 Task: Find connections with filter location Bangārapet with filter topic #blockchainwith filter profile language French with filter current company Gallup with filter school Ramachandra College of Engineering RCEE with filter industry Communications Equipment Manufacturing with filter service category Demand Generation with filter keywords title Carpenter
Action: Mouse moved to (598, 82)
Screenshot: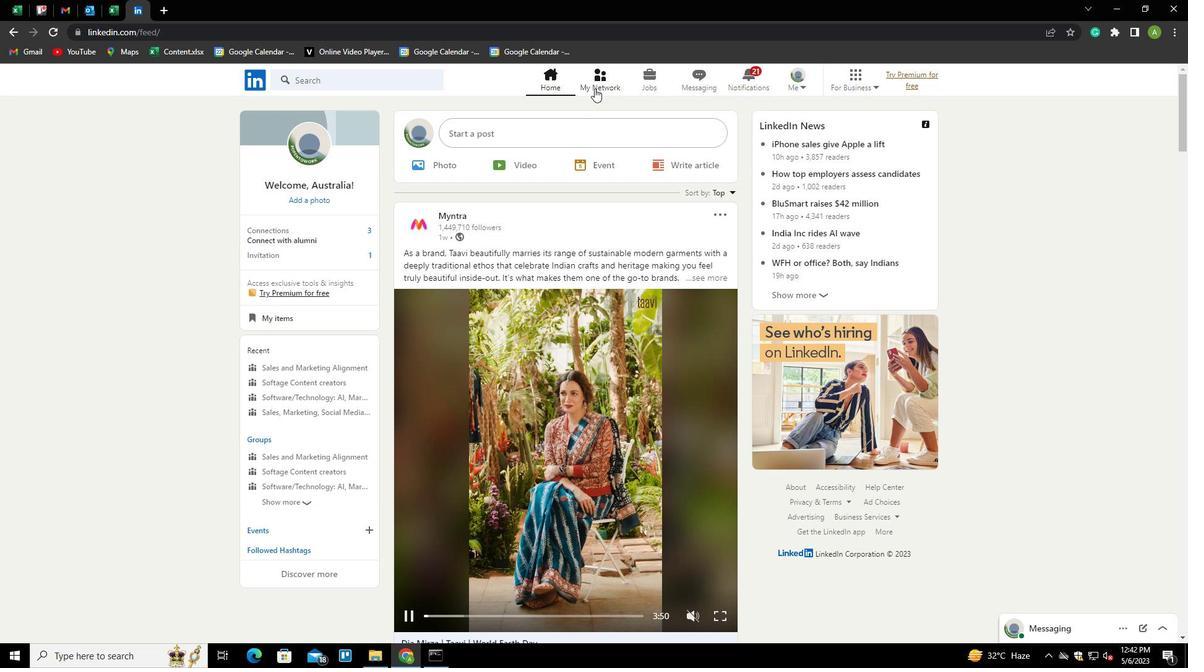 
Action: Mouse pressed left at (598, 82)
Screenshot: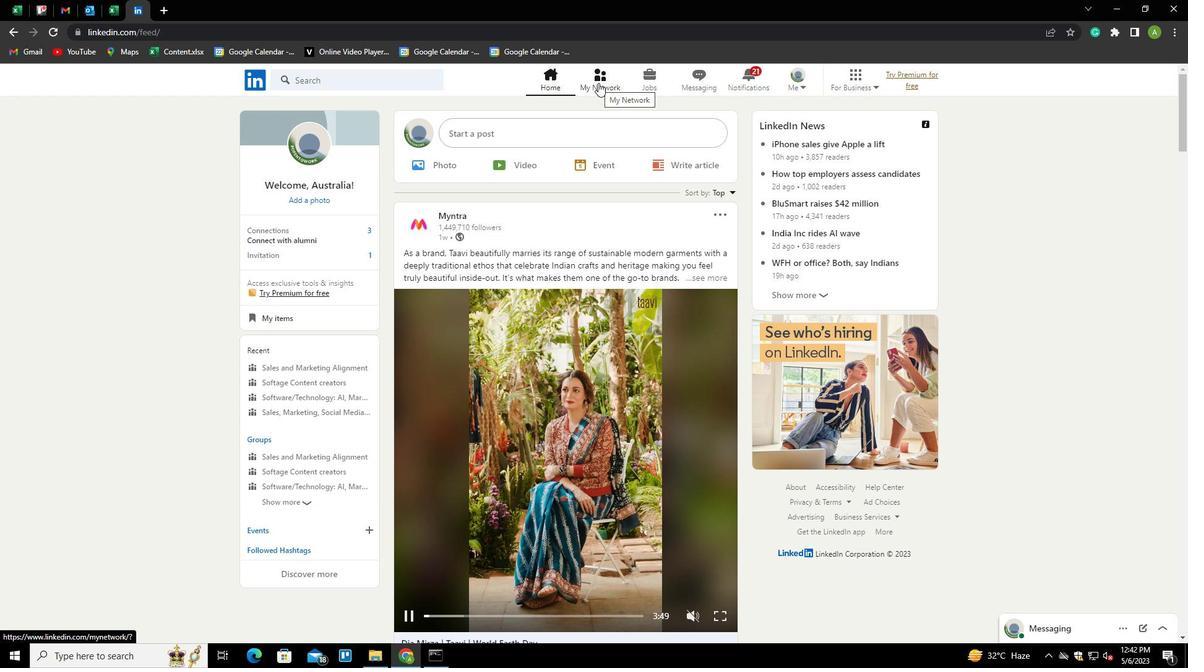 
Action: Mouse moved to (311, 143)
Screenshot: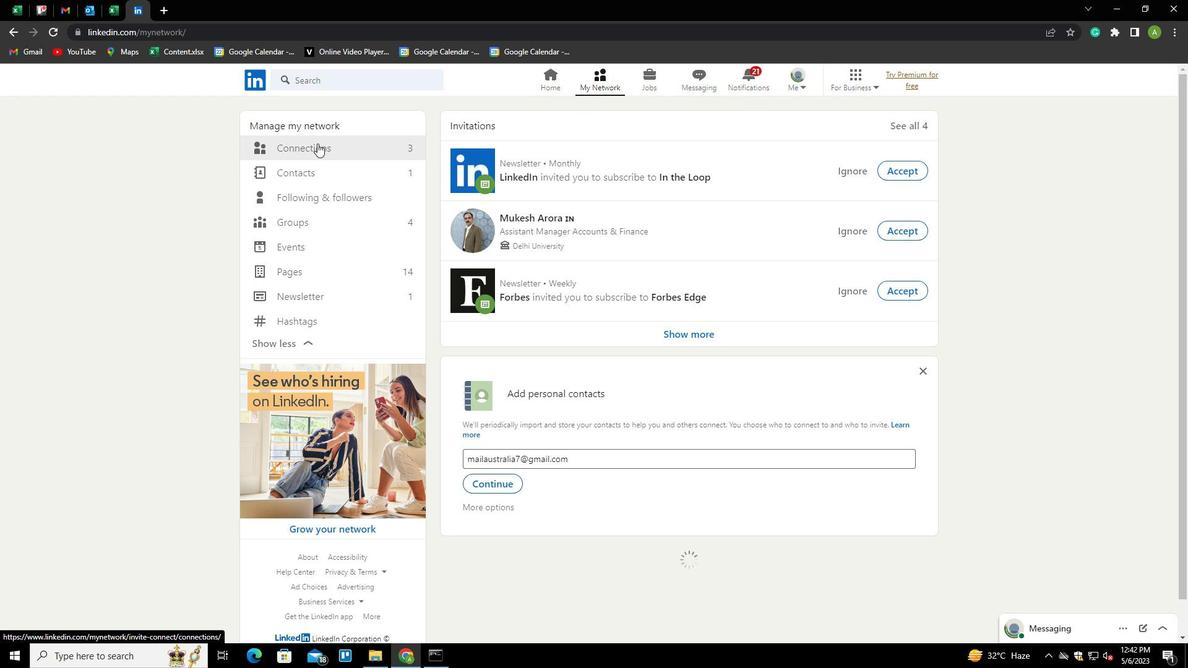 
Action: Mouse pressed left at (311, 143)
Screenshot: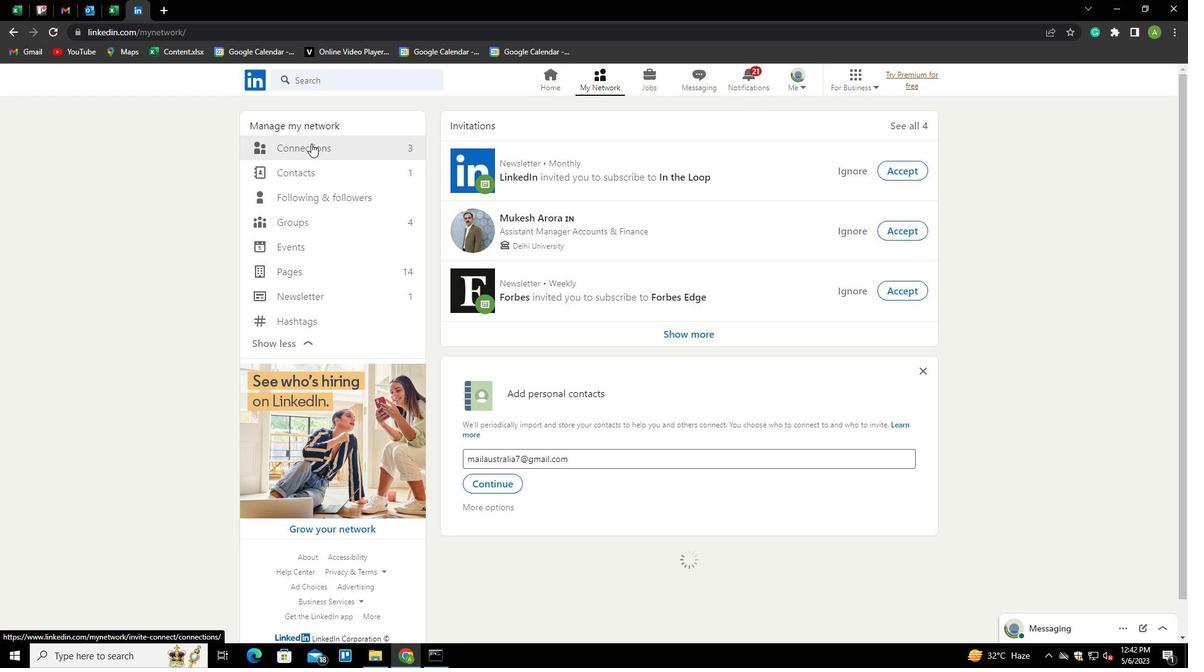 
Action: Mouse moved to (677, 151)
Screenshot: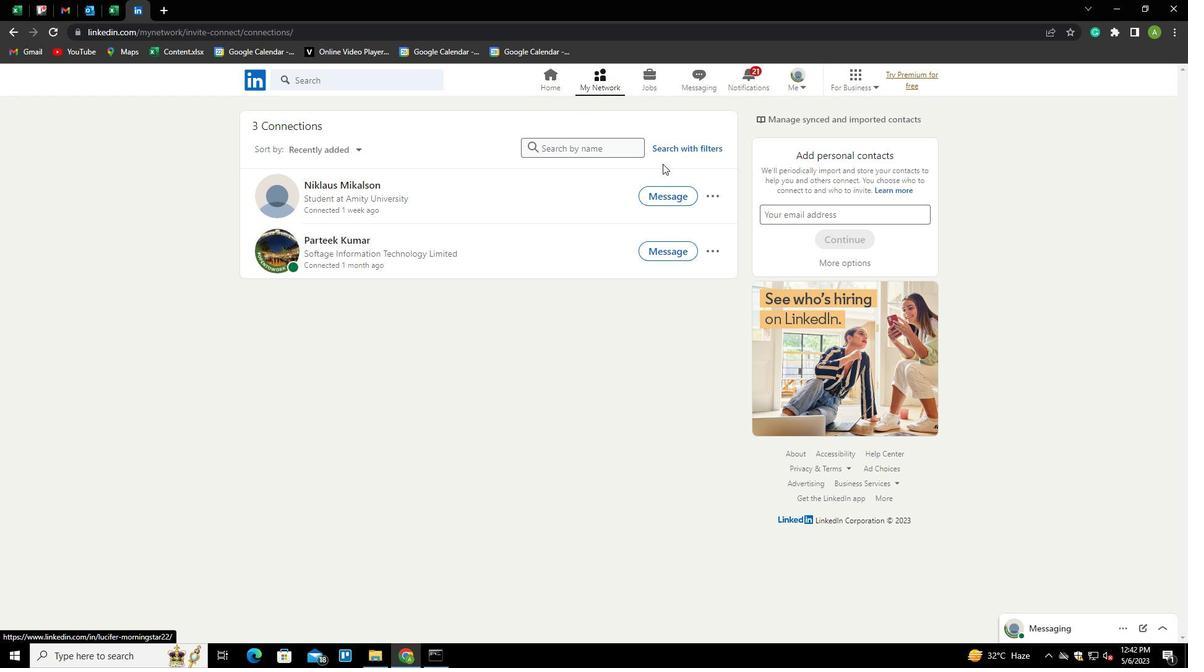 
Action: Mouse pressed left at (677, 151)
Screenshot: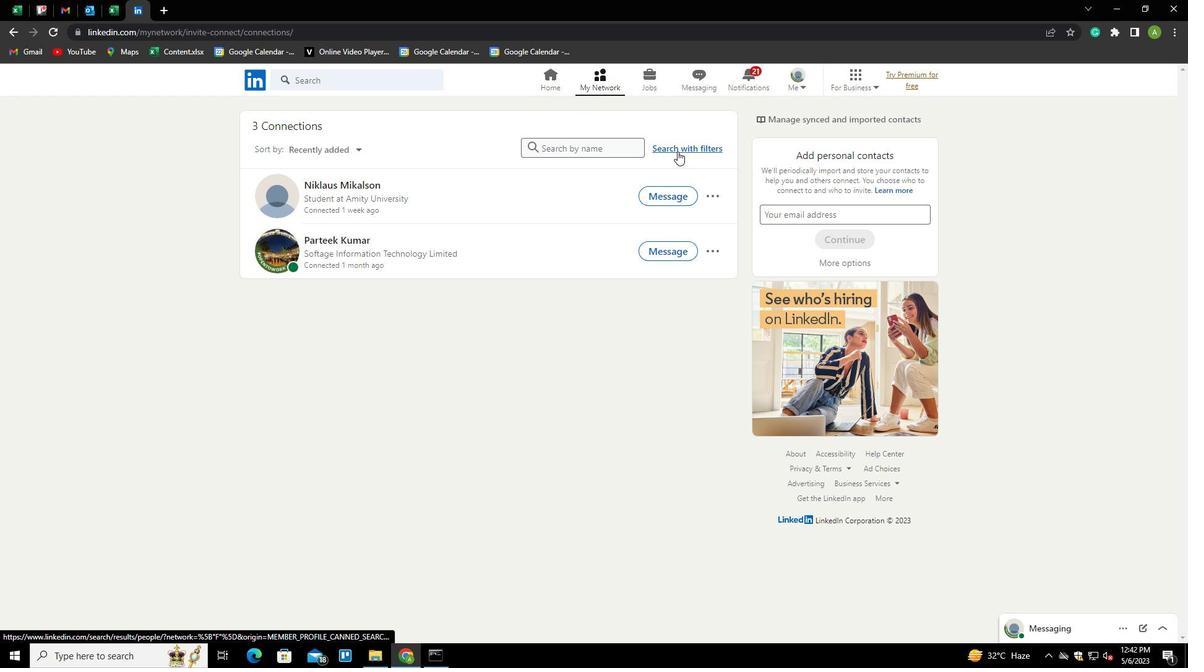 
Action: Mouse moved to (634, 109)
Screenshot: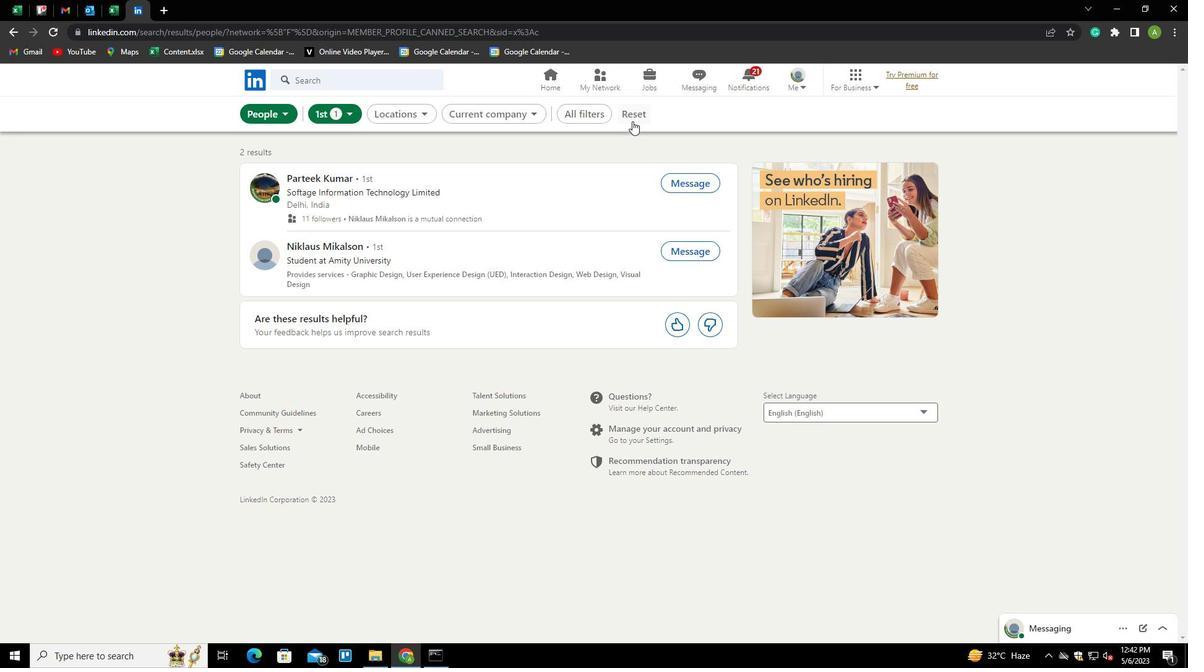 
Action: Mouse pressed left at (634, 109)
Screenshot: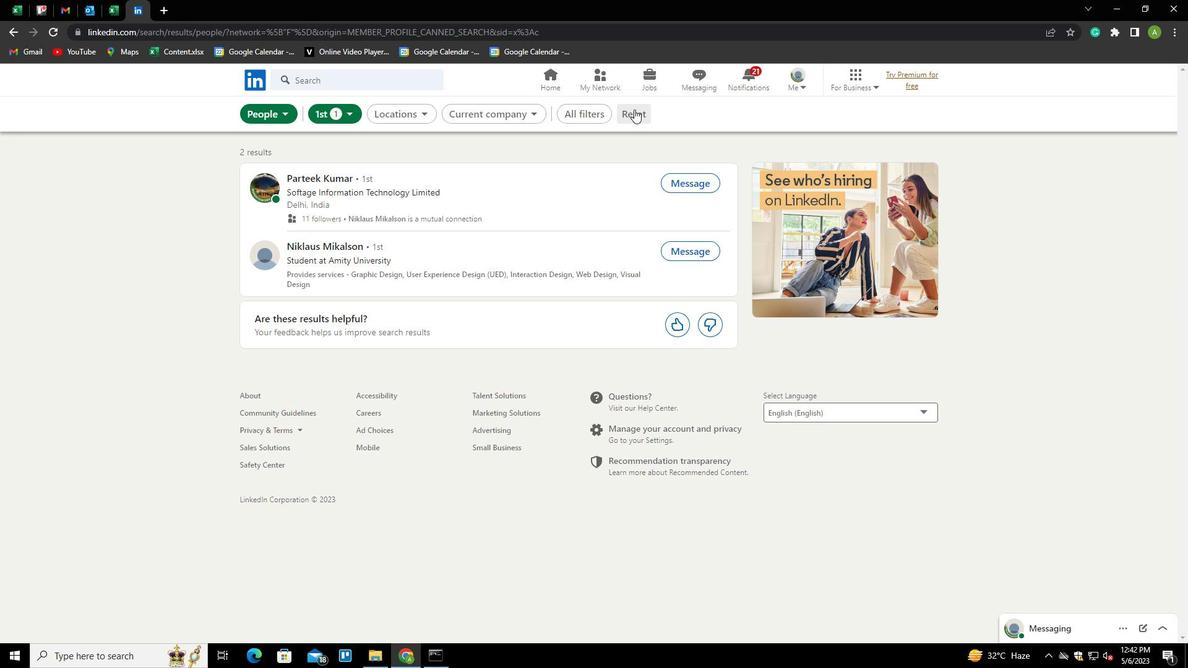 
Action: Mouse moved to (611, 113)
Screenshot: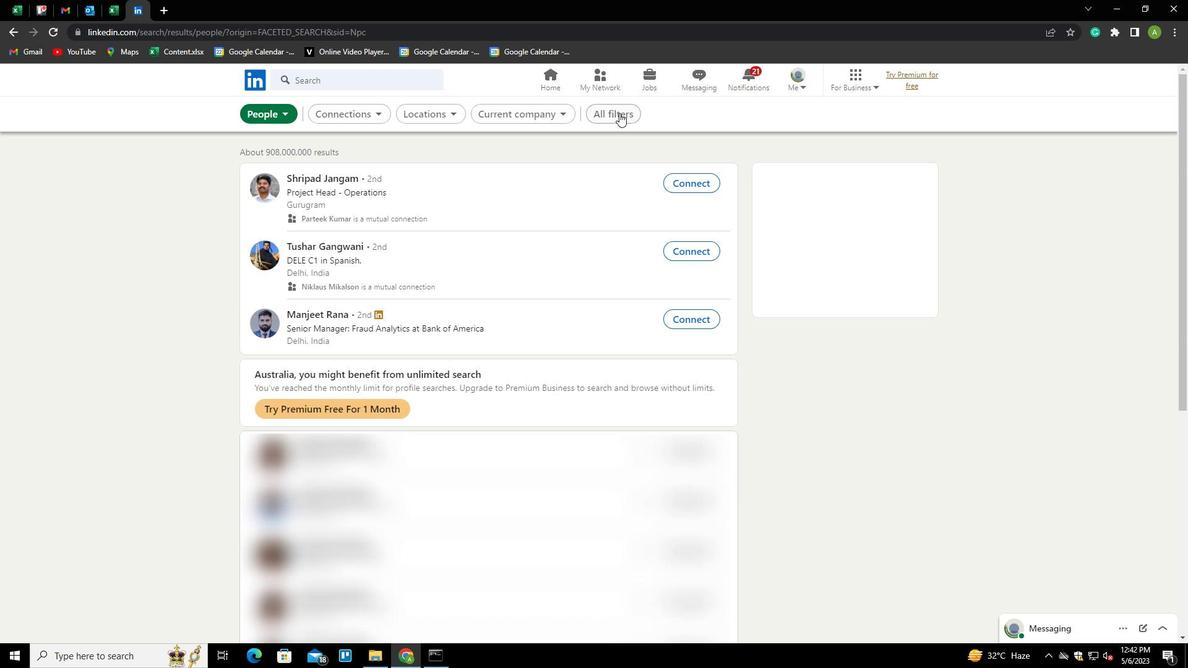 
Action: Mouse pressed left at (611, 113)
Screenshot: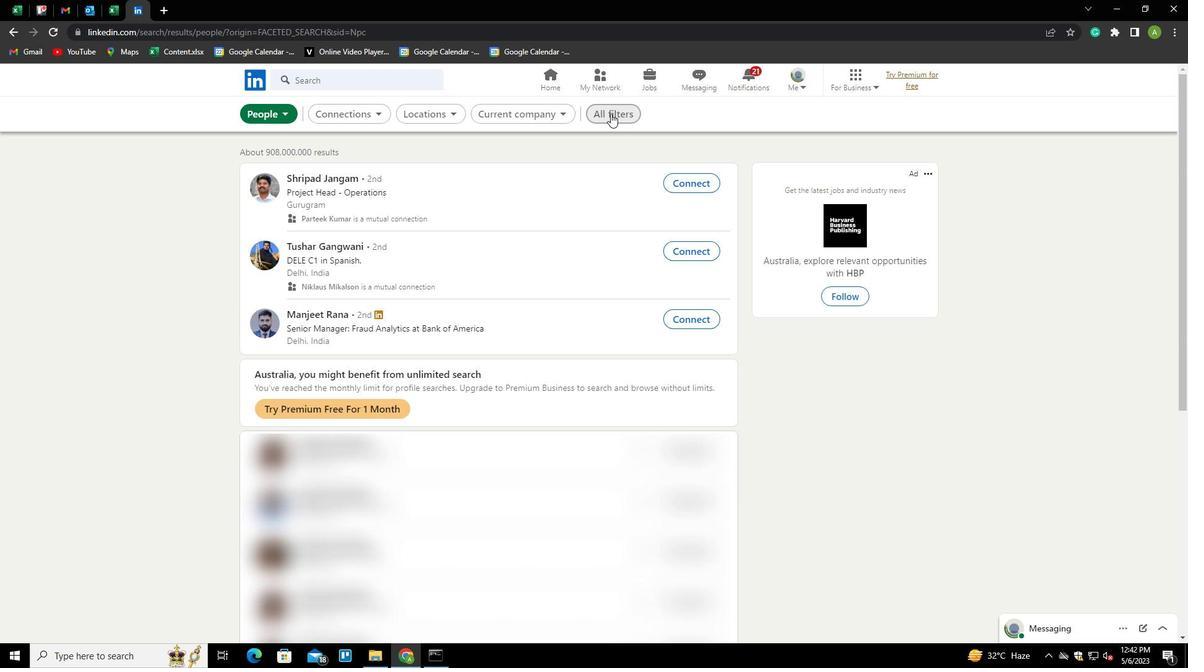 
Action: Mouse moved to (1028, 331)
Screenshot: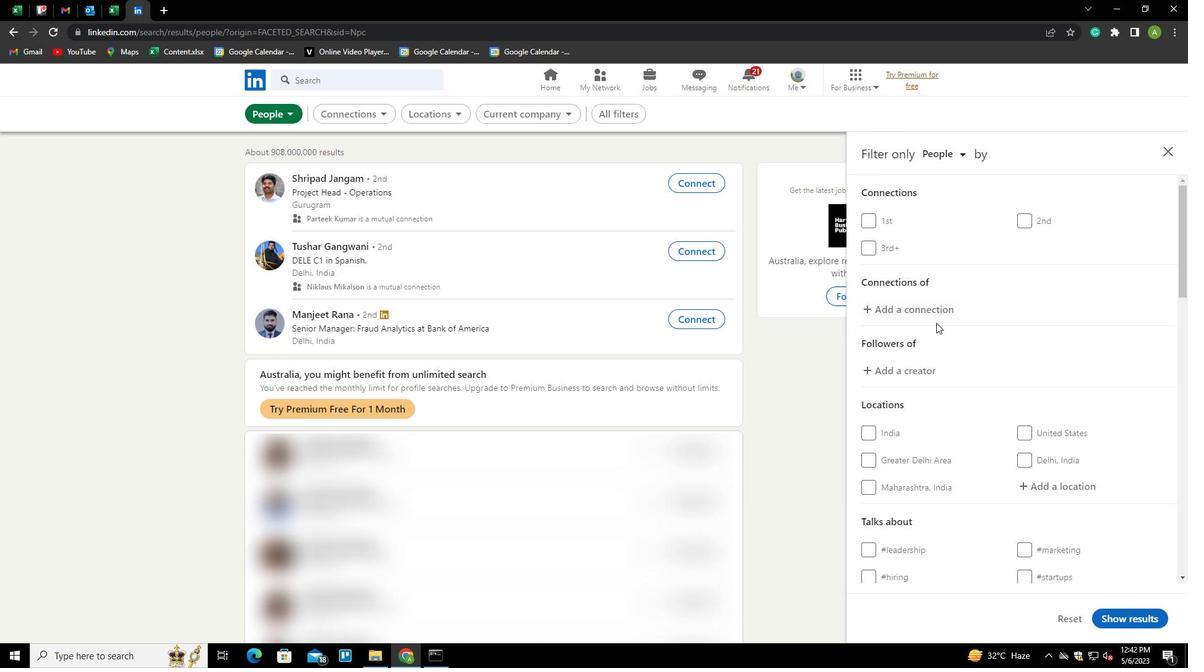
Action: Mouse scrolled (1028, 331) with delta (0, 0)
Screenshot: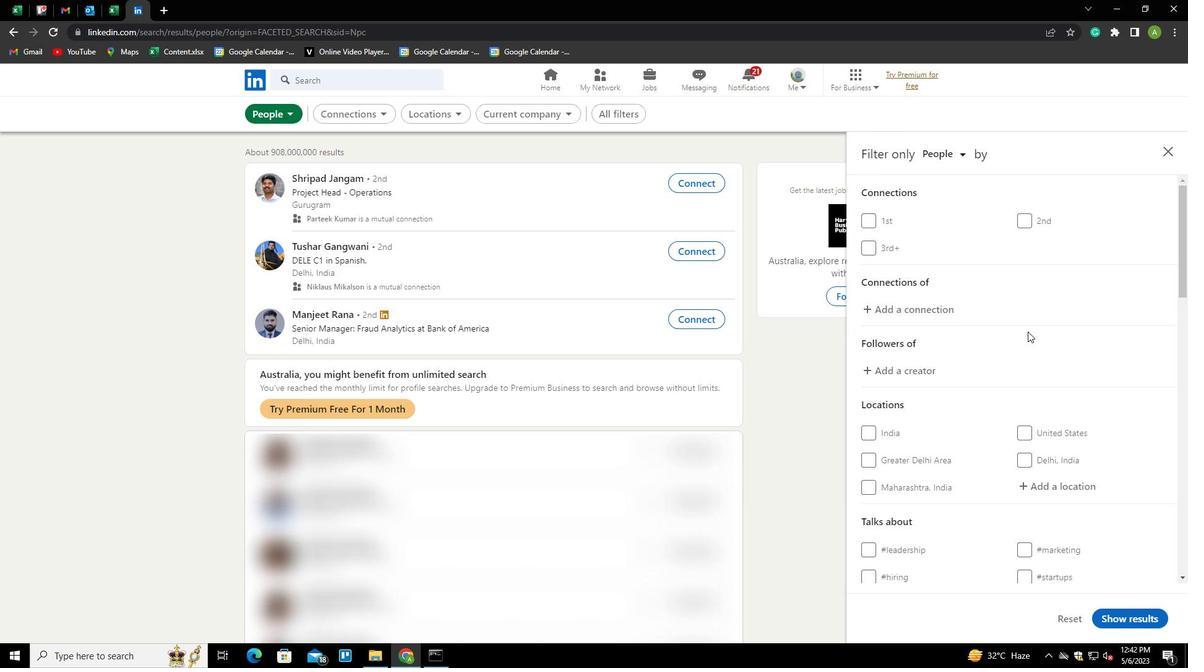 
Action: Mouse scrolled (1028, 331) with delta (0, 0)
Screenshot: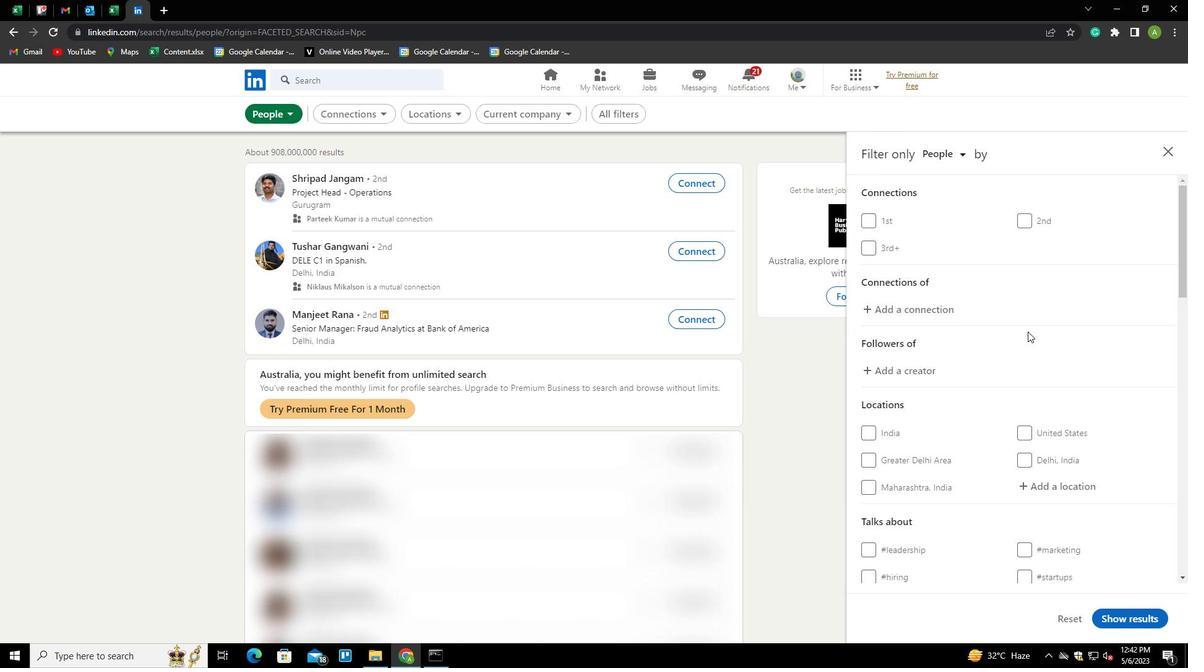 
Action: Mouse moved to (1035, 364)
Screenshot: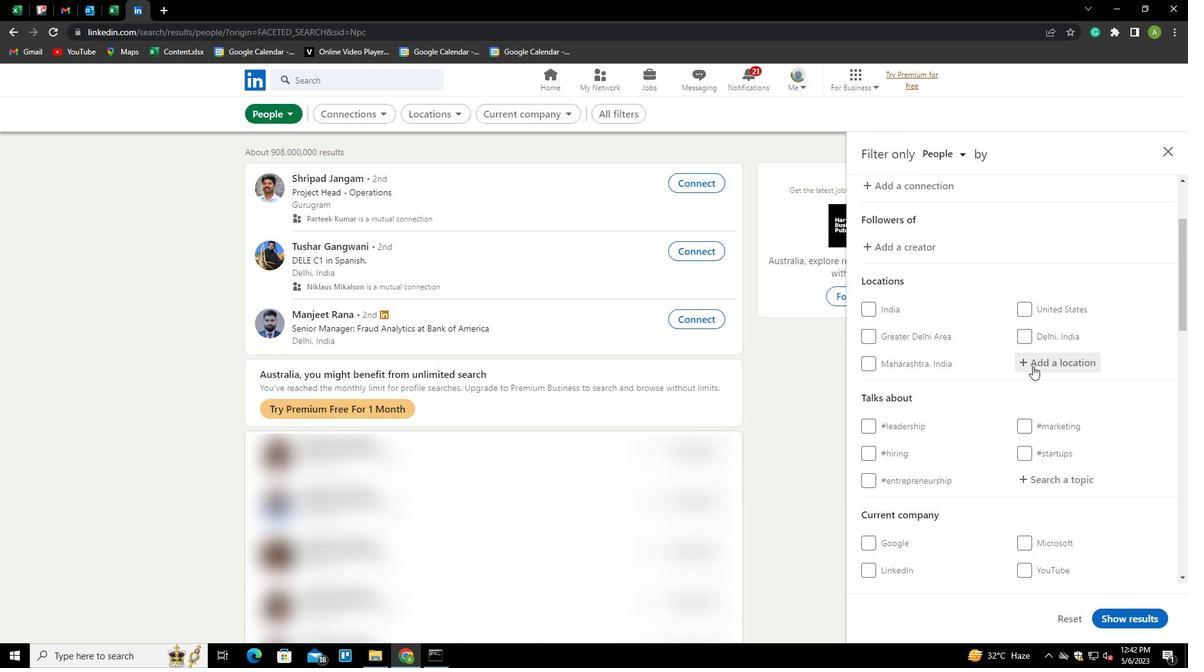 
Action: Mouse pressed left at (1035, 364)
Screenshot: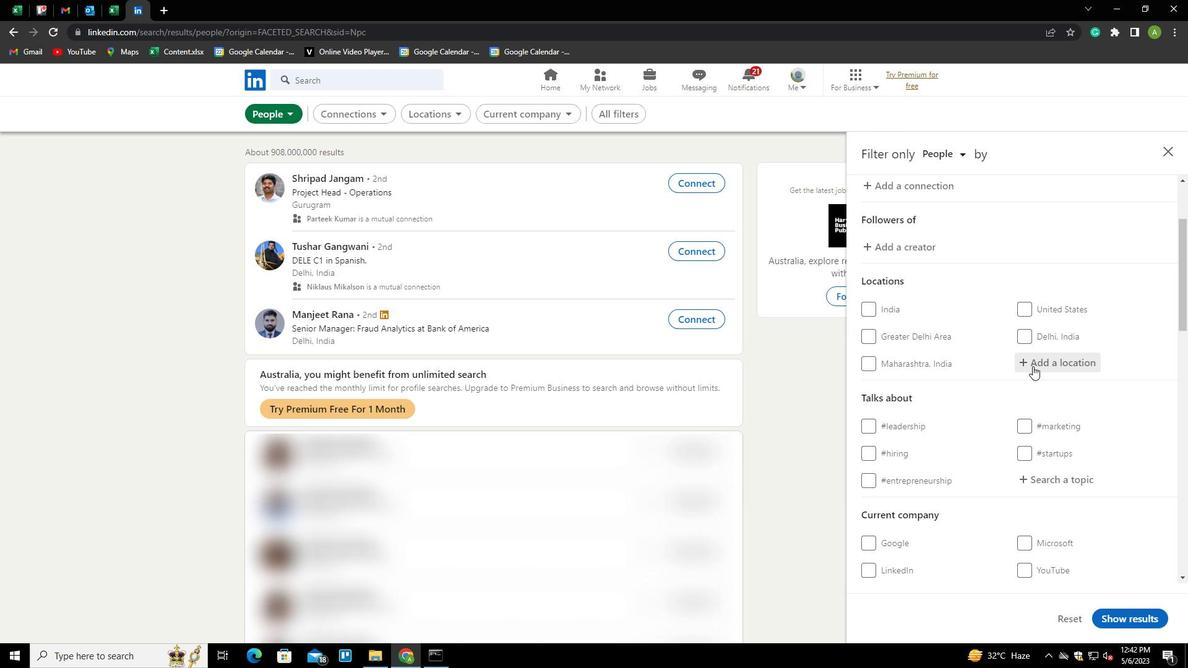 
Action: Mouse moved to (1035, 363)
Screenshot: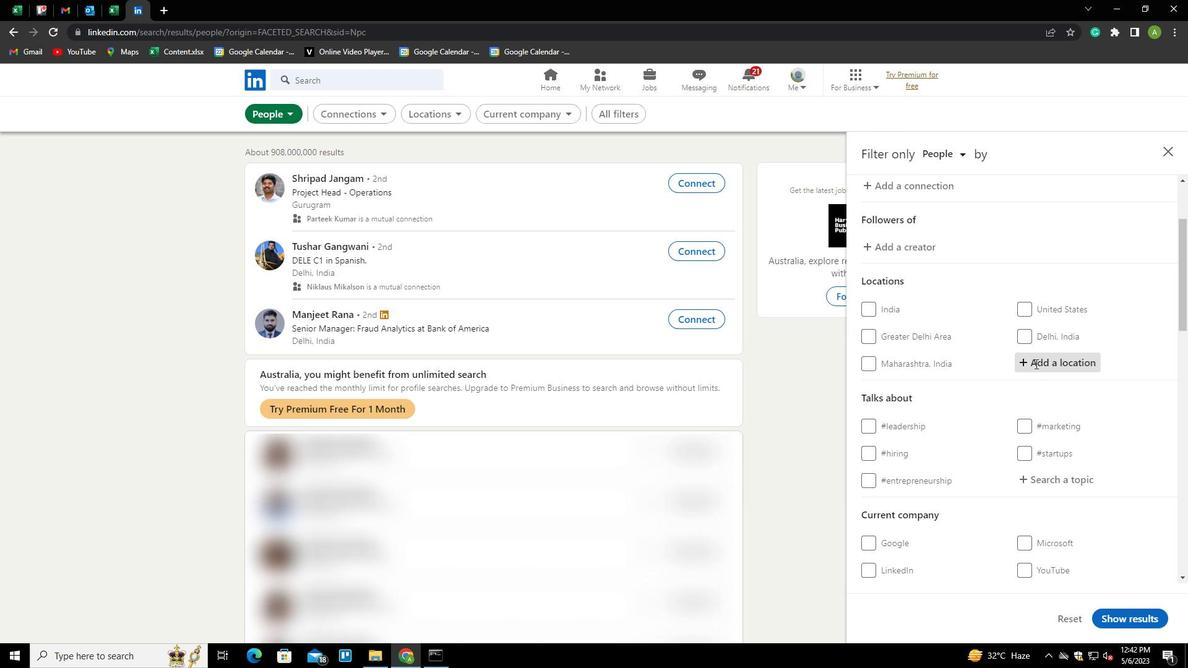 
Action: Key pressed <Key.shift>
Screenshot: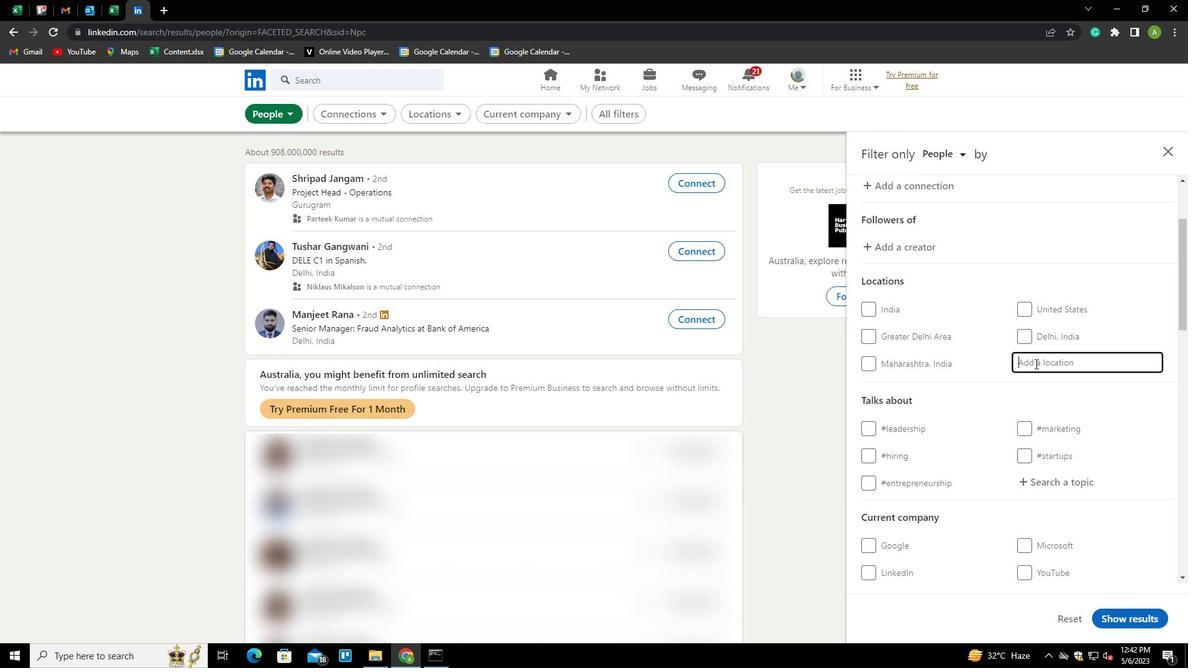 
Action: Mouse moved to (1035, 363)
Screenshot: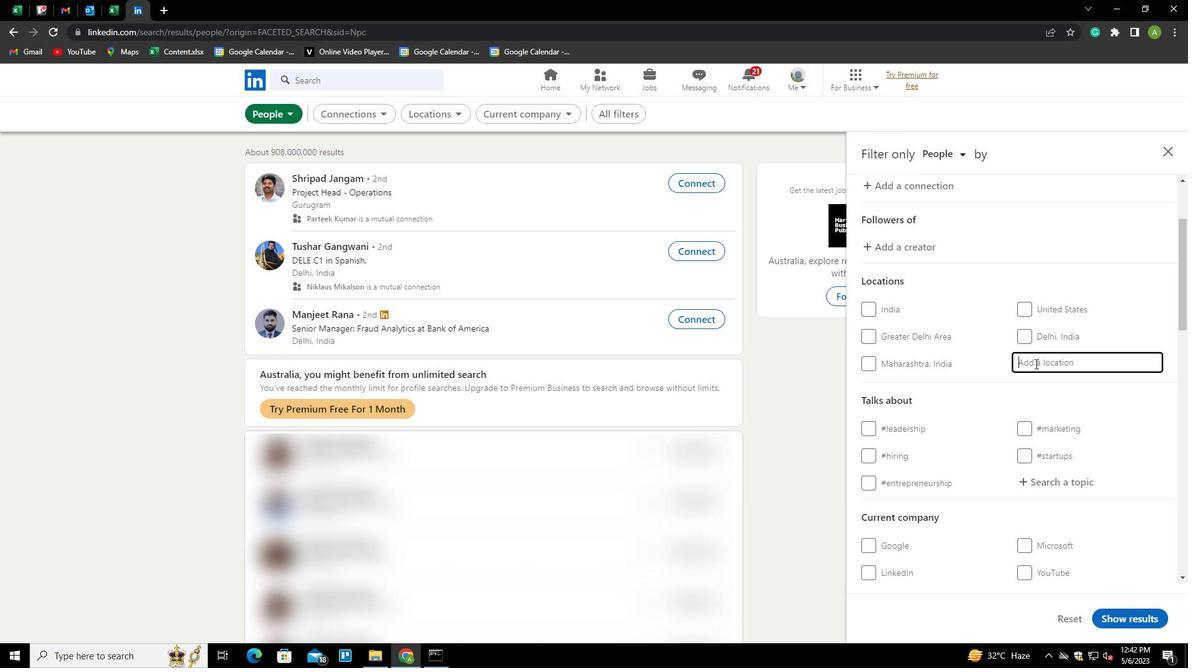 
Action: Key pressed B
Screenshot: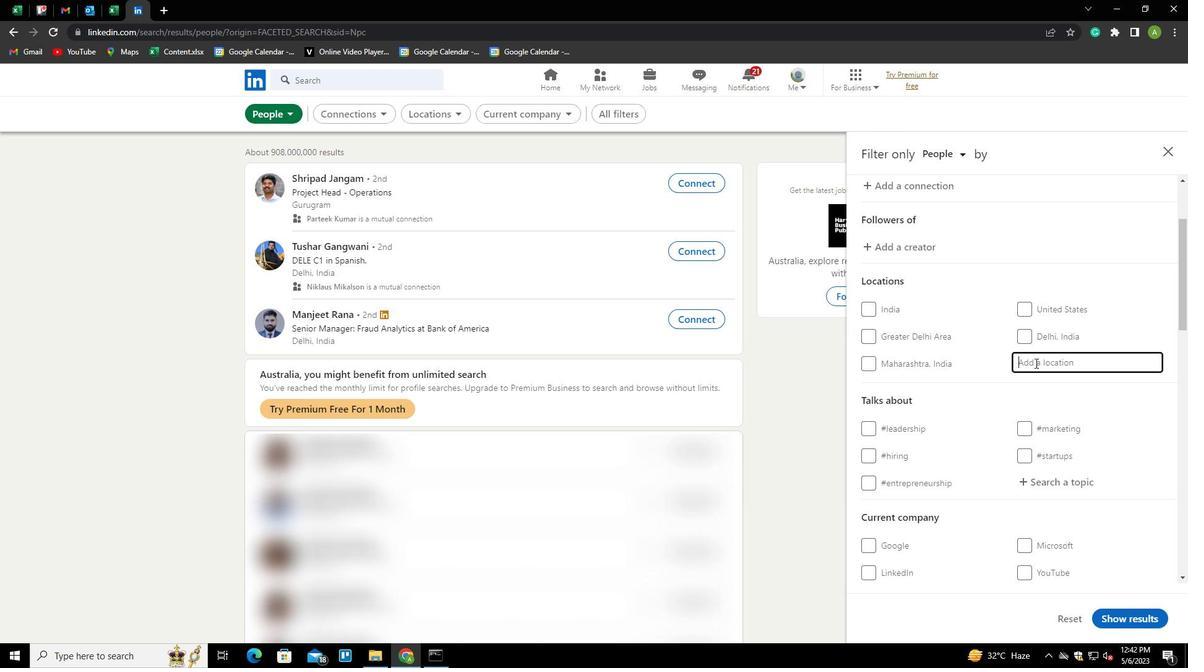 
Action: Mouse moved to (956, 309)
Screenshot: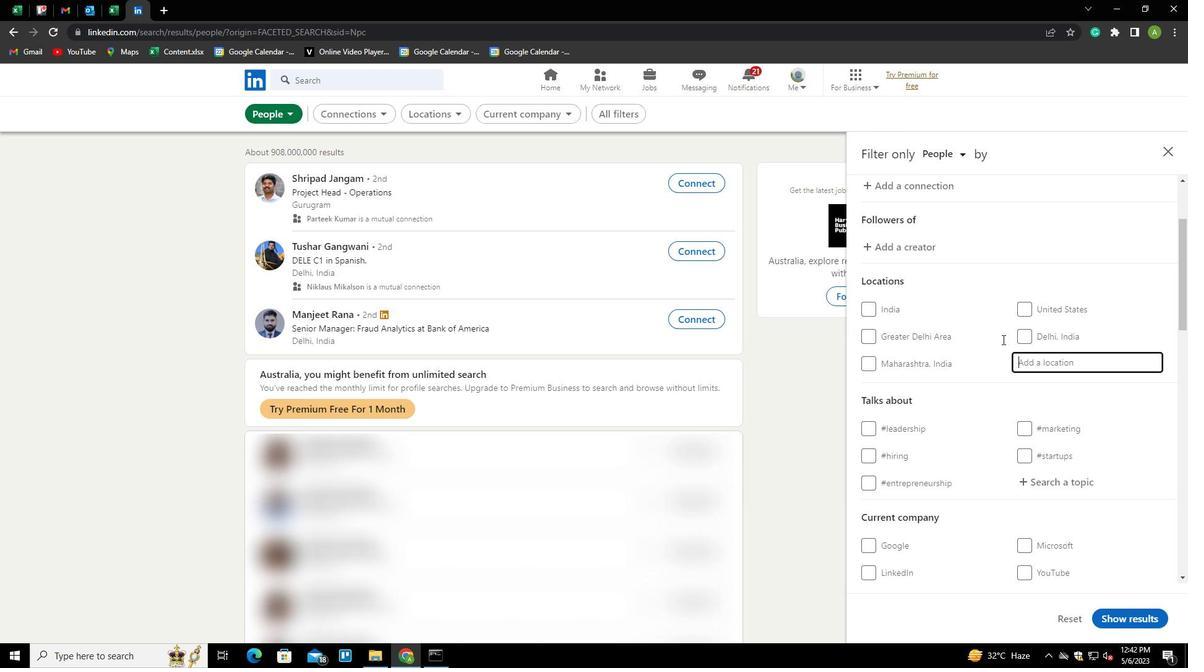 
Action: Key pressed A
Screenshot: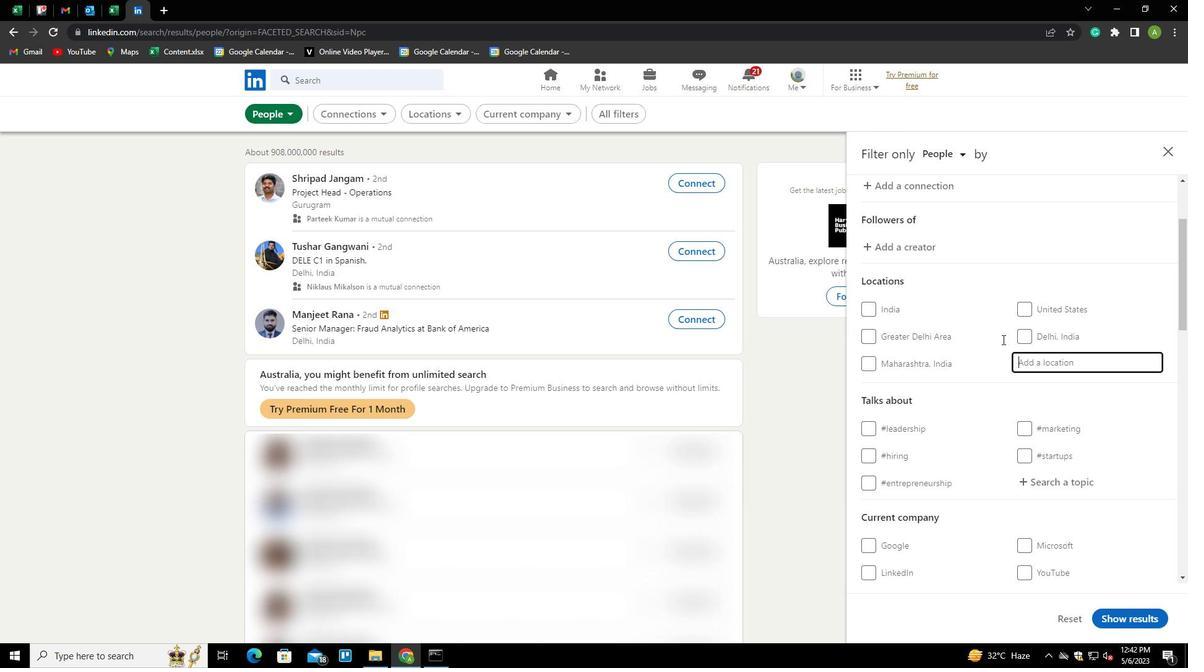 
Action: Mouse moved to (952, 307)
Screenshot: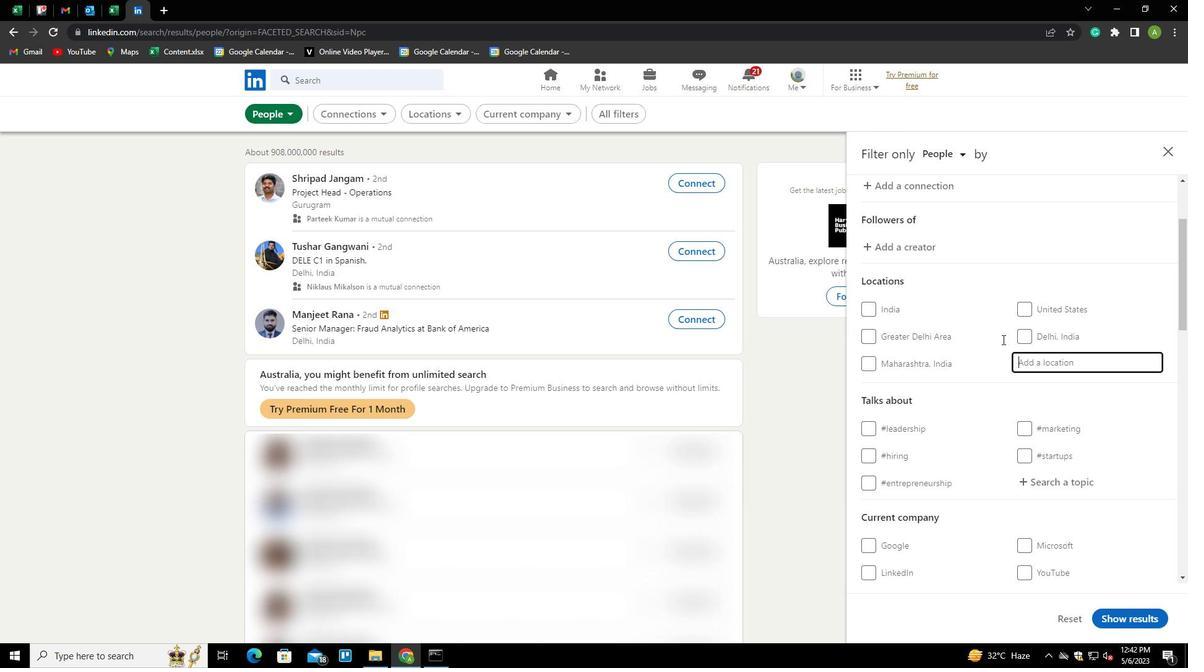 
Action: Key pressed NGARAPAS<Key.backspace>E<Key.backspace><Key.backspace>ET<Key.down><Key.enter>
Screenshot: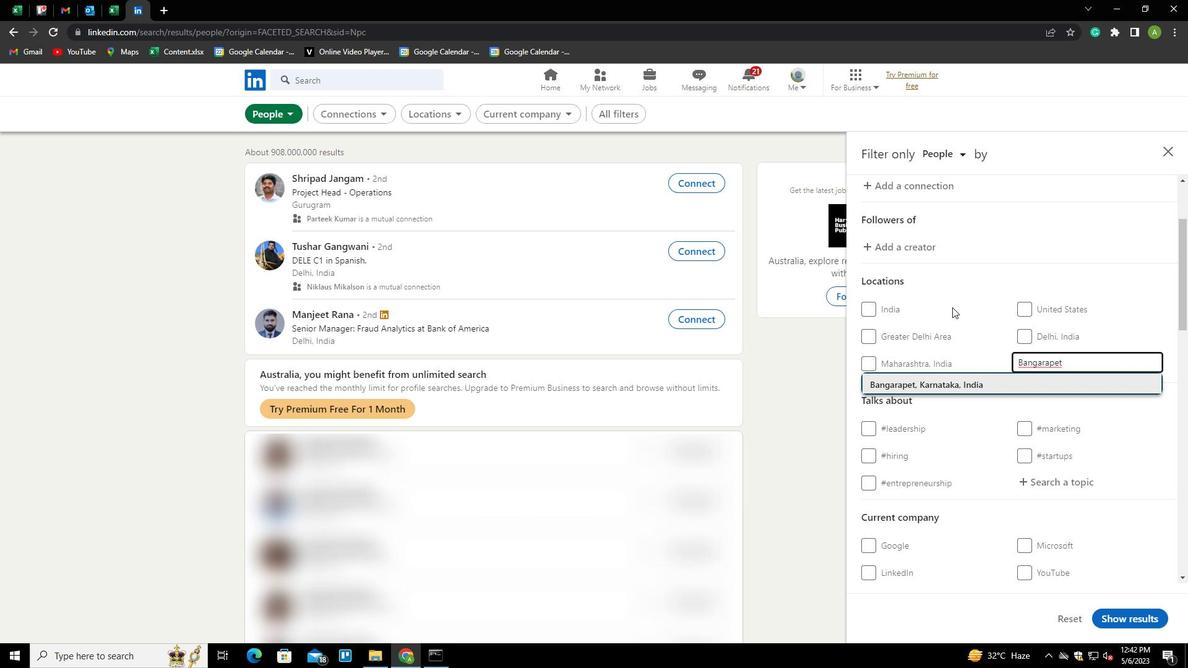 
Action: Mouse moved to (952, 307)
Screenshot: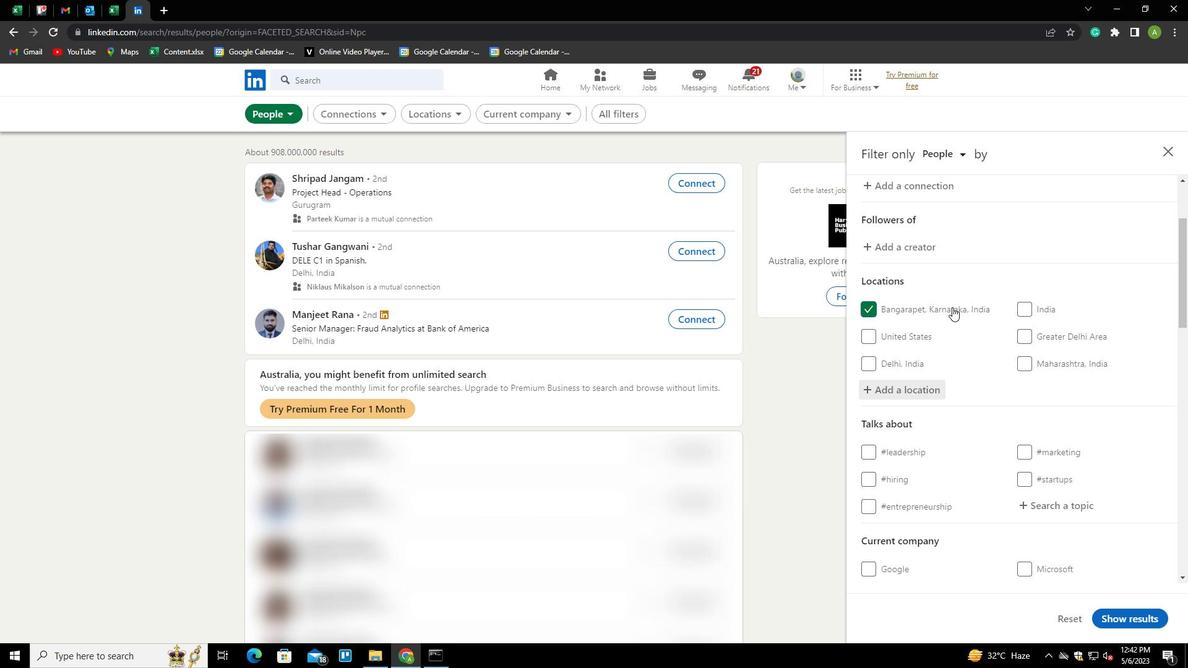 
Action: Mouse scrolled (952, 306) with delta (0, 0)
Screenshot: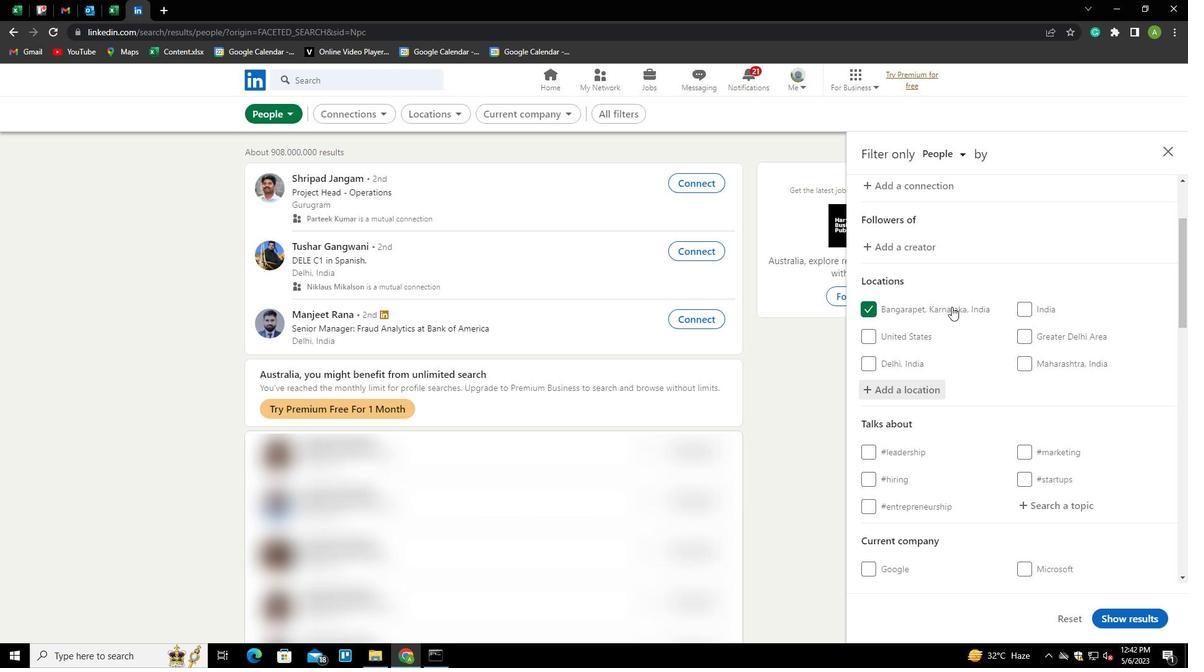 
Action: Mouse moved to (951, 308)
Screenshot: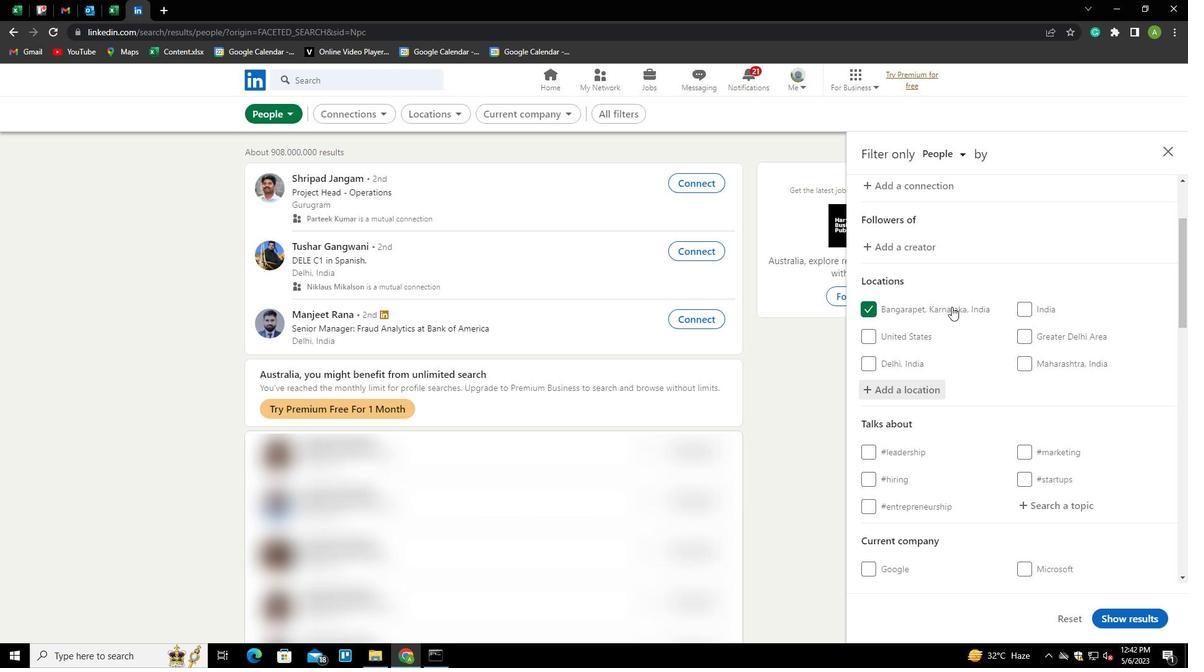 
Action: Mouse scrolled (951, 307) with delta (0, 0)
Screenshot: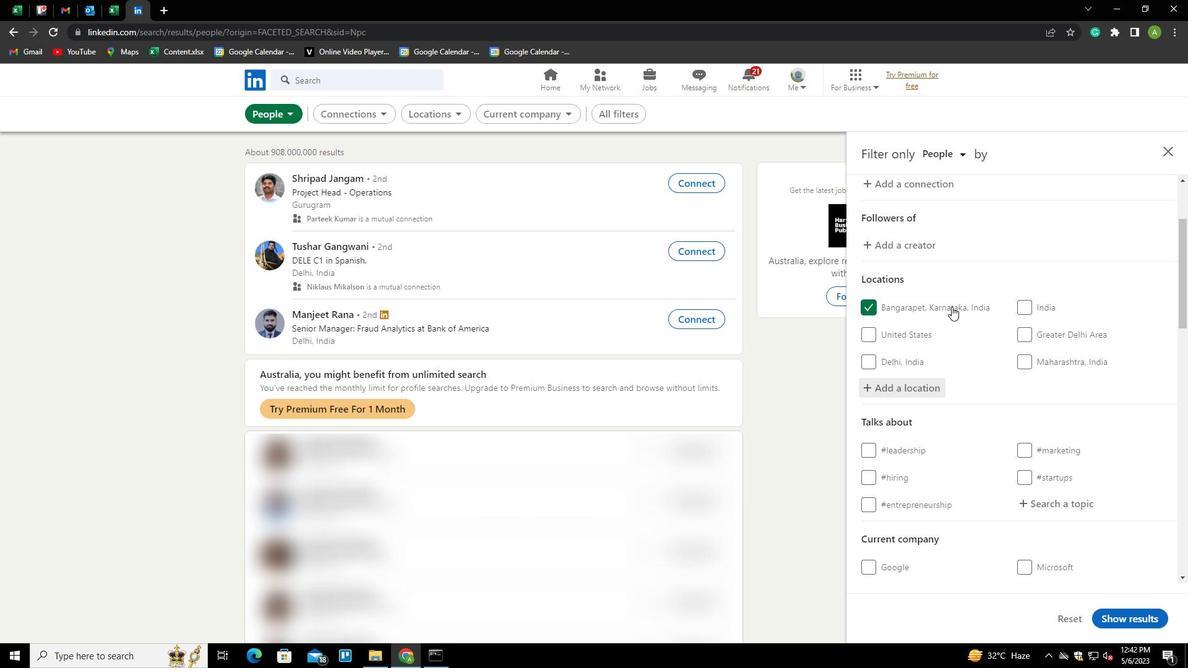 
Action: Mouse moved to (951, 313)
Screenshot: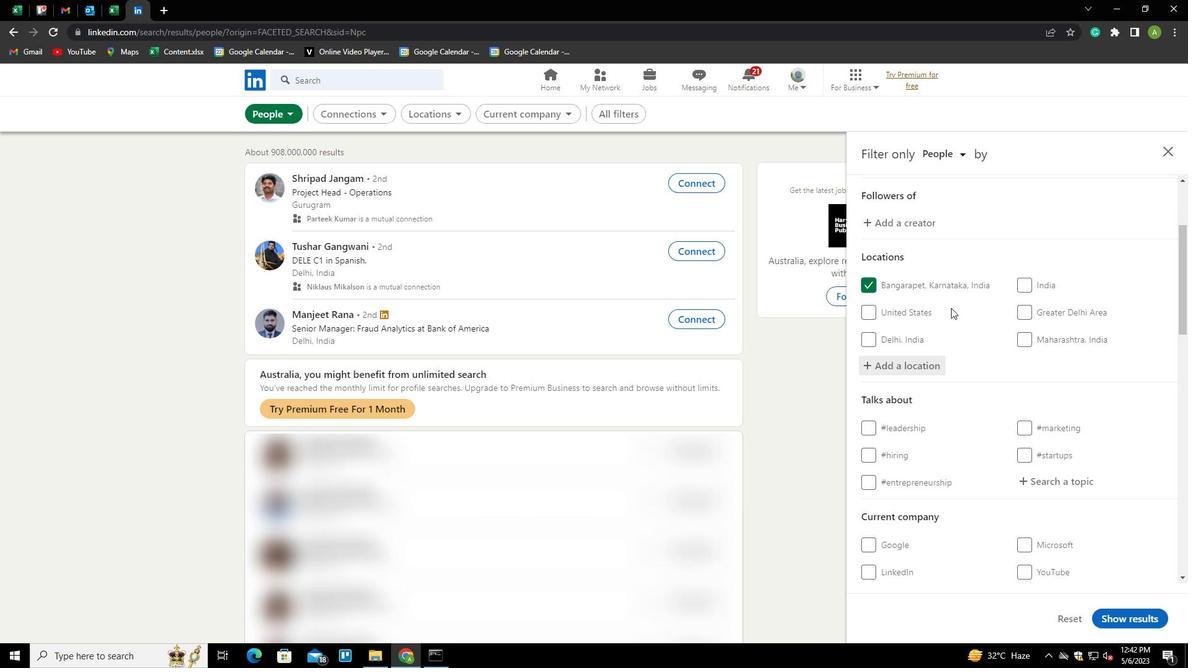 
Action: Mouse scrolled (951, 312) with delta (0, 0)
Screenshot: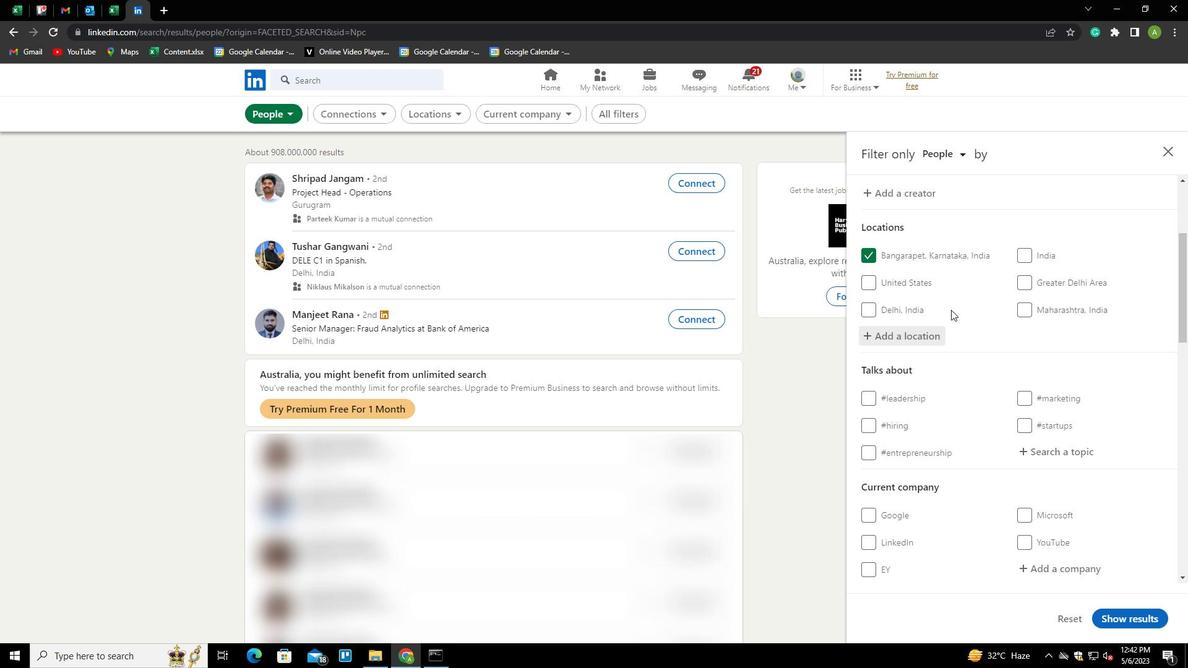 
Action: Mouse moved to (1061, 314)
Screenshot: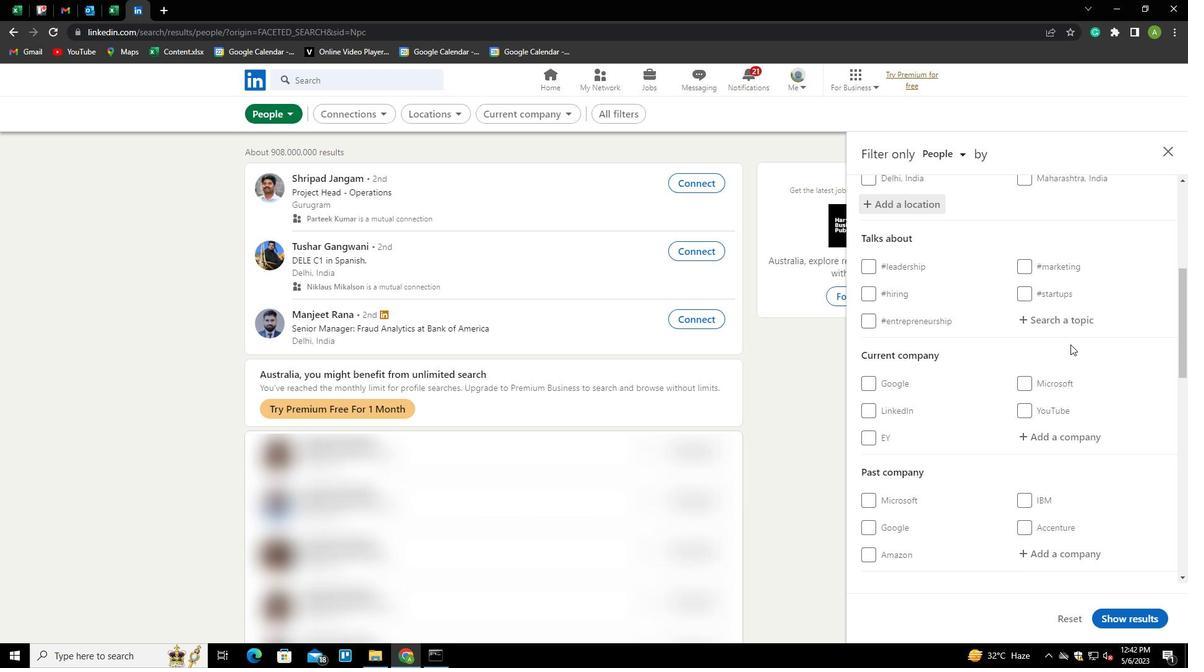 
Action: Mouse pressed left at (1061, 314)
Screenshot: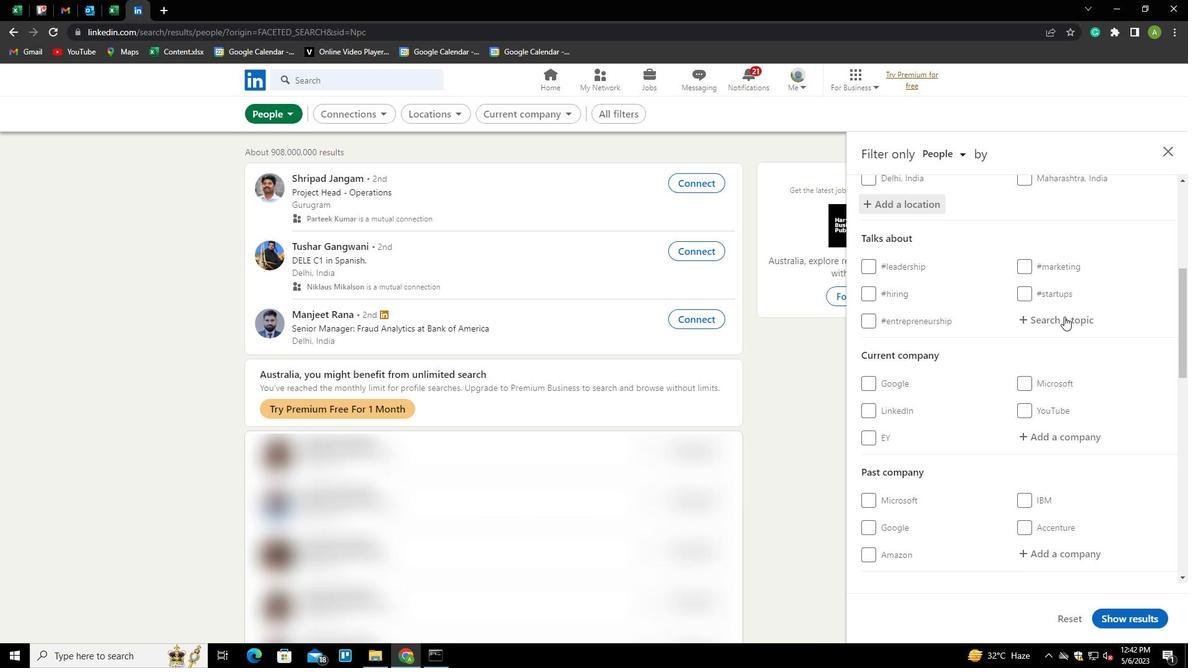 
Action: Key pressed <Key.shift>B
Screenshot: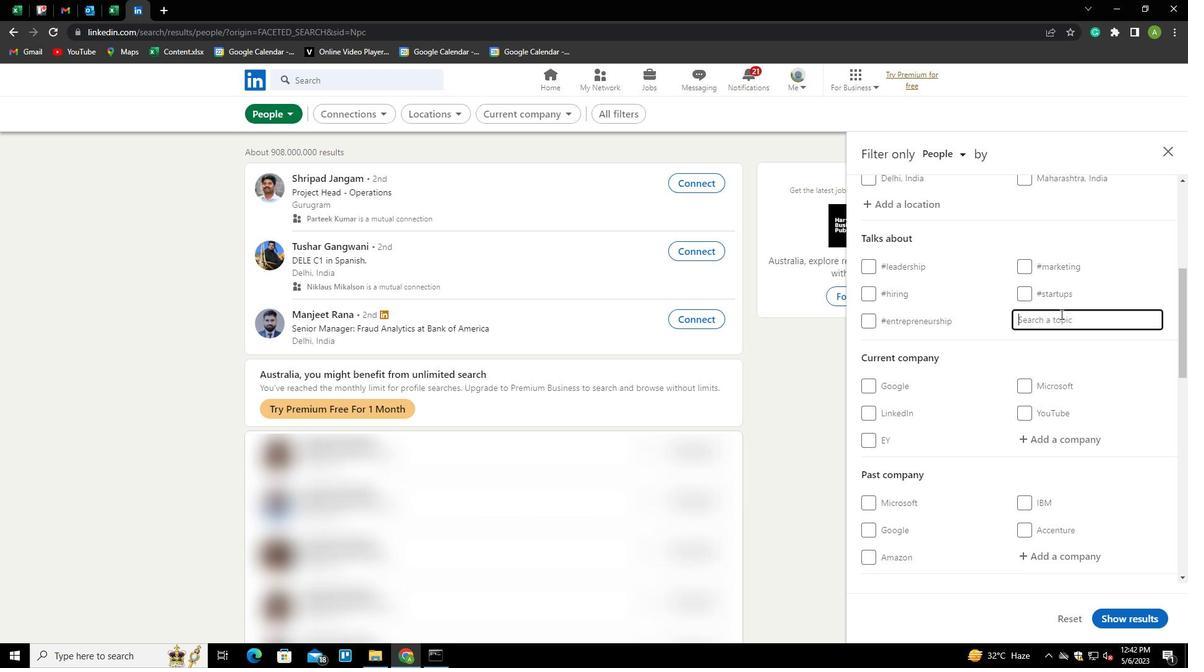 
Action: Mouse moved to (1000, 276)
Screenshot: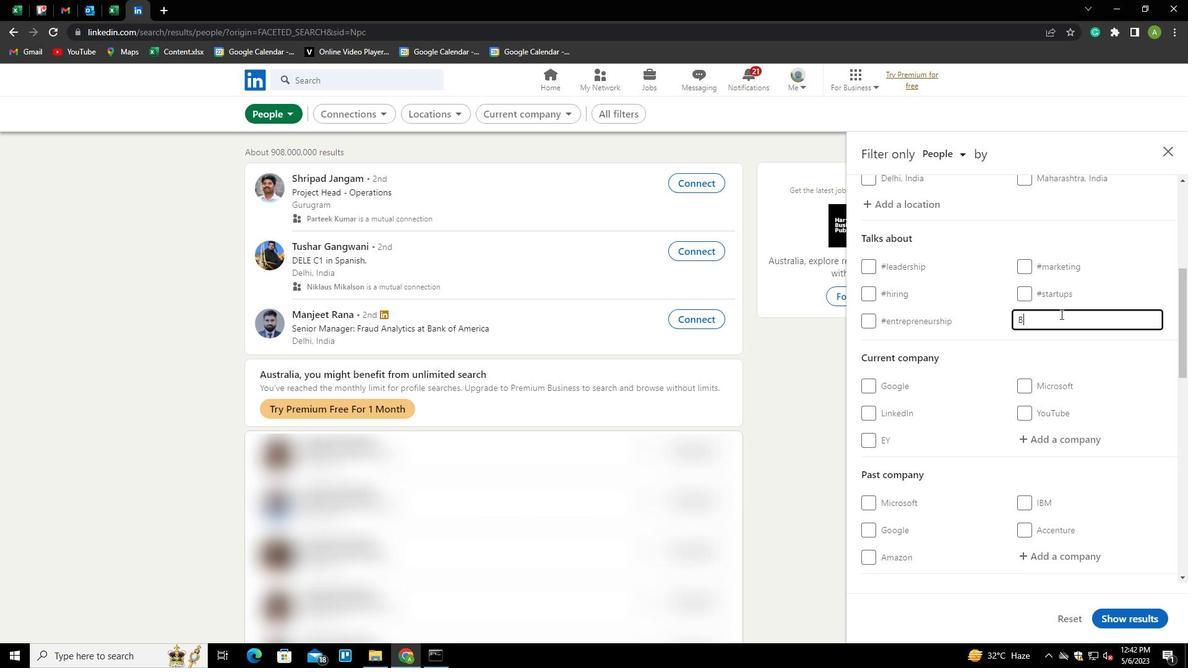
Action: Key pressed LOCKCHAIN<Key.down><Key.enter>
Screenshot: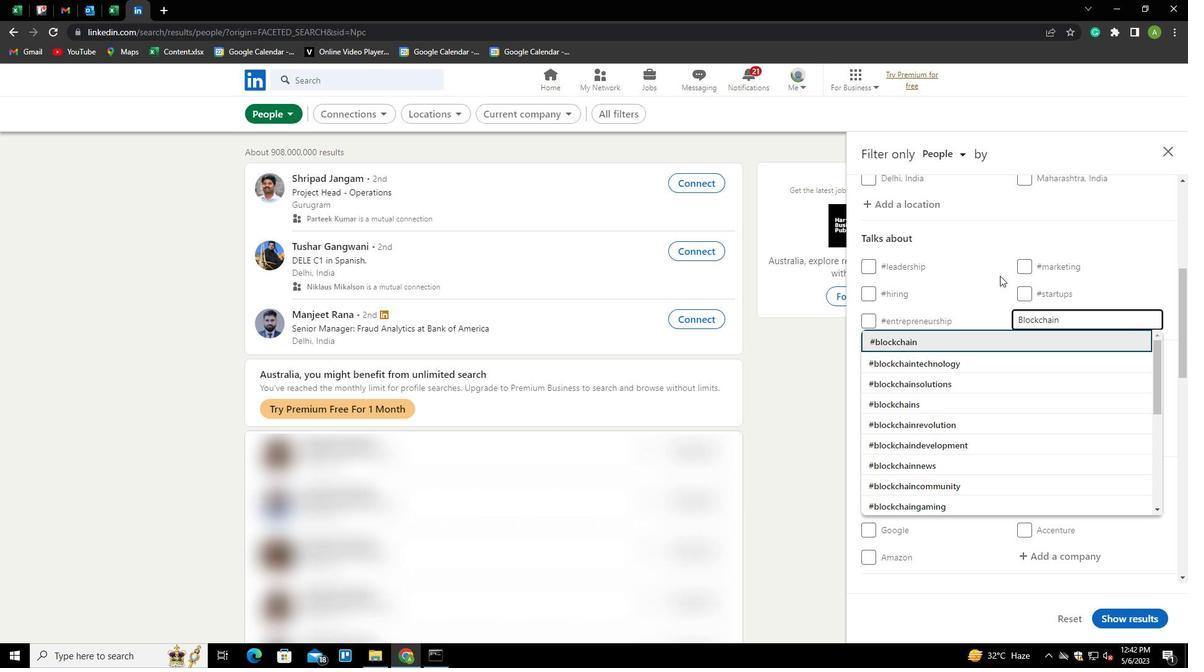 
Action: Mouse moved to (999, 278)
Screenshot: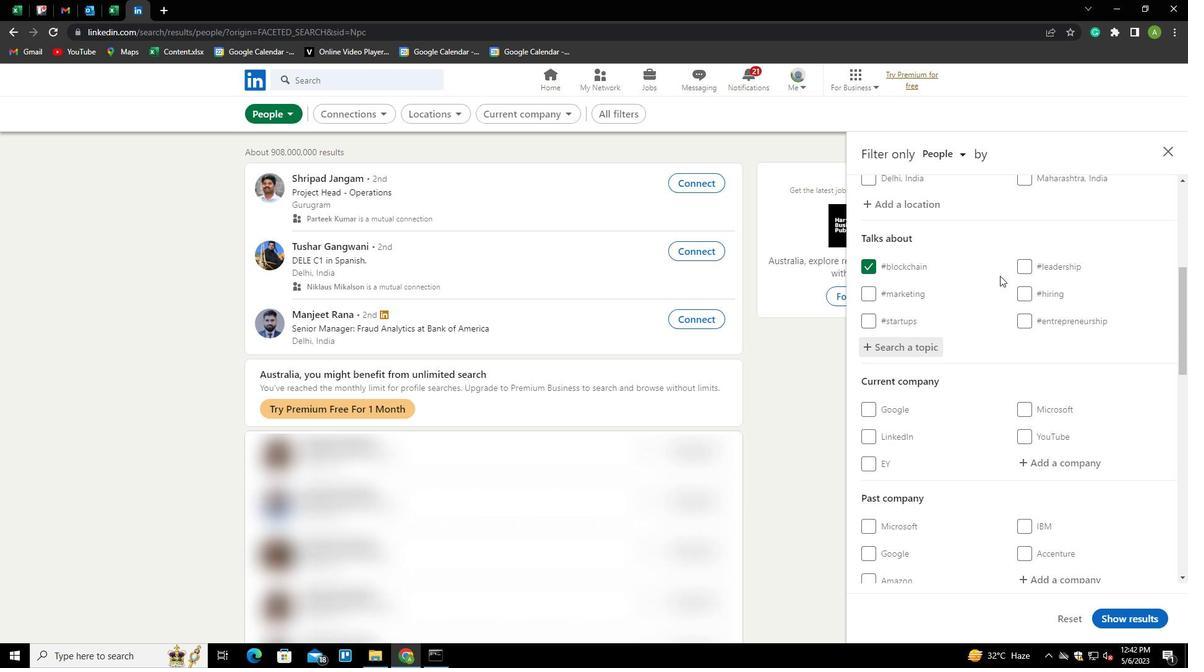 
Action: Mouse scrolled (999, 277) with delta (0, 0)
Screenshot: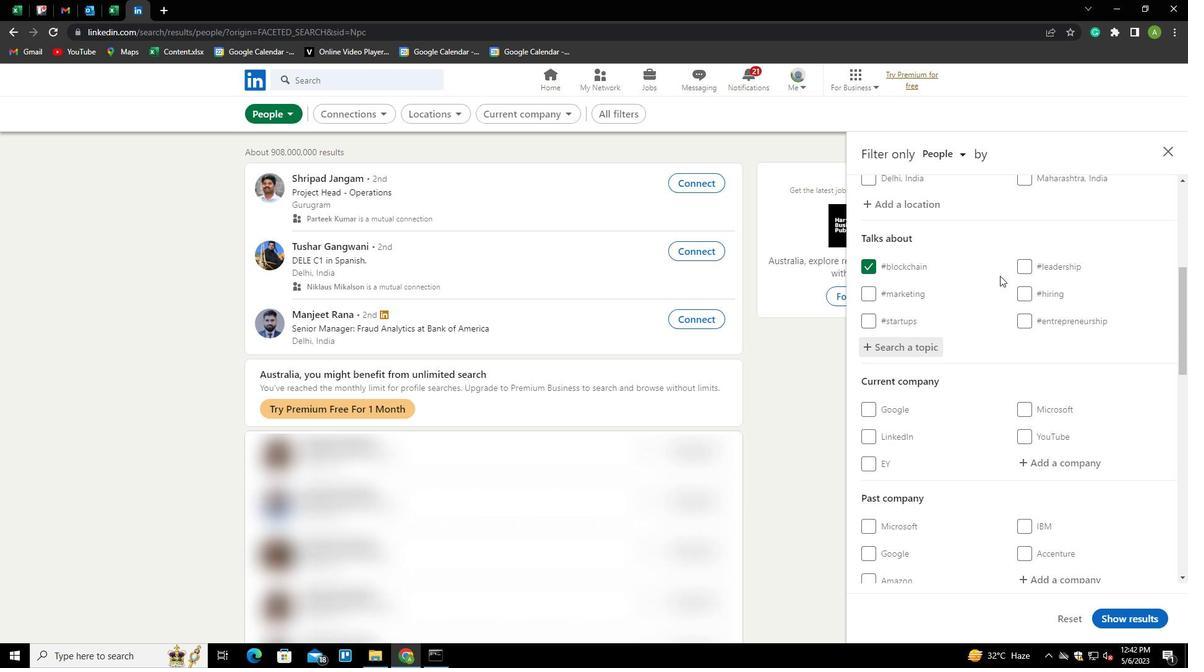 
Action: Mouse moved to (1016, 294)
Screenshot: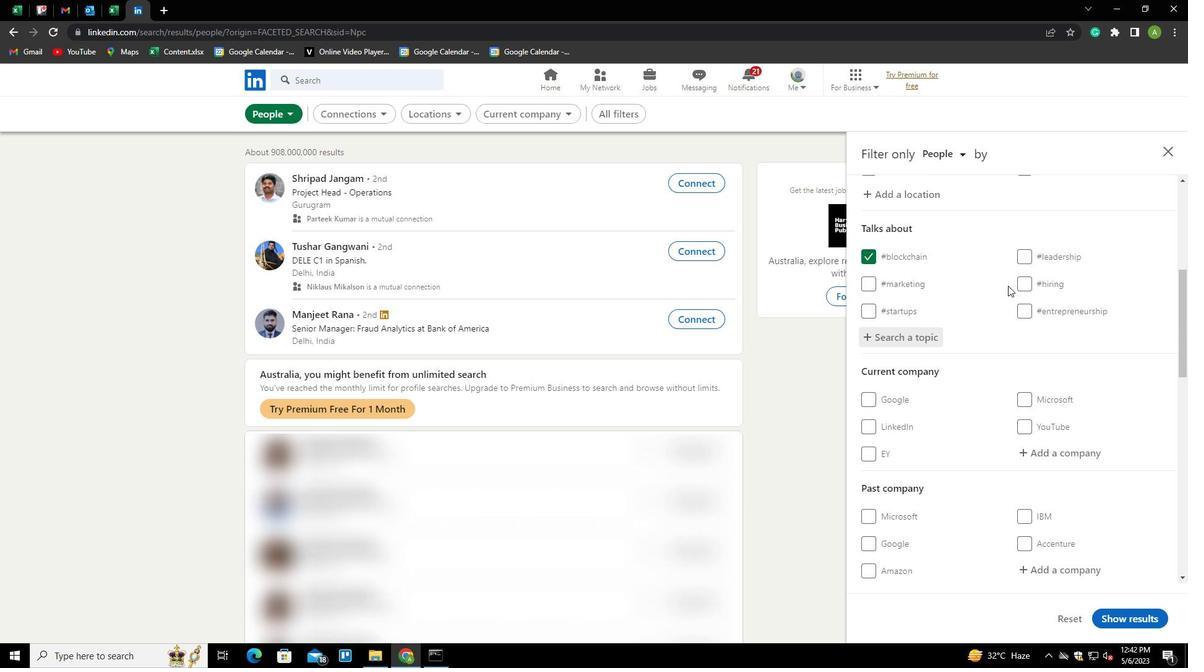 
Action: Mouse scrolled (1016, 294) with delta (0, 0)
Screenshot: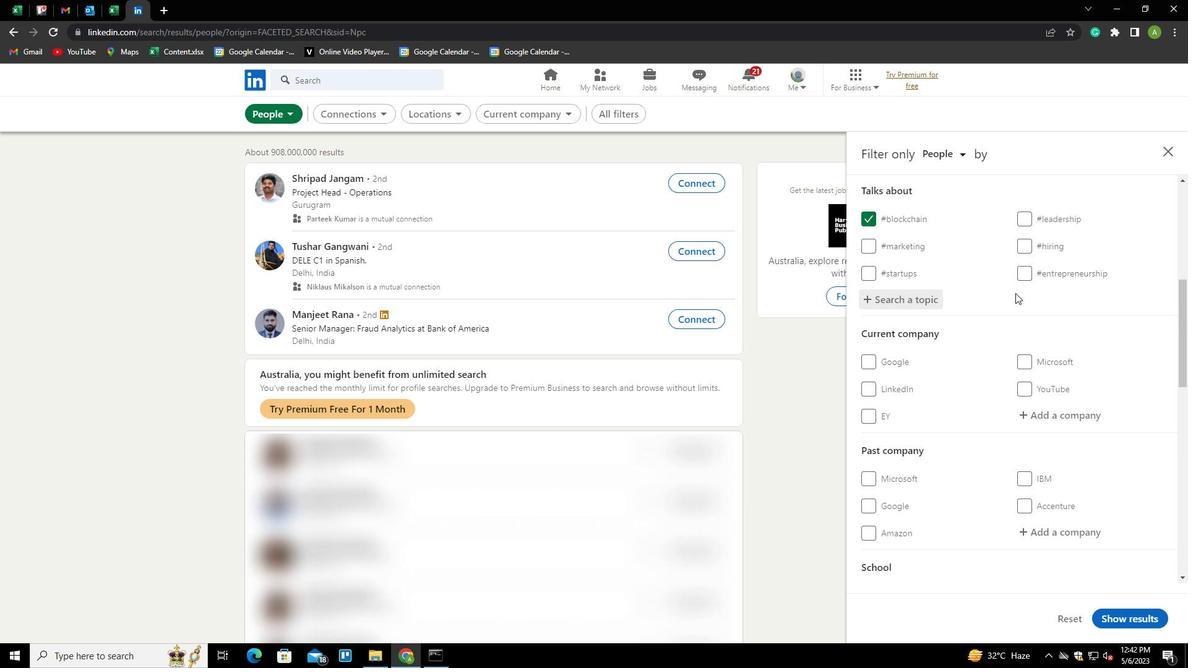 
Action: Mouse moved to (1017, 295)
Screenshot: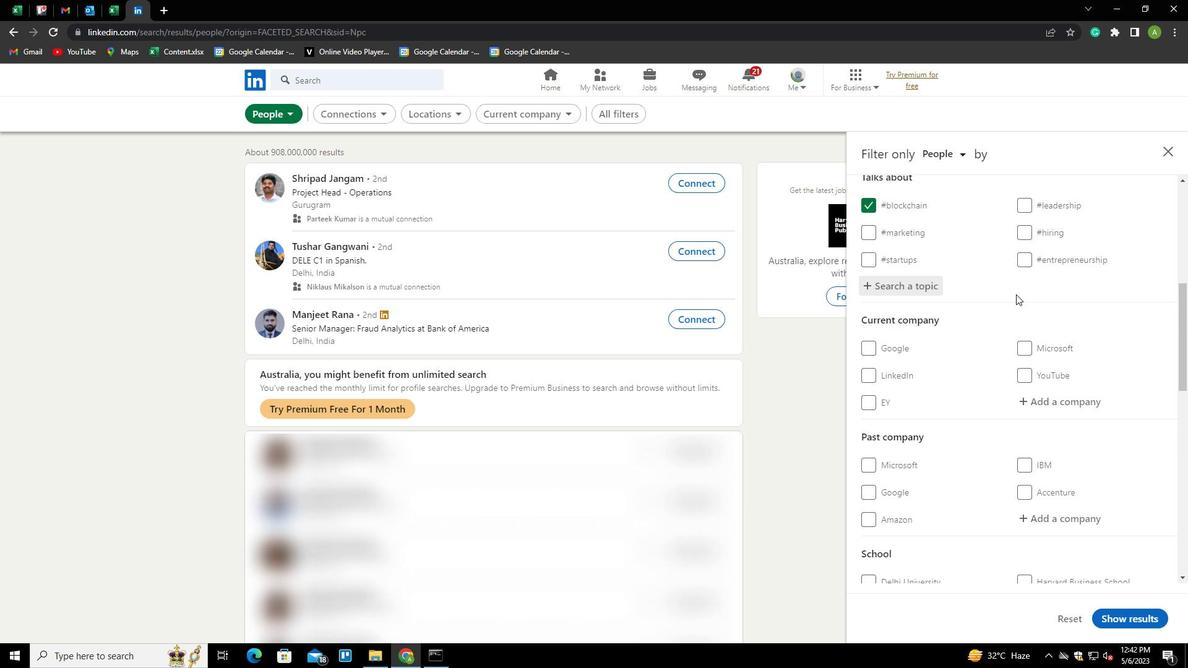 
Action: Mouse scrolled (1017, 295) with delta (0, 0)
Screenshot: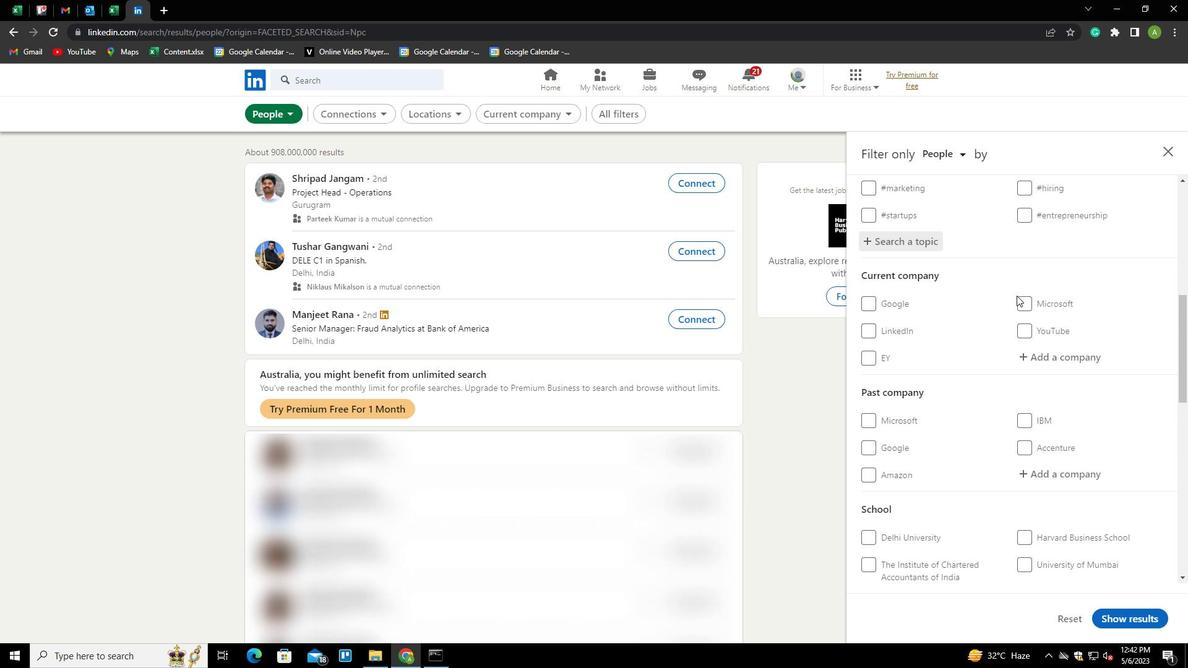 
Action: Mouse scrolled (1017, 295) with delta (0, 0)
Screenshot: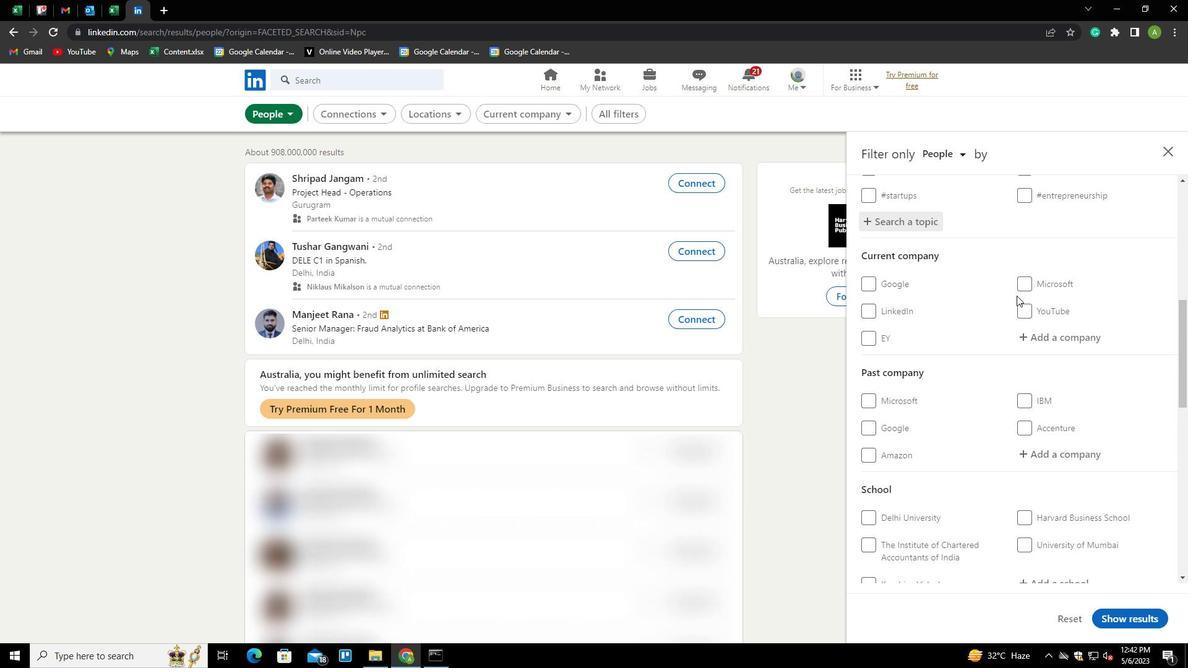 
Action: Mouse scrolled (1017, 295) with delta (0, 0)
Screenshot: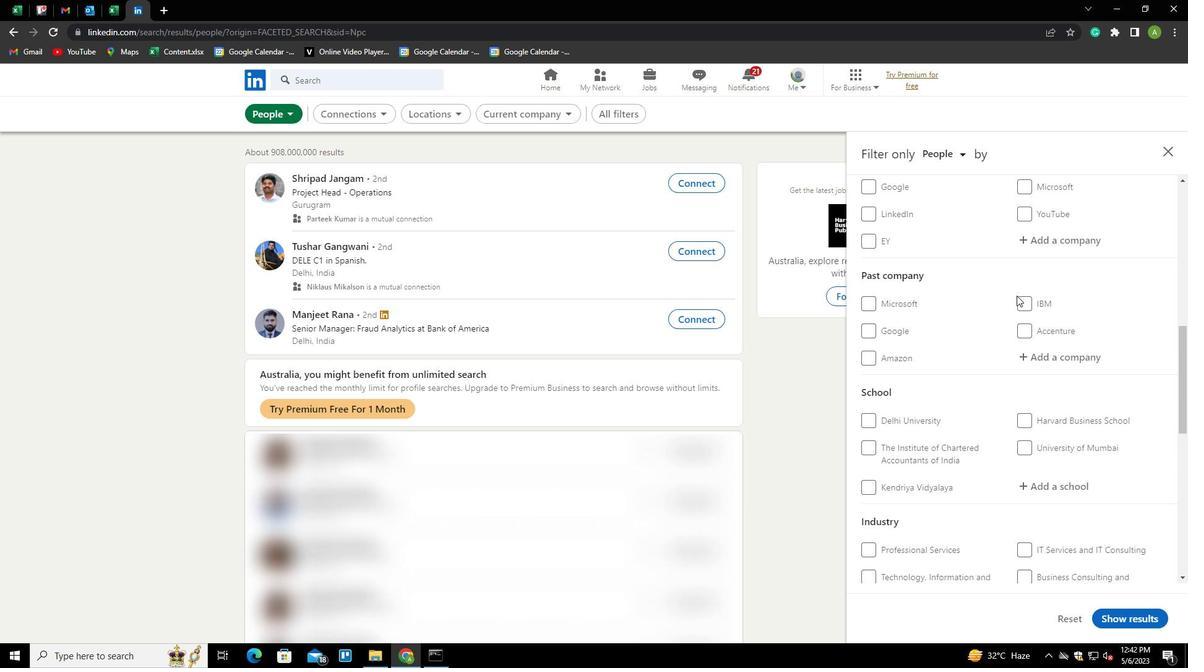 
Action: Mouse scrolled (1017, 295) with delta (0, 0)
Screenshot: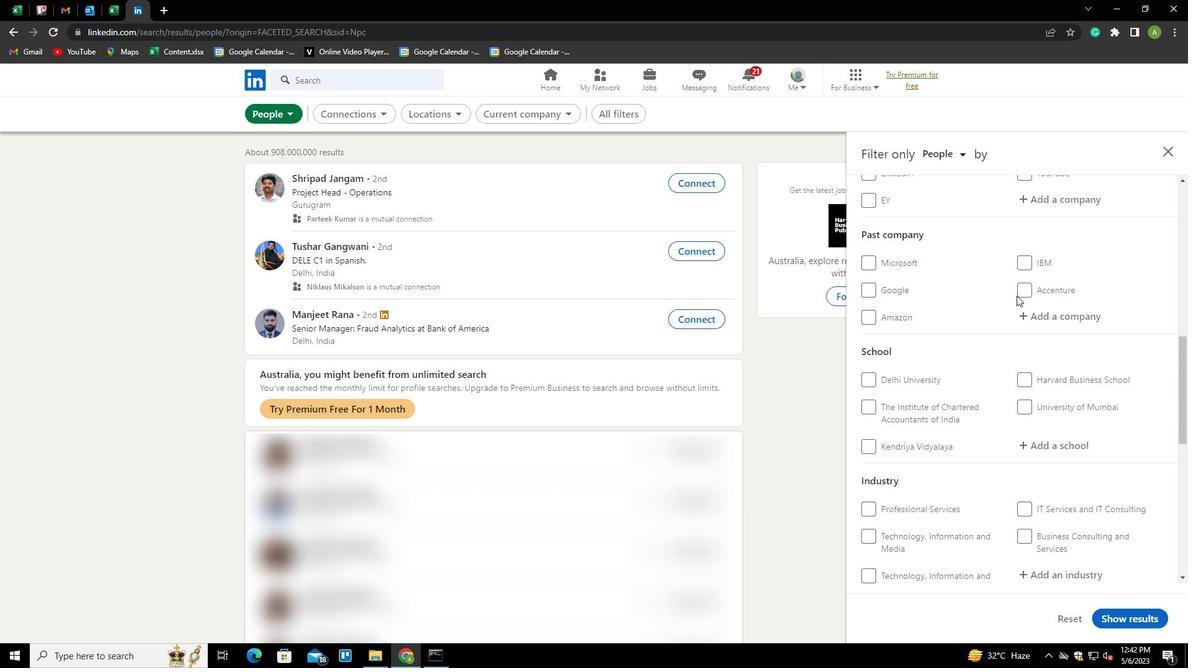 
Action: Mouse scrolled (1017, 295) with delta (0, 0)
Screenshot: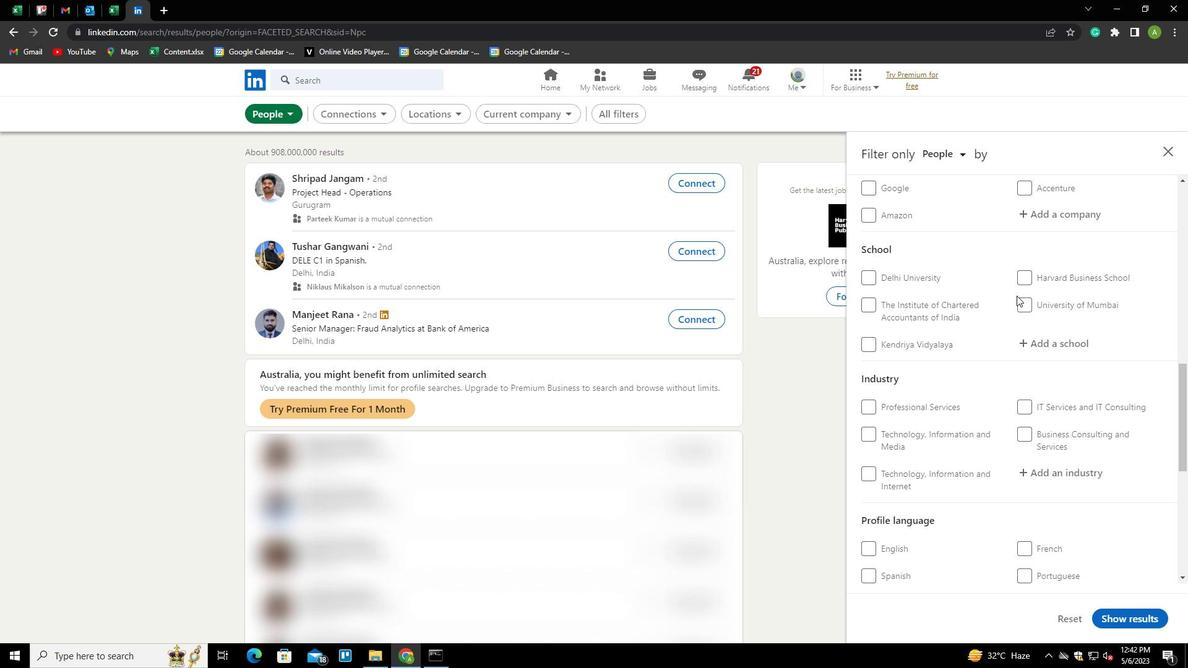 
Action: Mouse moved to (1030, 481)
Screenshot: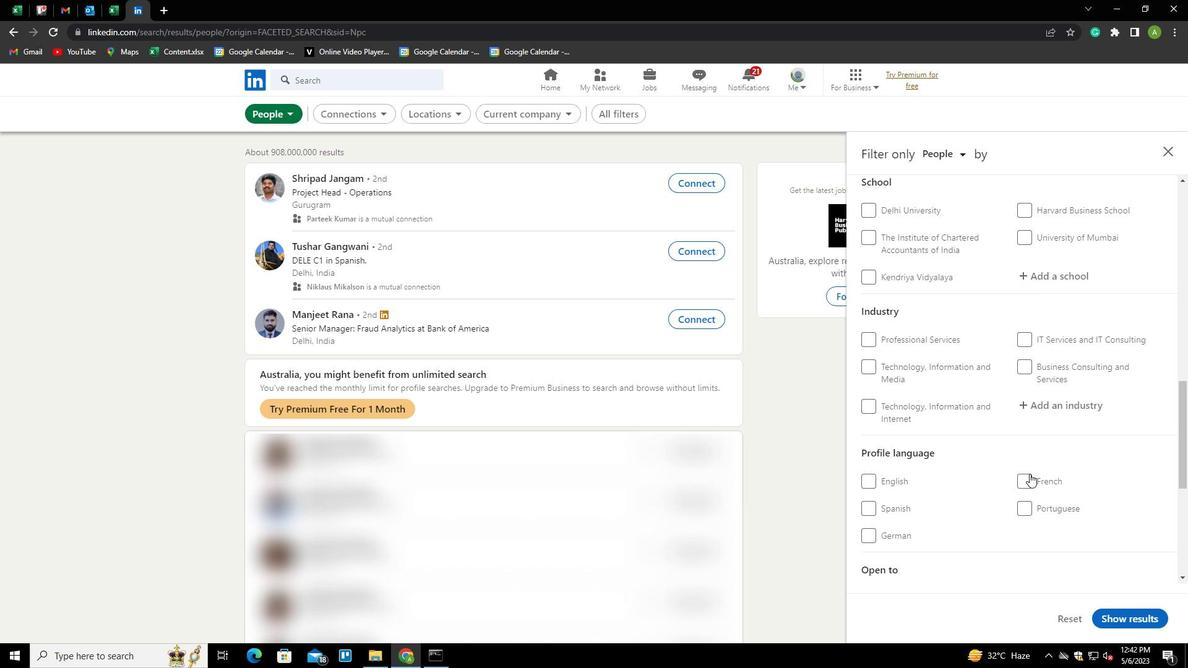 
Action: Mouse pressed left at (1030, 481)
Screenshot: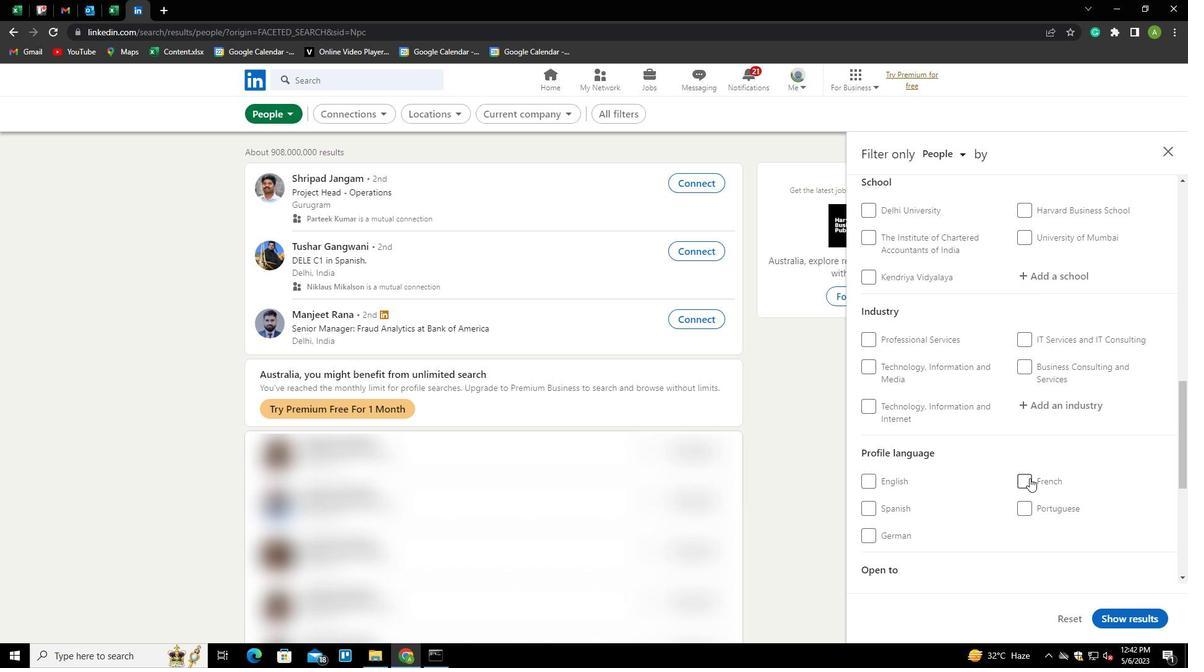 
Action: Mouse moved to (1065, 414)
Screenshot: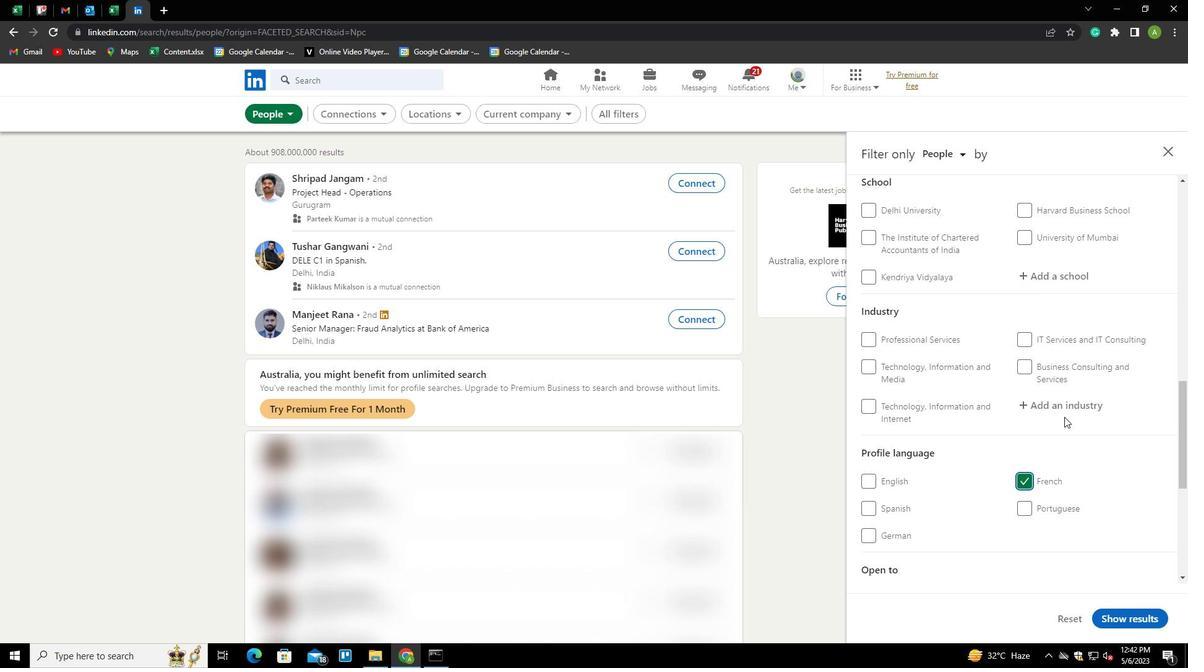 
Action: Mouse scrolled (1065, 415) with delta (0, 0)
Screenshot: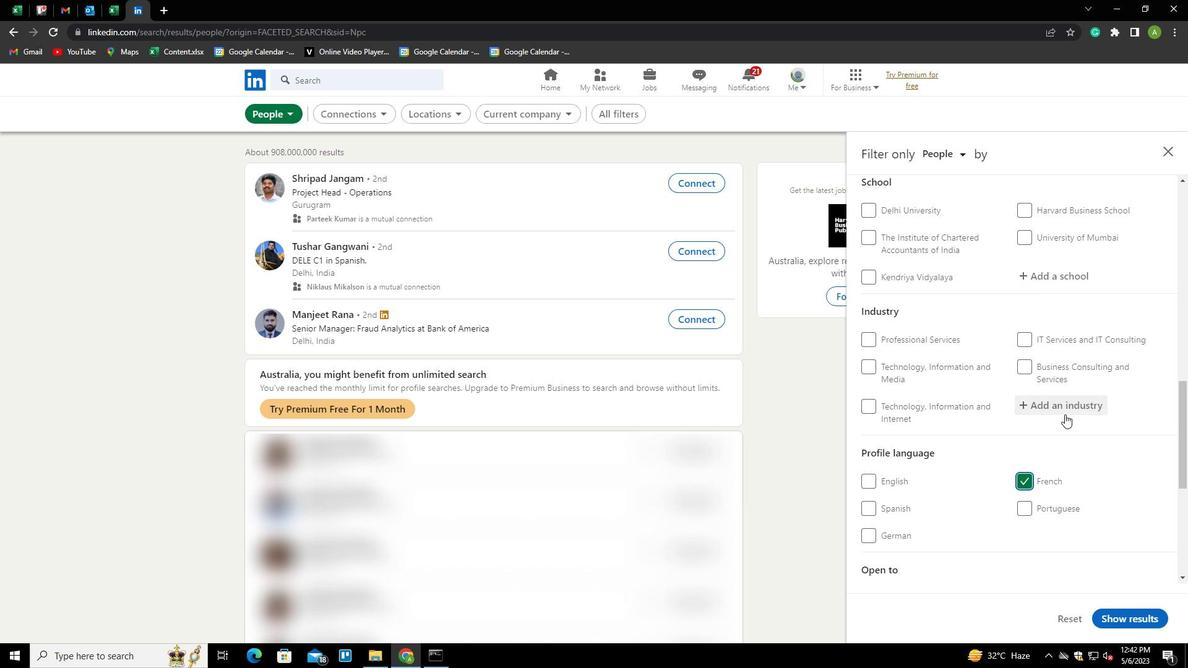 
Action: Mouse scrolled (1065, 415) with delta (0, 0)
Screenshot: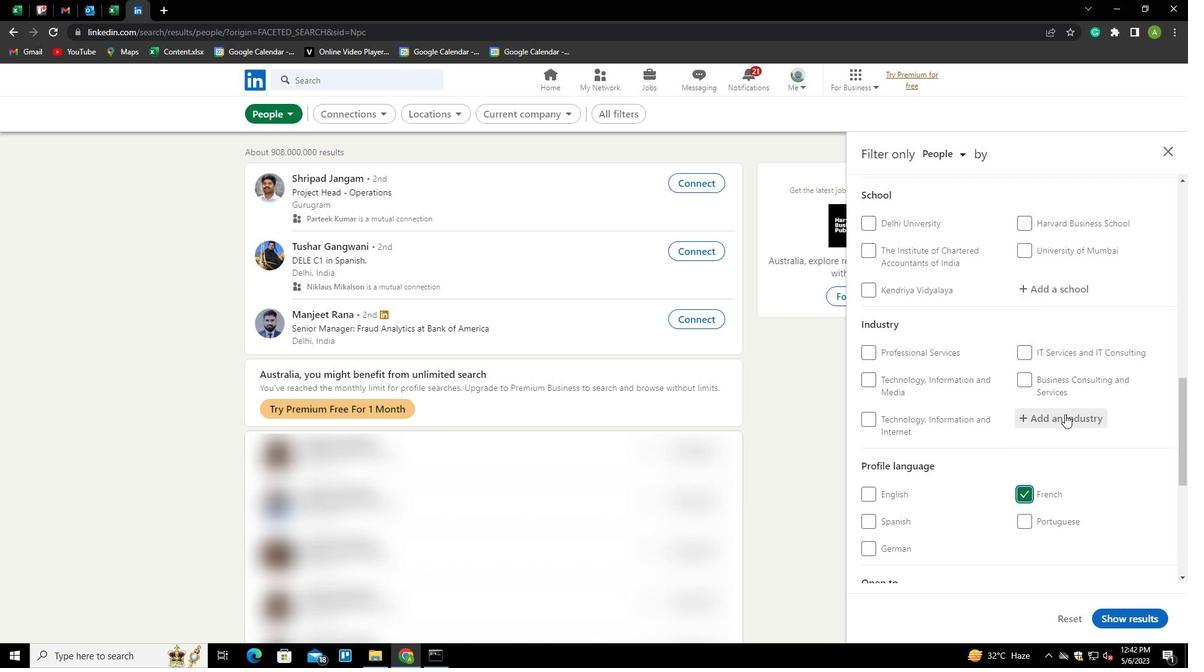 
Action: Mouse scrolled (1065, 415) with delta (0, 0)
Screenshot: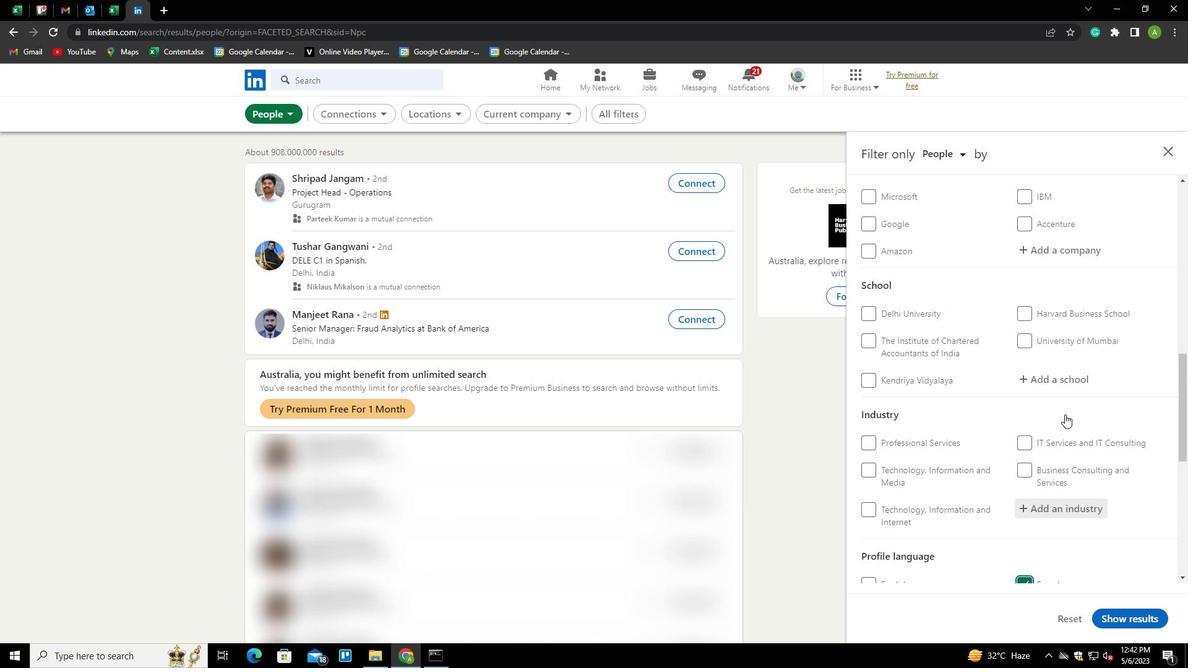 
Action: Mouse scrolled (1065, 415) with delta (0, 0)
Screenshot: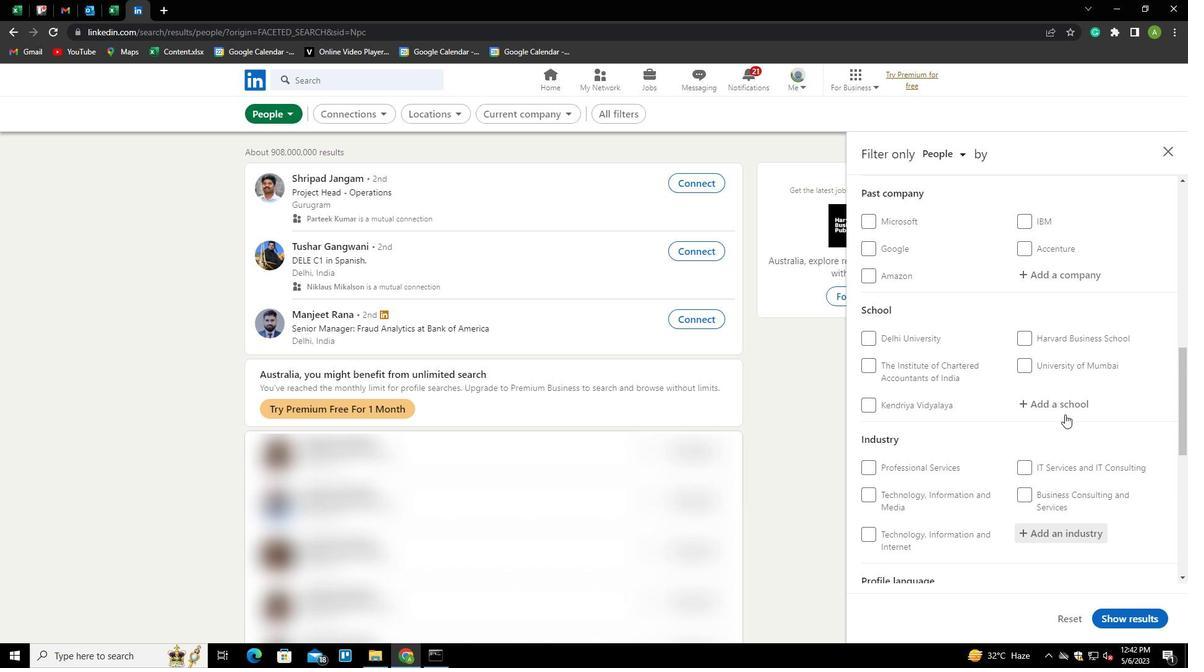 
Action: Mouse scrolled (1065, 415) with delta (0, 0)
Screenshot: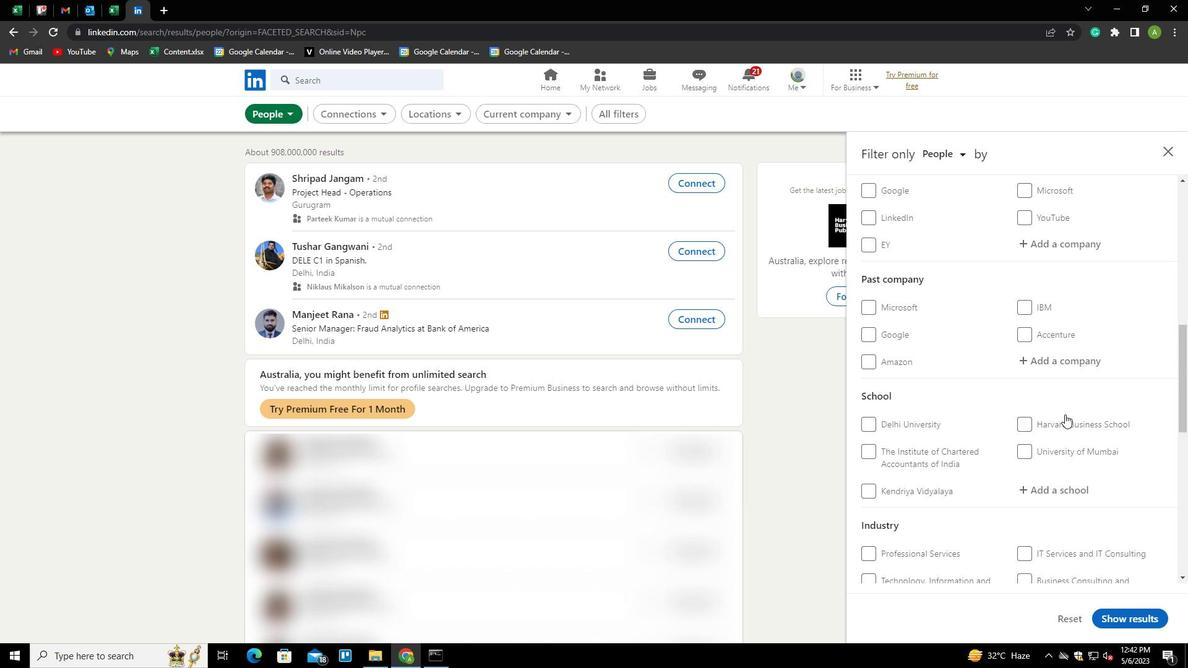 
Action: Mouse scrolled (1065, 415) with delta (0, 0)
Screenshot: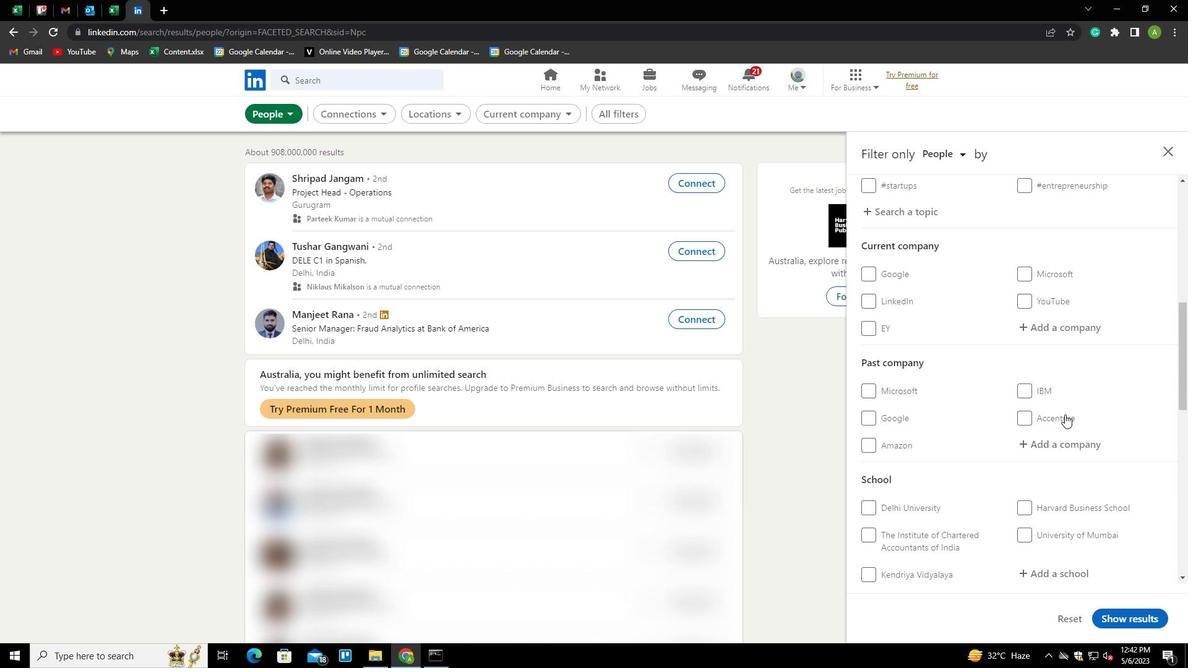
Action: Mouse moved to (1057, 403)
Screenshot: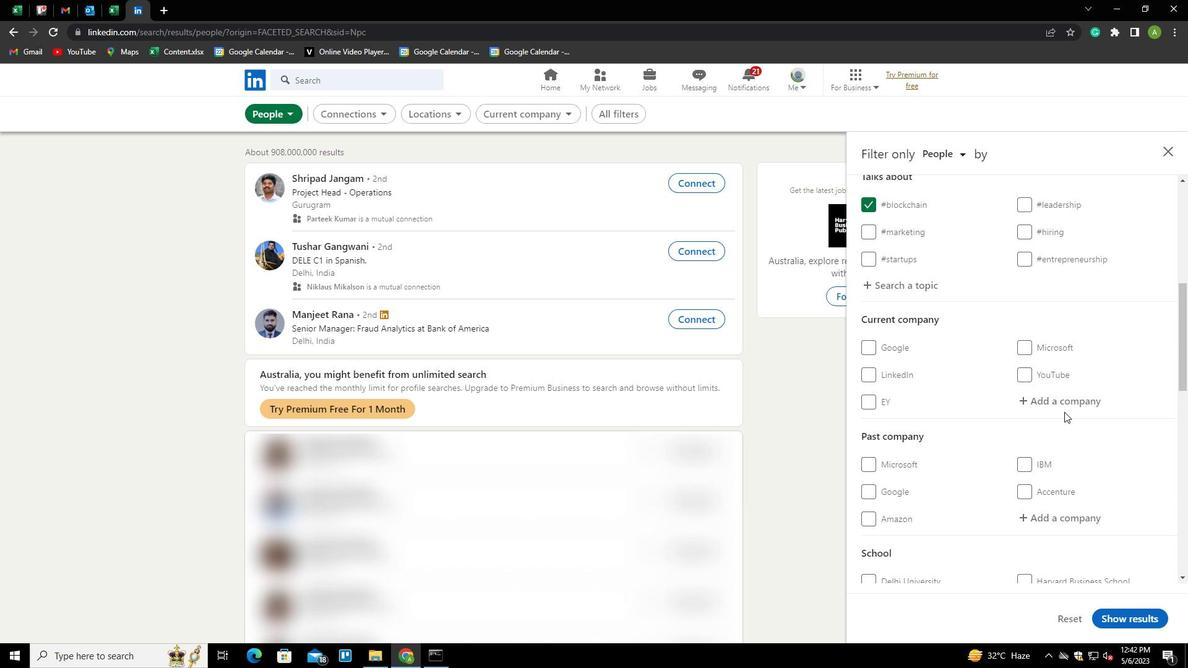 
Action: Mouse pressed left at (1057, 403)
Screenshot: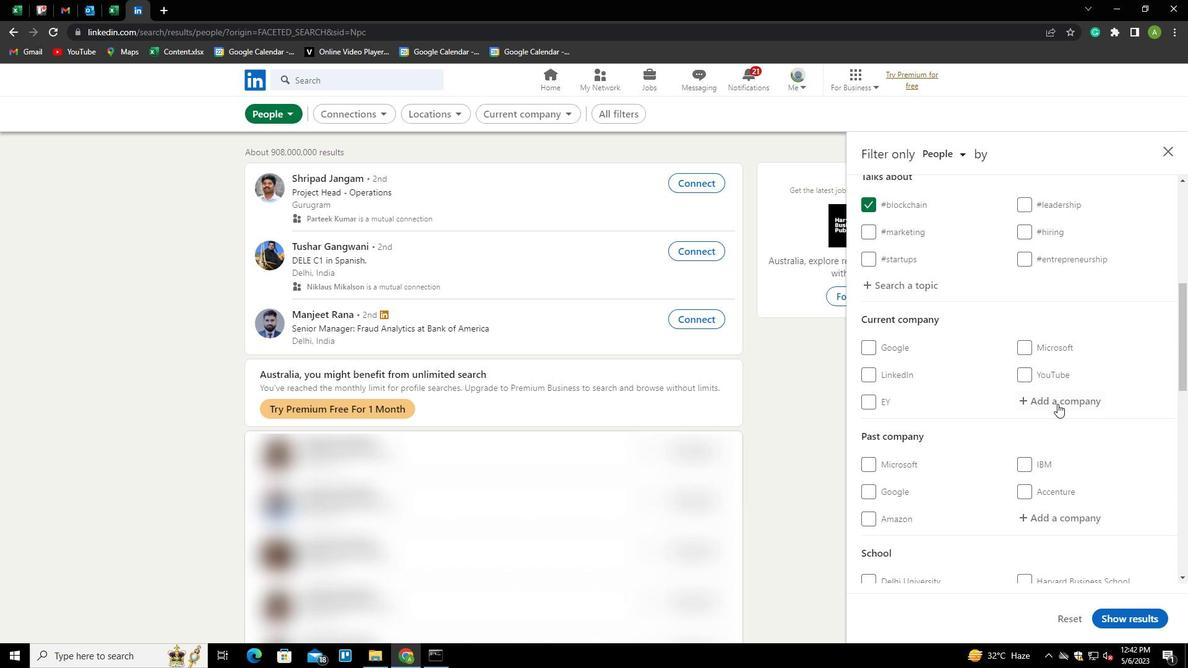 
Action: Mouse moved to (1033, 371)
Screenshot: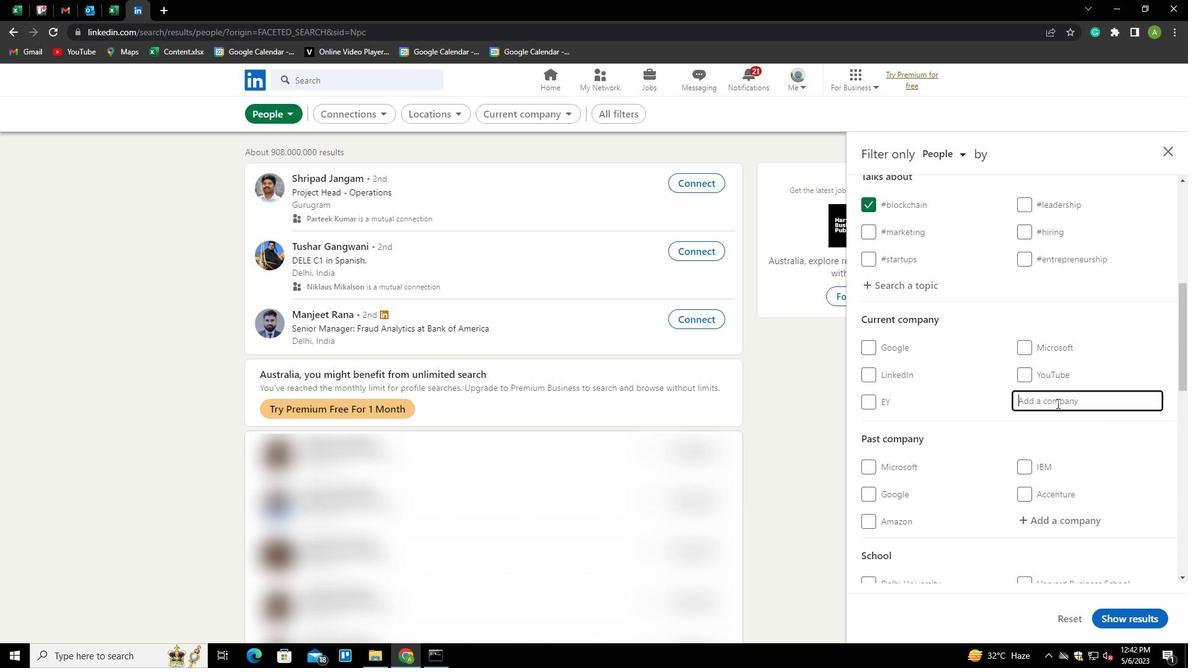 
Action: Key pressed <Key.shift>GALLUP<Key.down><Key.enter>
Screenshot: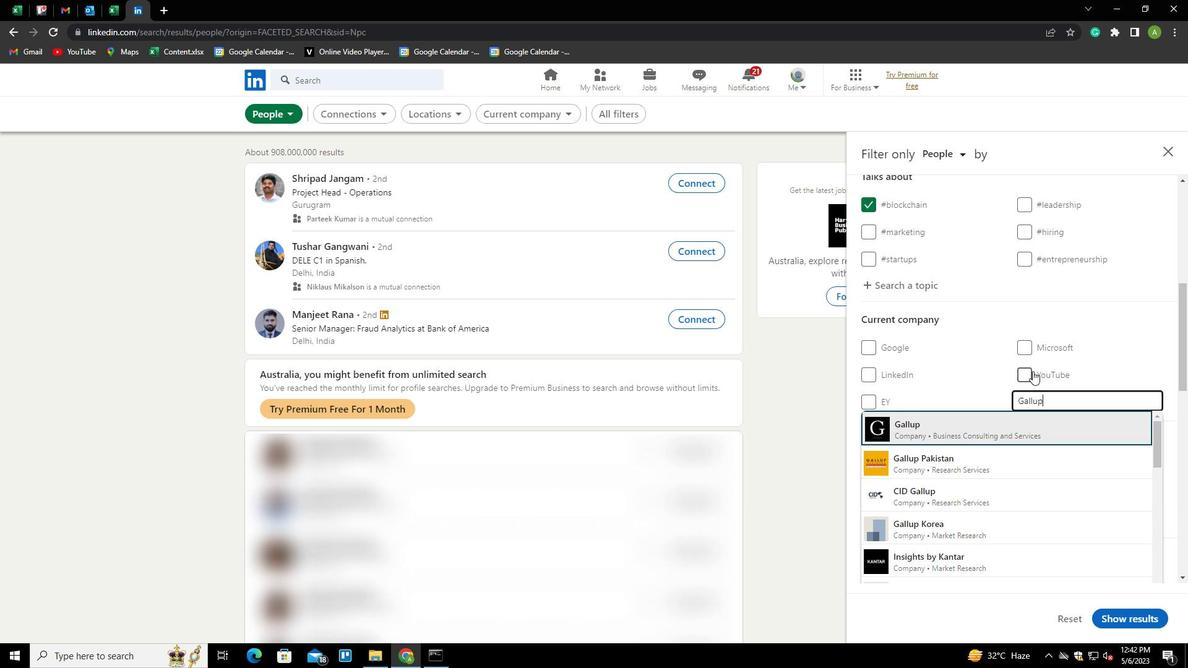
Action: Mouse scrolled (1033, 370) with delta (0, 0)
Screenshot: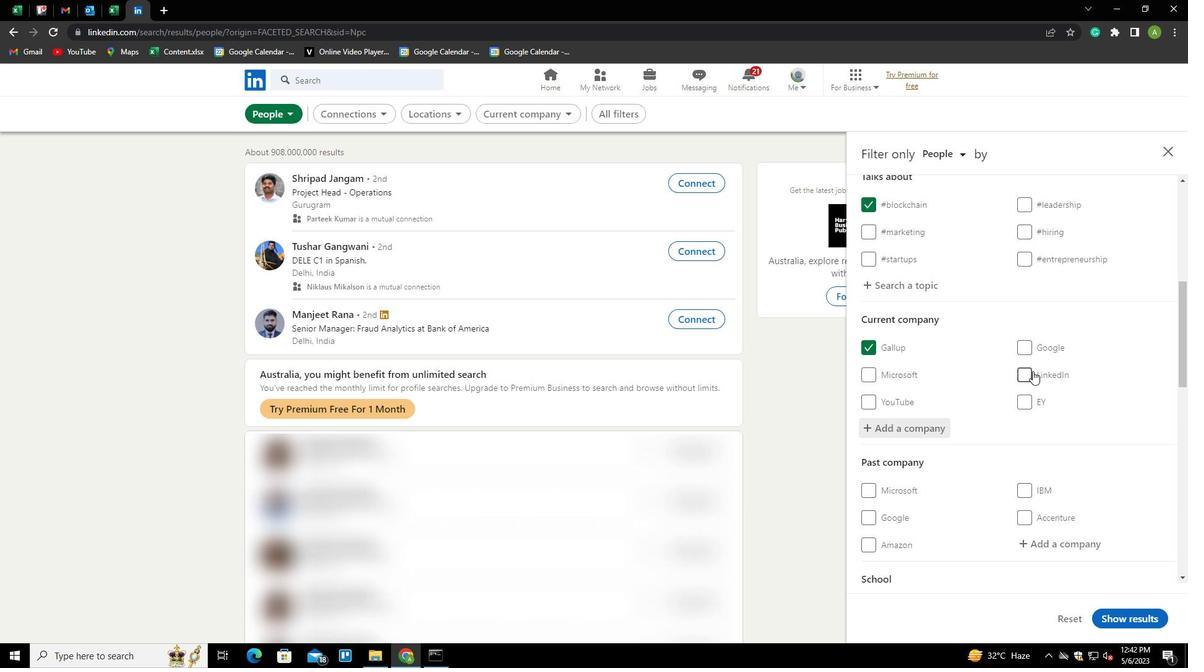 
Action: Mouse moved to (1033, 371)
Screenshot: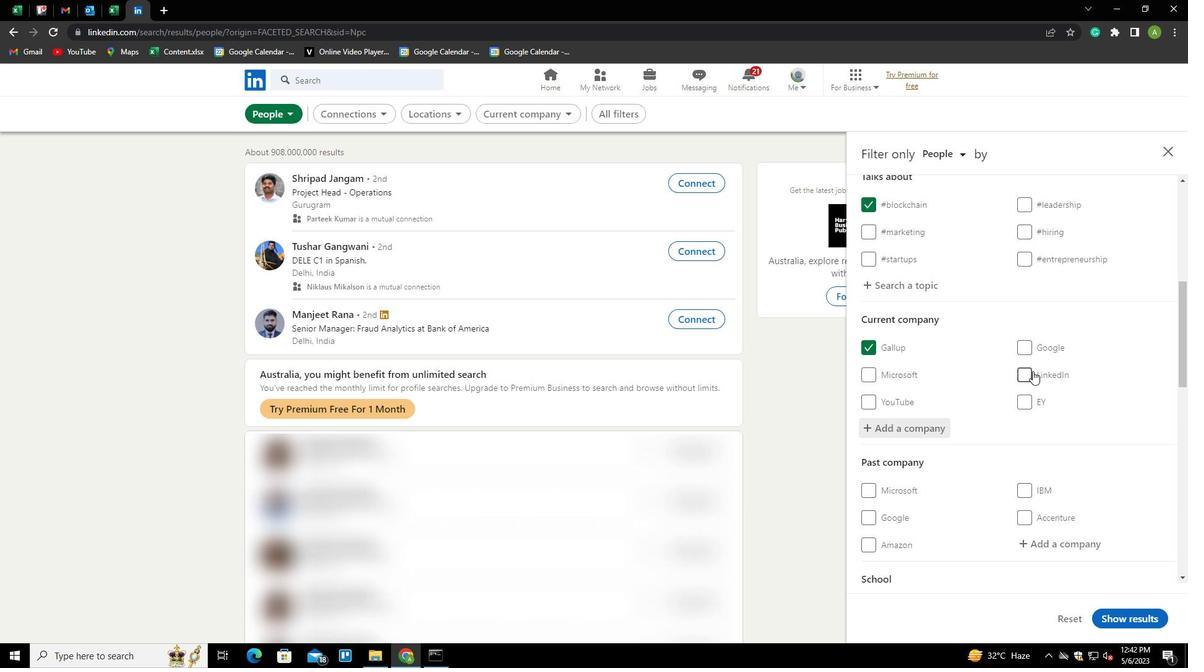 
Action: Mouse scrolled (1033, 370) with delta (0, 0)
Screenshot: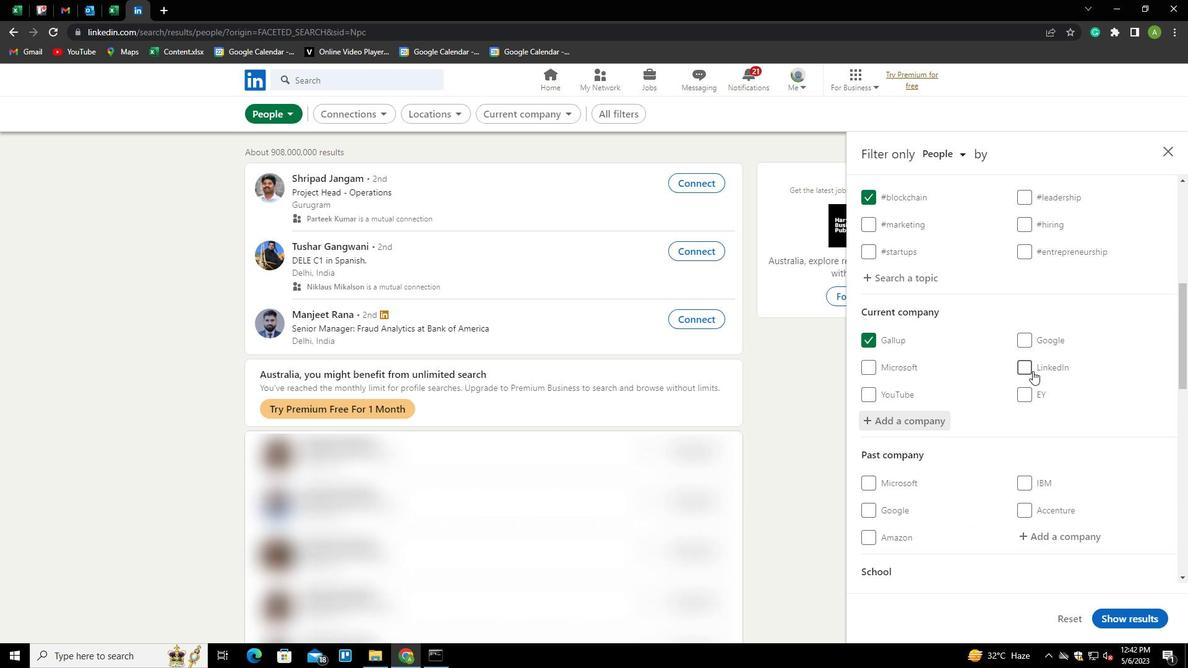 
Action: Mouse moved to (1032, 373)
Screenshot: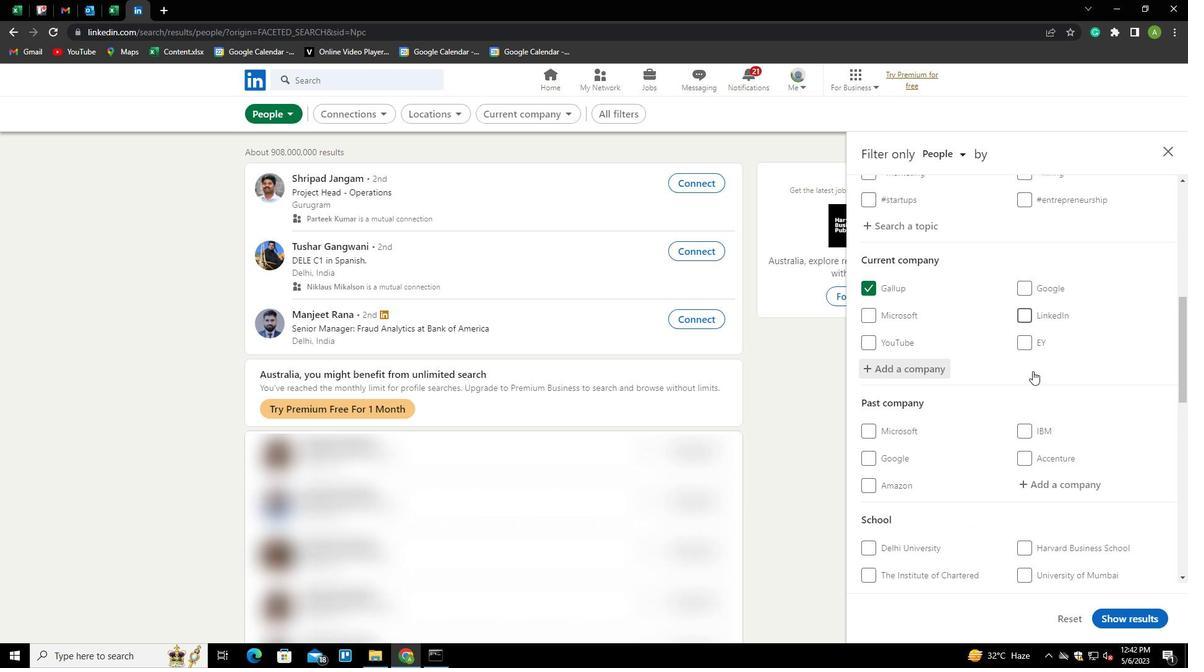 
Action: Mouse scrolled (1032, 373) with delta (0, 0)
Screenshot: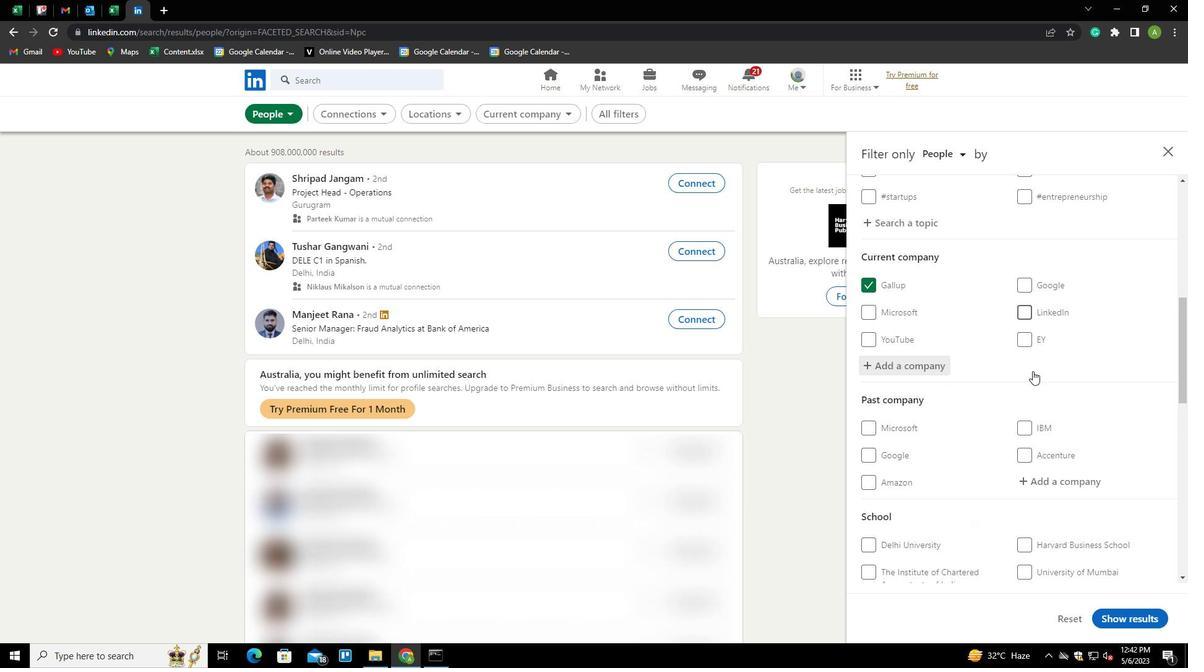 
Action: Mouse scrolled (1032, 373) with delta (0, 0)
Screenshot: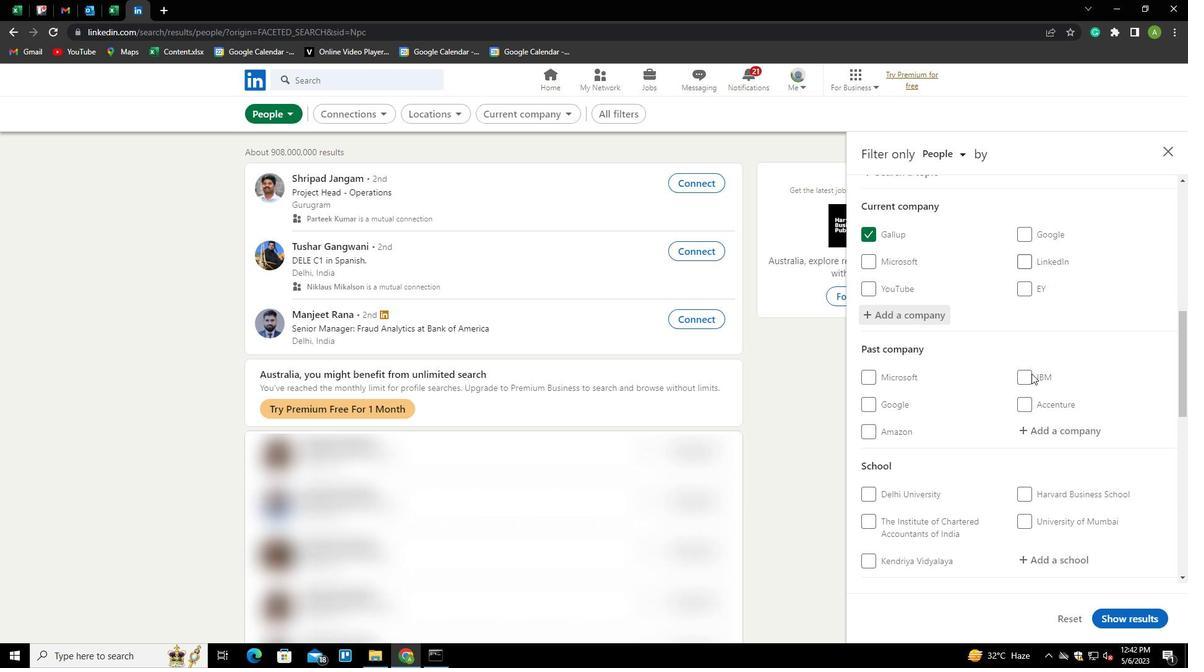 
Action: Mouse scrolled (1032, 373) with delta (0, 0)
Screenshot: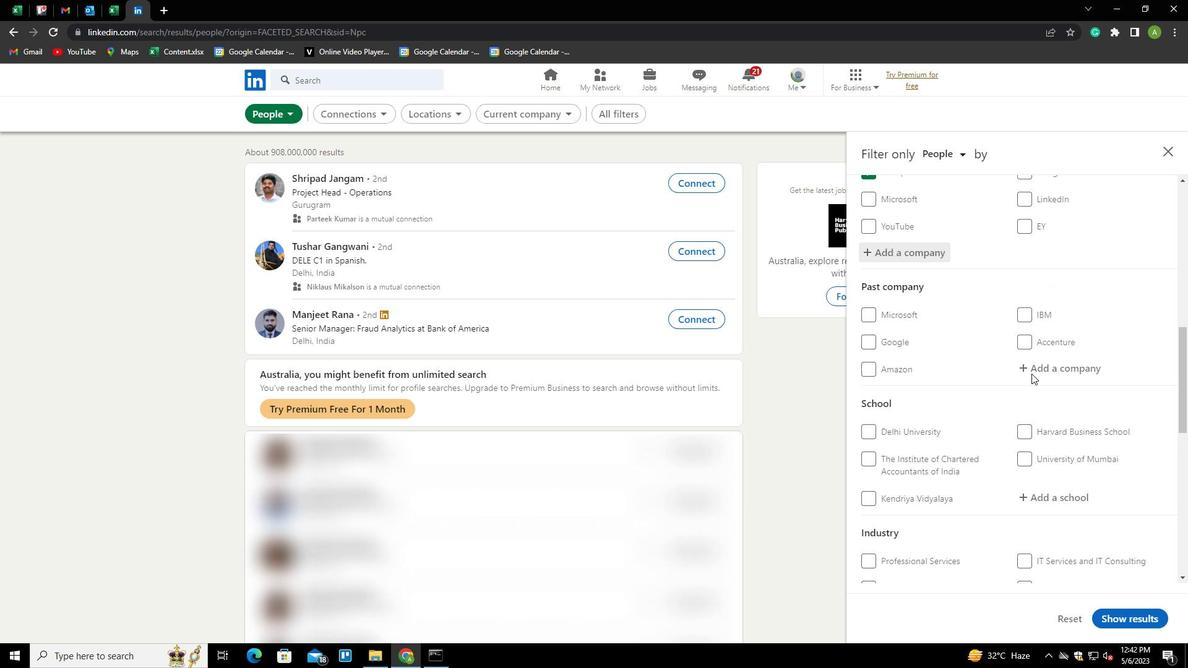 
Action: Mouse moved to (1035, 367)
Screenshot: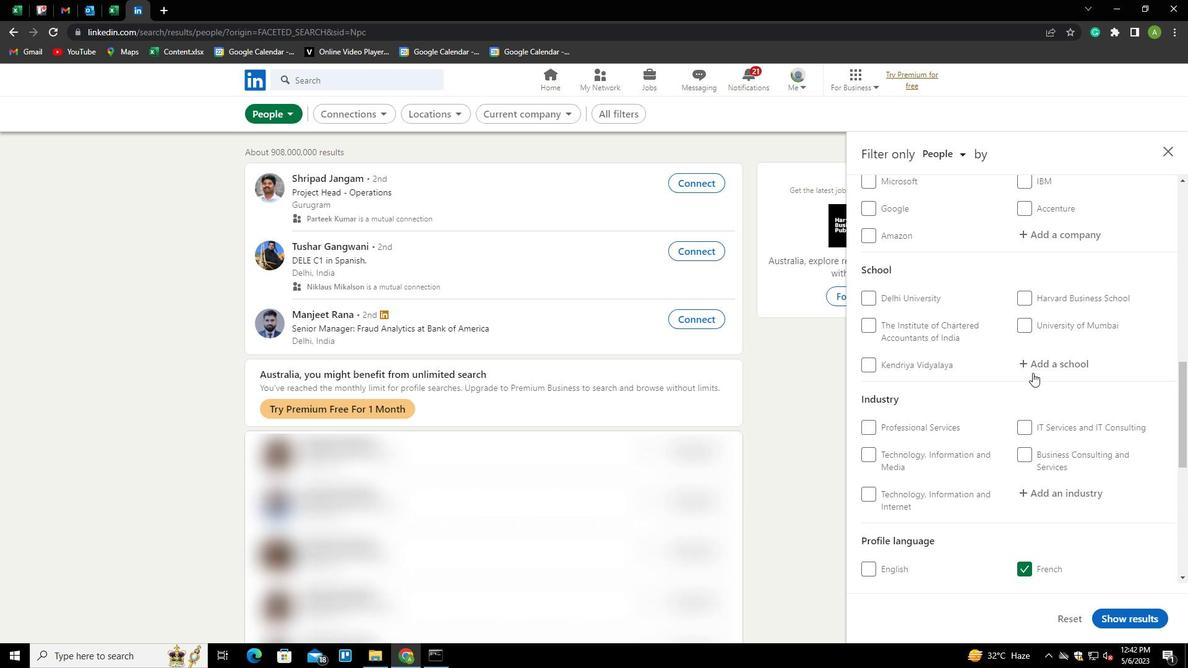 
Action: Mouse pressed left at (1035, 367)
Screenshot: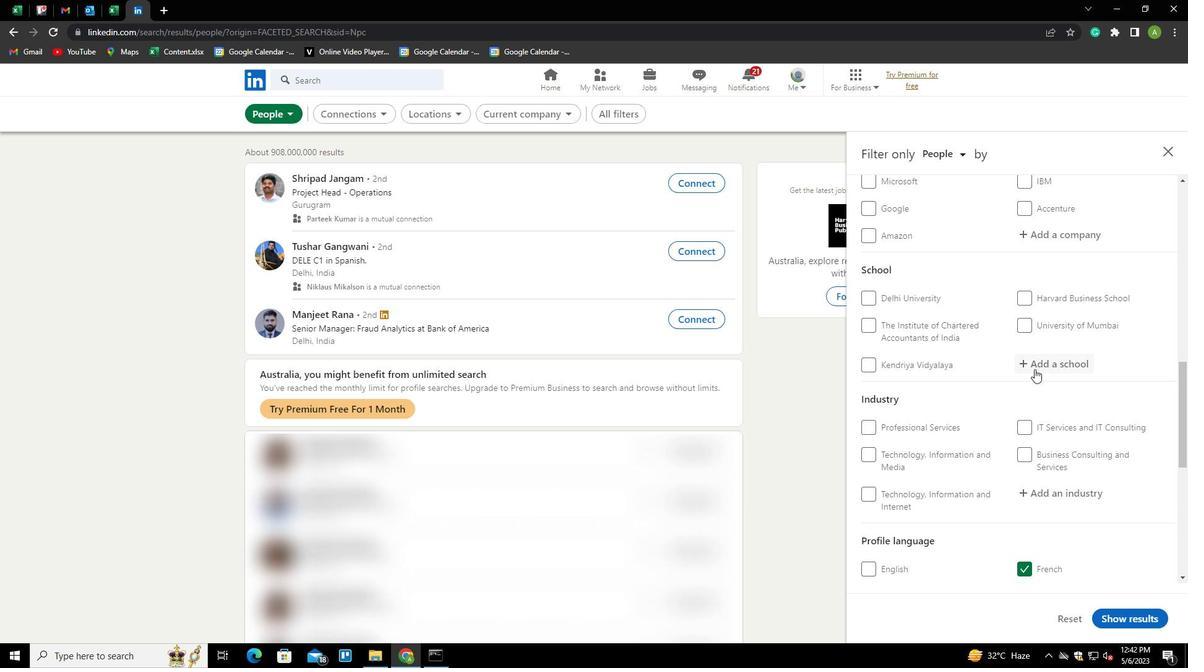 
Action: Key pressed <Key.shift><Key.shift><Key.shift>RAMACHANDRA<Key.space><Key.shift>COLLEGE<Key.space>OF<Key.space><Key.shift>ENGINEERING<Key.down><Key.enter>
Screenshot: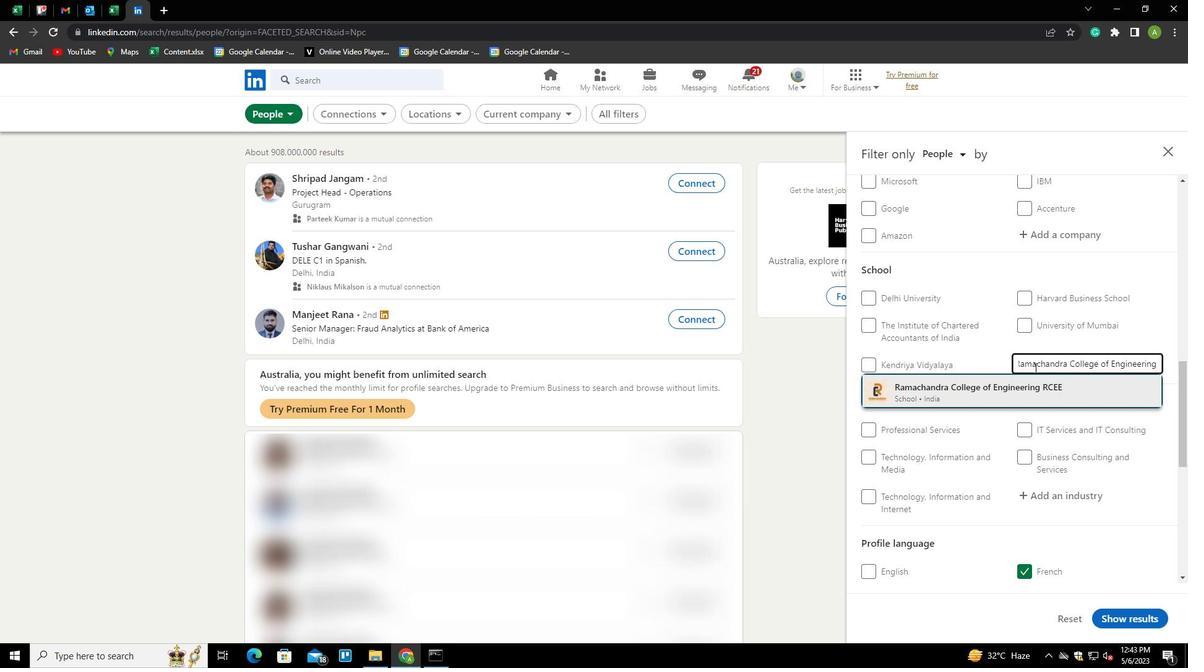 
Action: Mouse scrolled (1035, 367) with delta (0, 0)
Screenshot: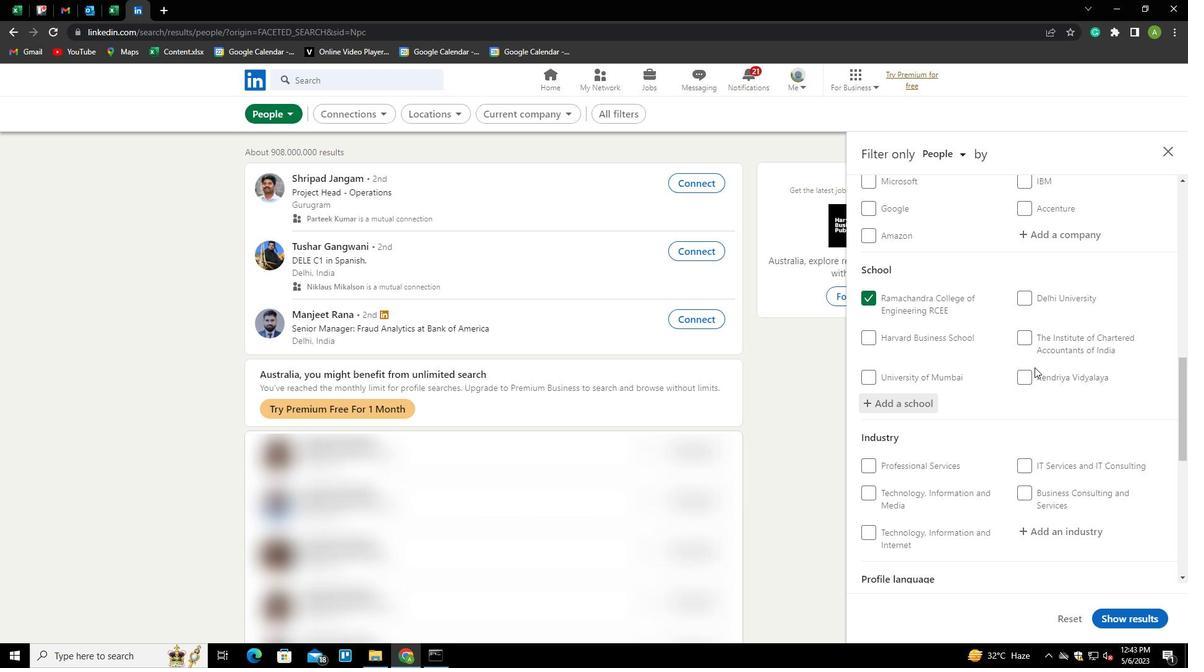 
Action: Mouse scrolled (1035, 367) with delta (0, 0)
Screenshot: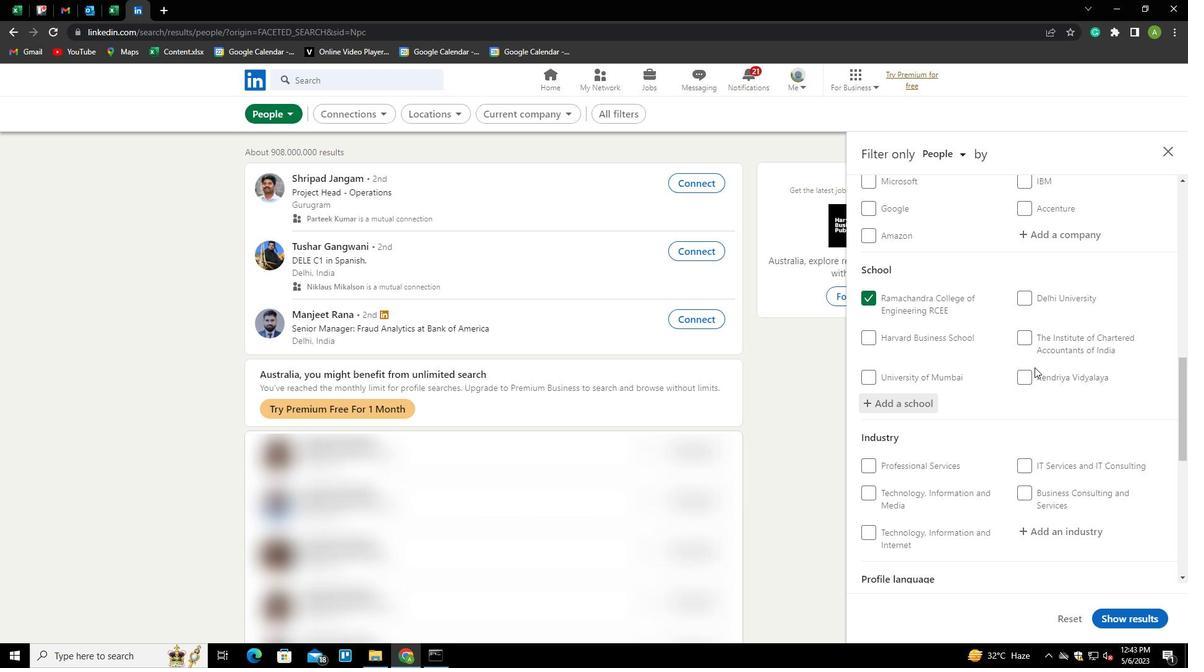
Action: Mouse scrolled (1035, 367) with delta (0, 0)
Screenshot: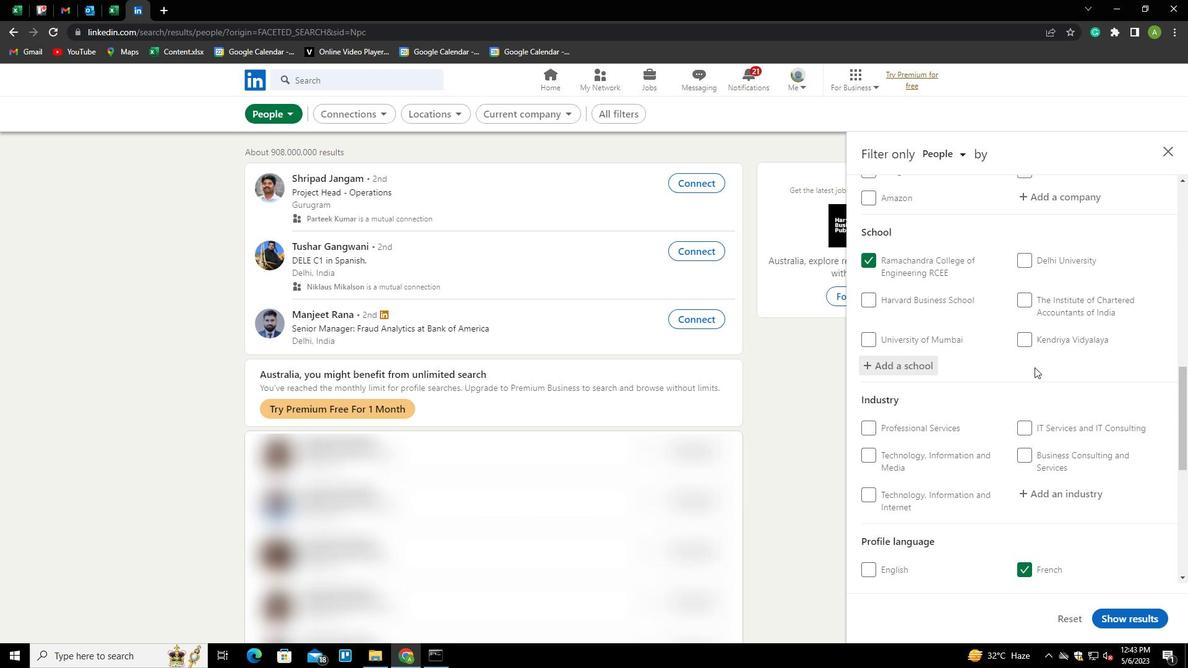 
Action: Mouse scrolled (1035, 367) with delta (0, 0)
Screenshot: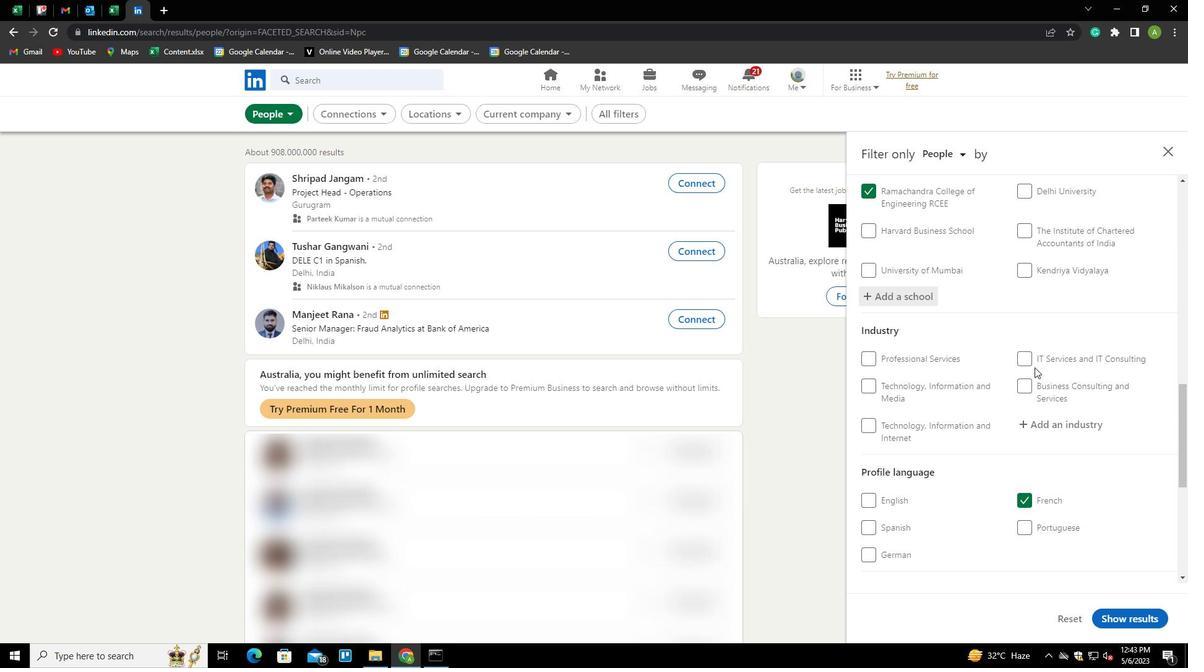 
Action: Mouse moved to (1043, 290)
Screenshot: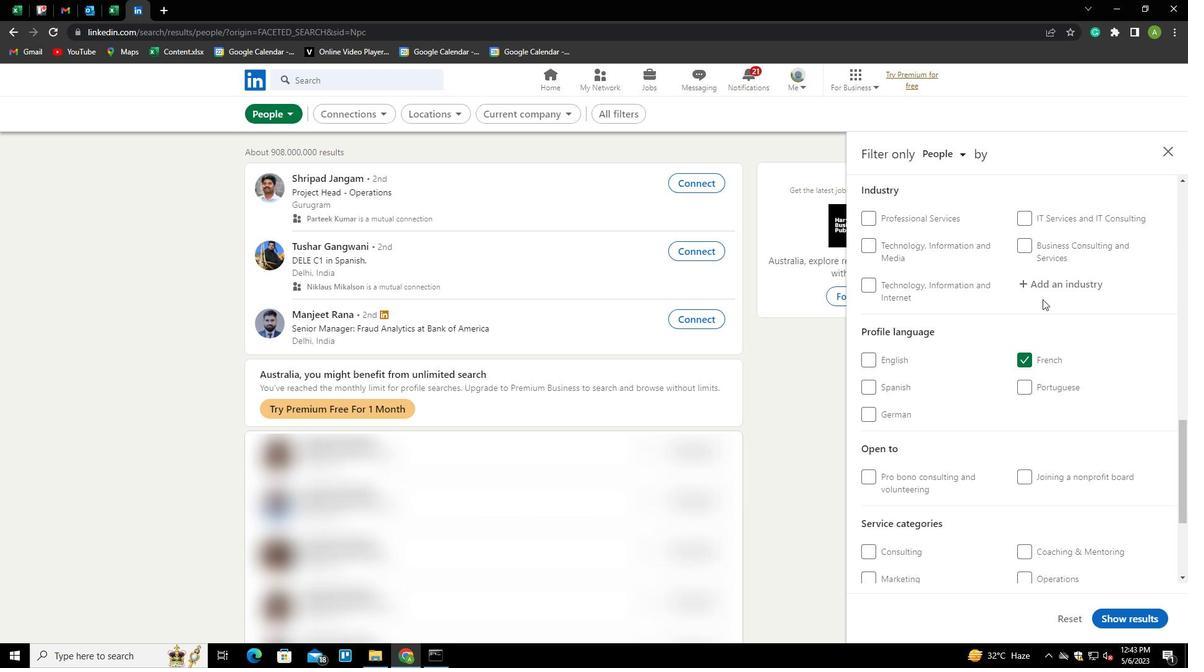
Action: Mouse pressed left at (1043, 290)
Screenshot: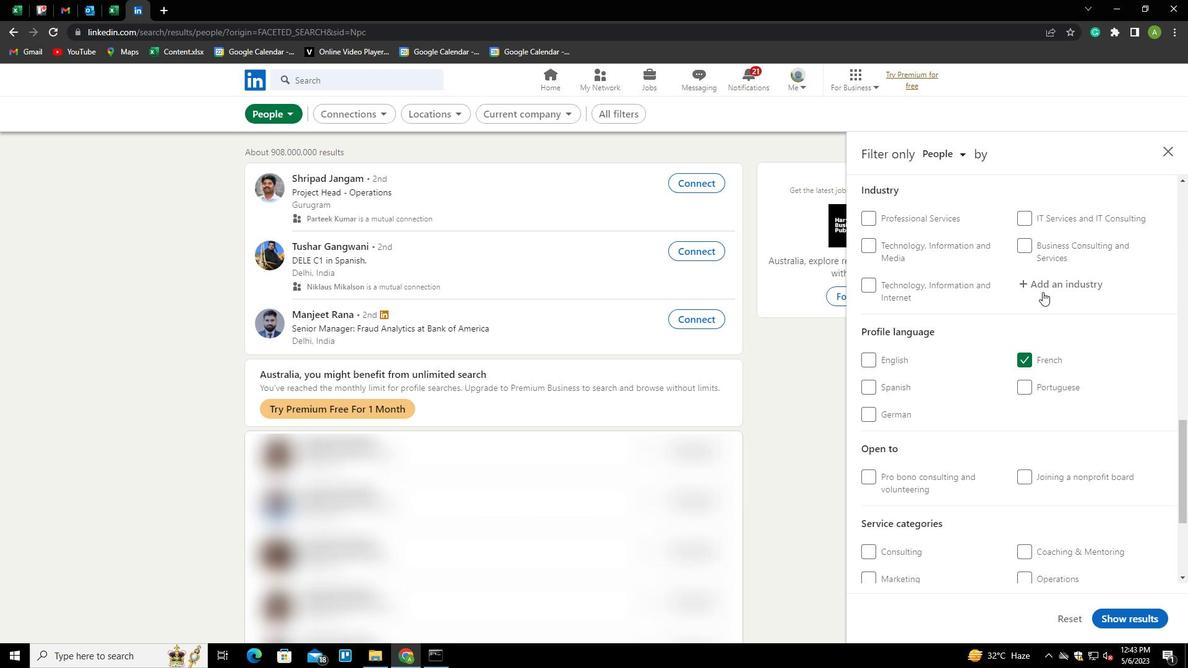 
Action: Mouse moved to (1038, 284)
Screenshot: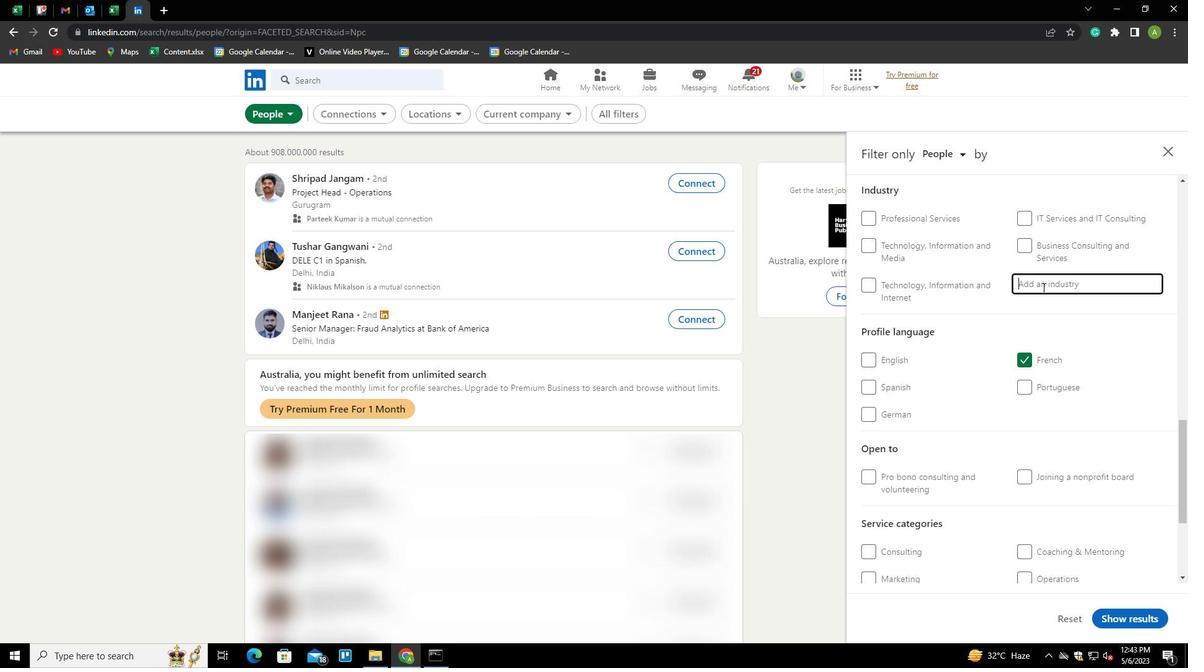 
Action: Key pressed <Key.shift>COMMUNICATION<Key.space><Key.shift><Key.shift><Key.shift><Key.shift><Key.shift><Key.shift><Key.shift><Key.shift>EQUIPMENT<Key.space><Key.shift>MANUFACTURING
Screenshot: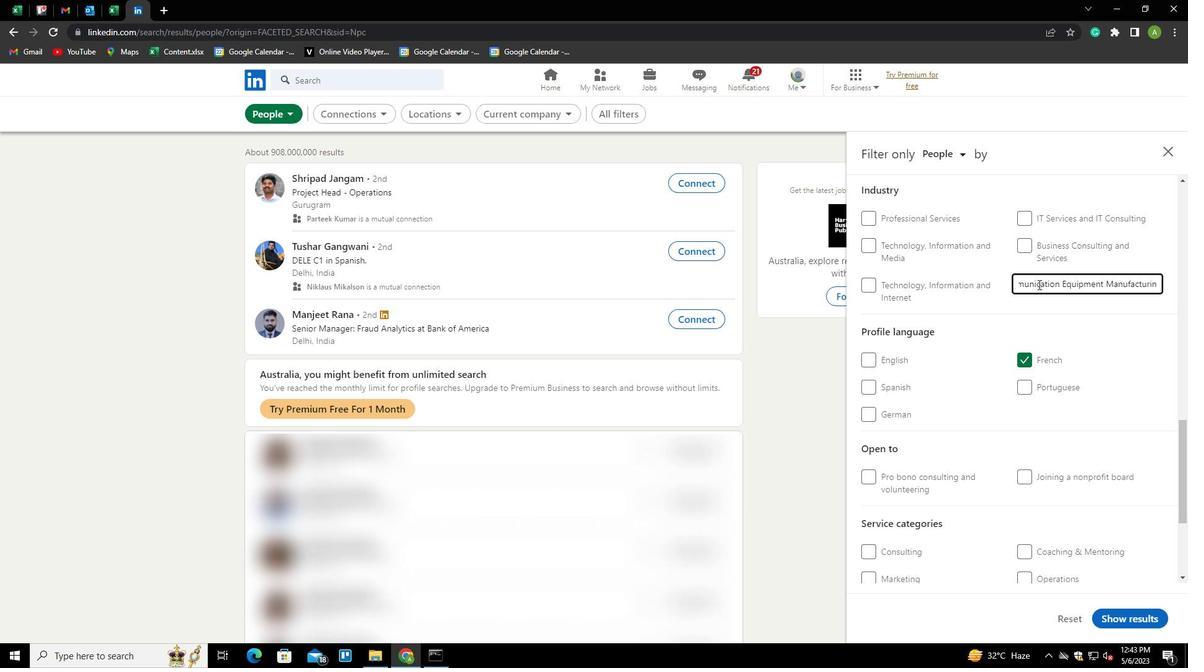 
Action: Mouse moved to (1079, 309)
Screenshot: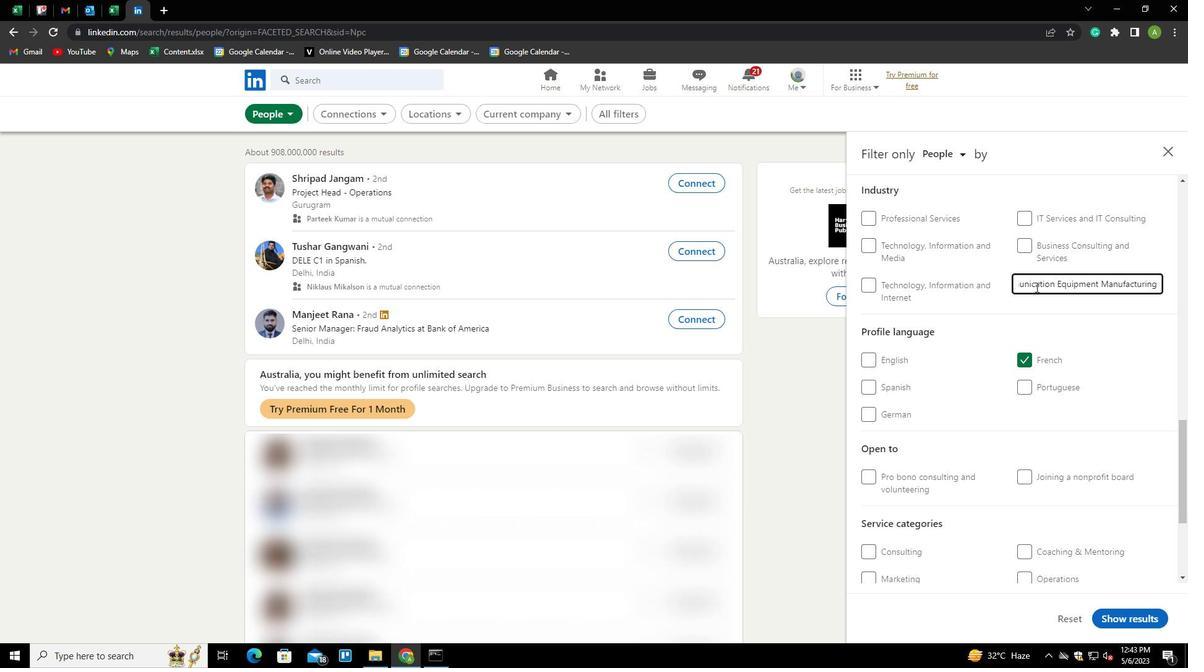 
Action: Mouse pressed left at (1079, 309)
Screenshot: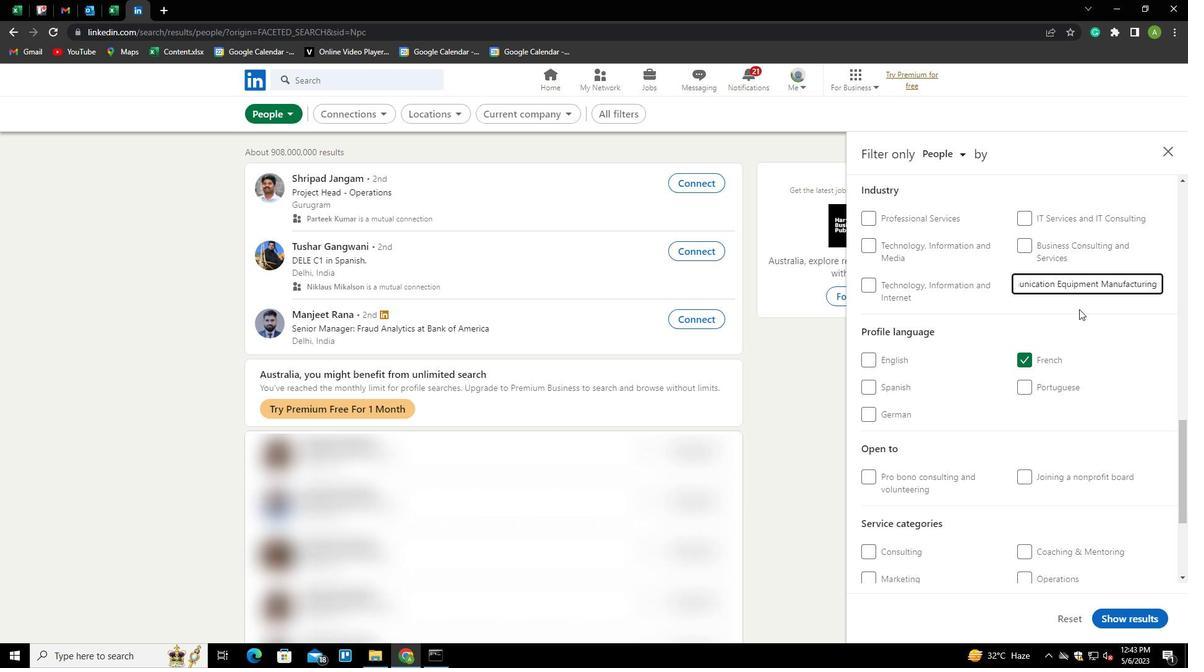 
Action: Mouse moved to (1087, 311)
Screenshot: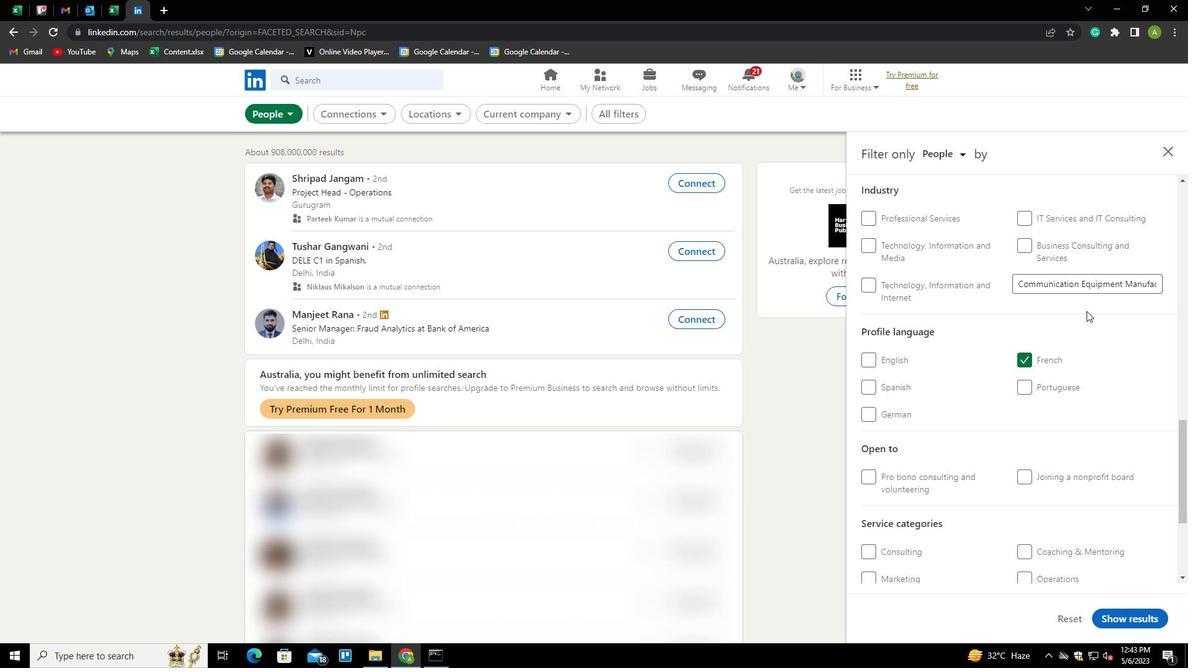 
Action: Mouse scrolled (1087, 310) with delta (0, 0)
Screenshot: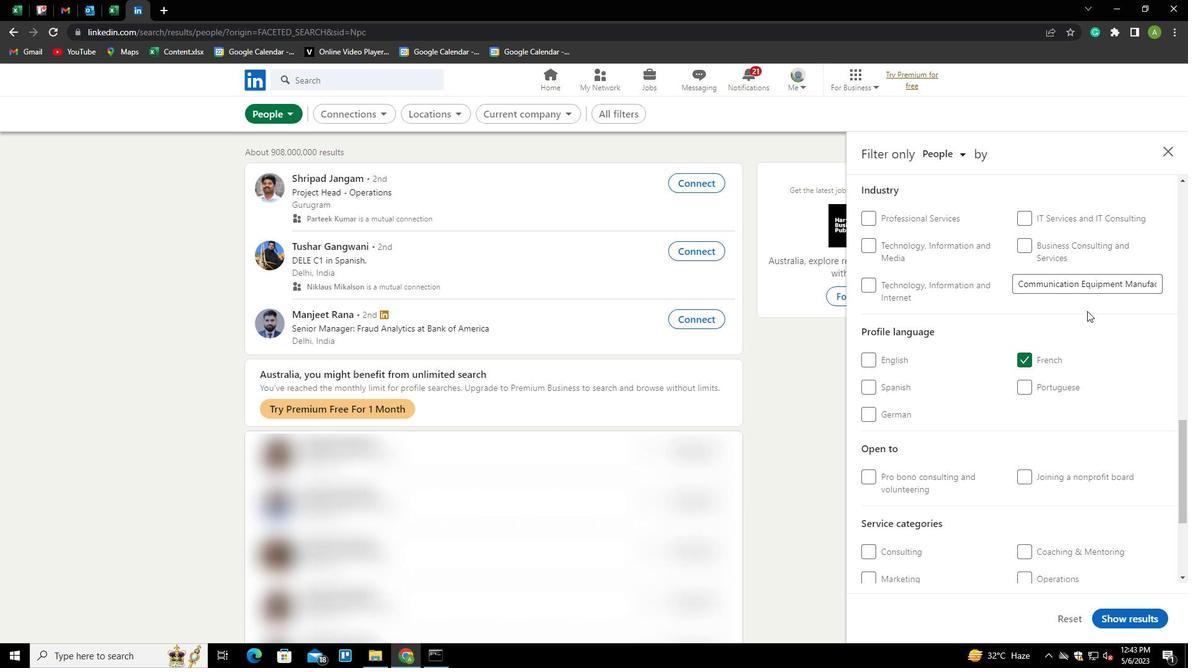 
Action: Mouse scrolled (1087, 310) with delta (0, 0)
Screenshot: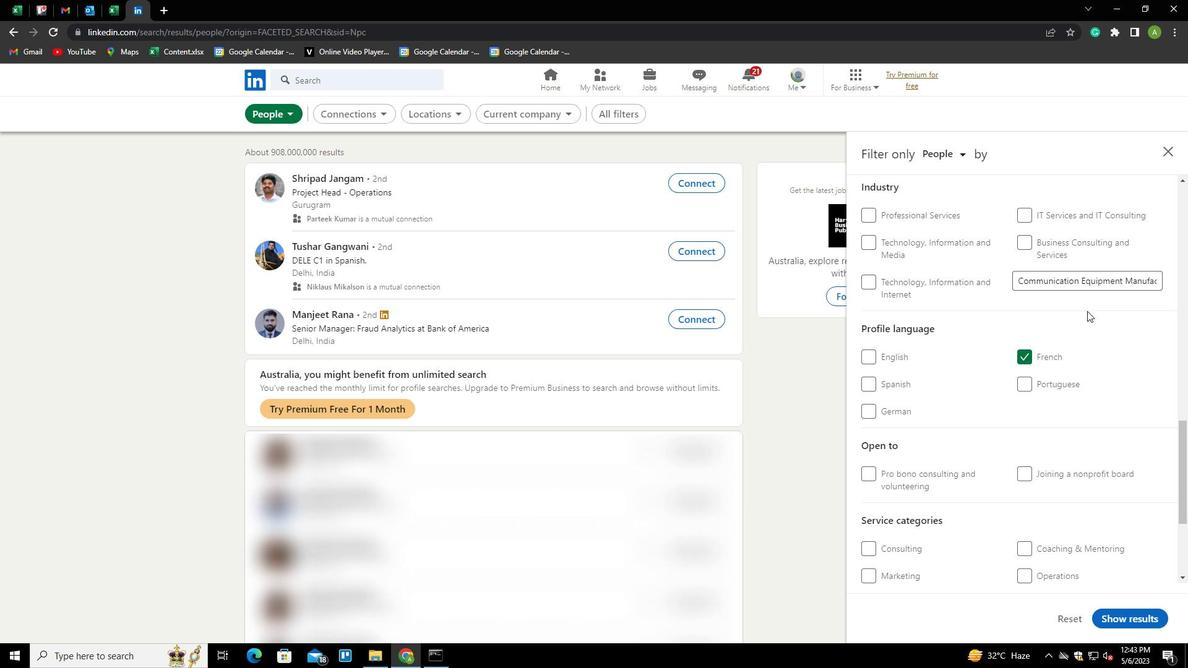 
Action: Mouse scrolled (1087, 310) with delta (0, 0)
Screenshot: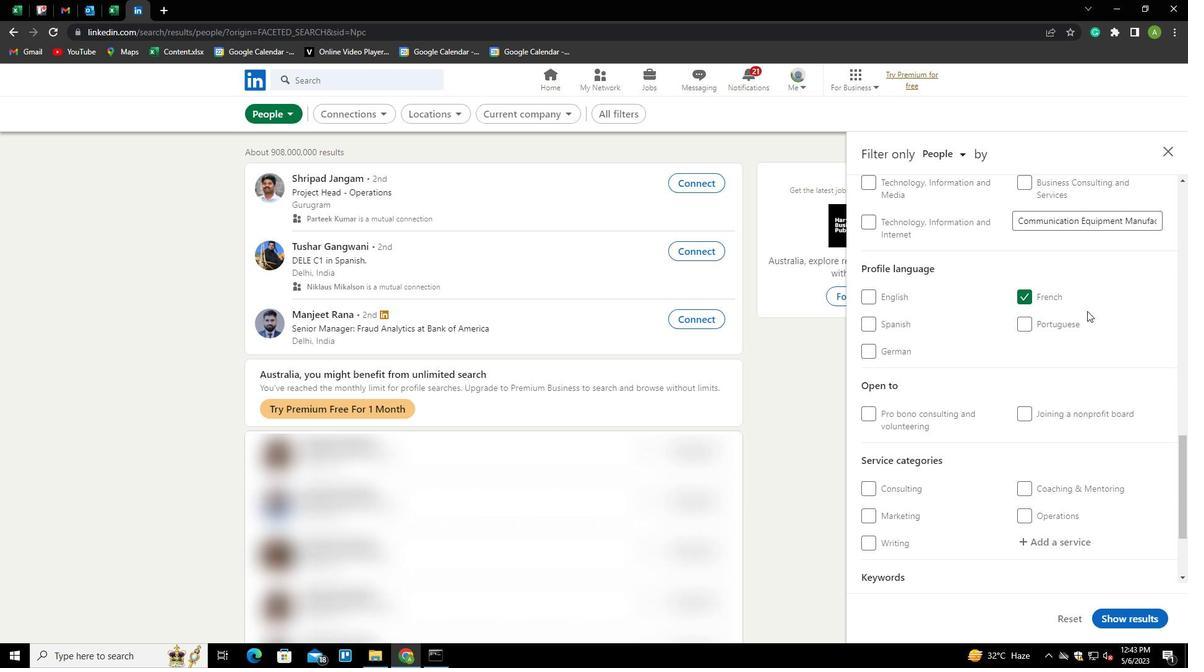 
Action: Mouse moved to (1071, 420)
Screenshot: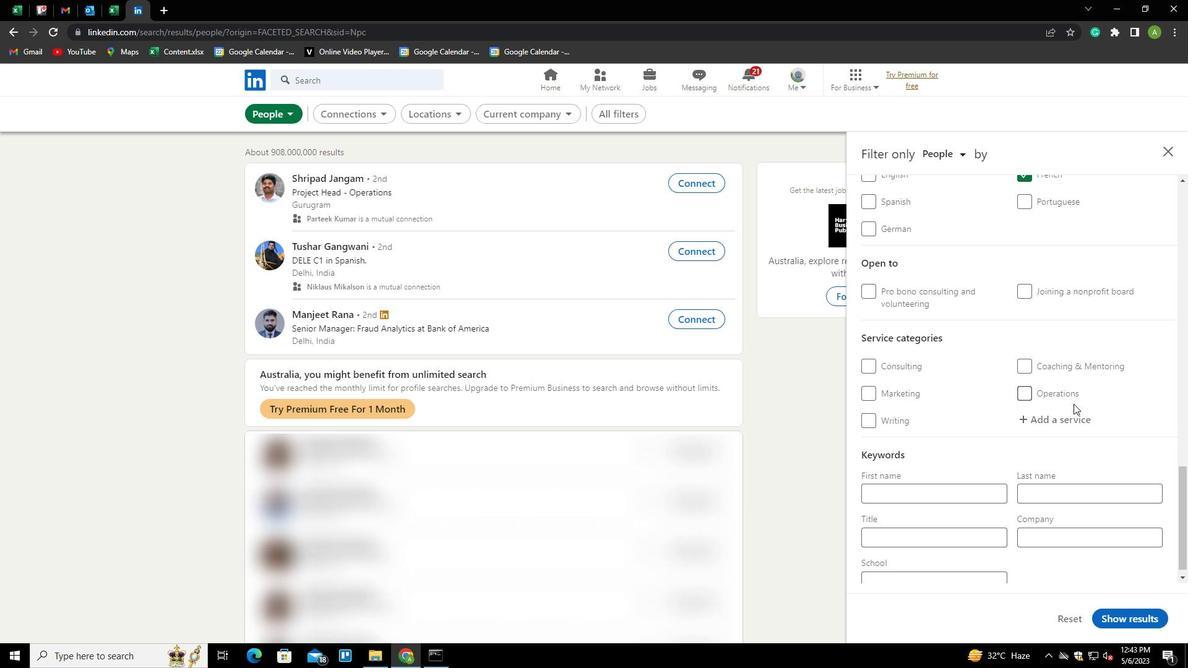 
Action: Mouse pressed left at (1071, 420)
Screenshot: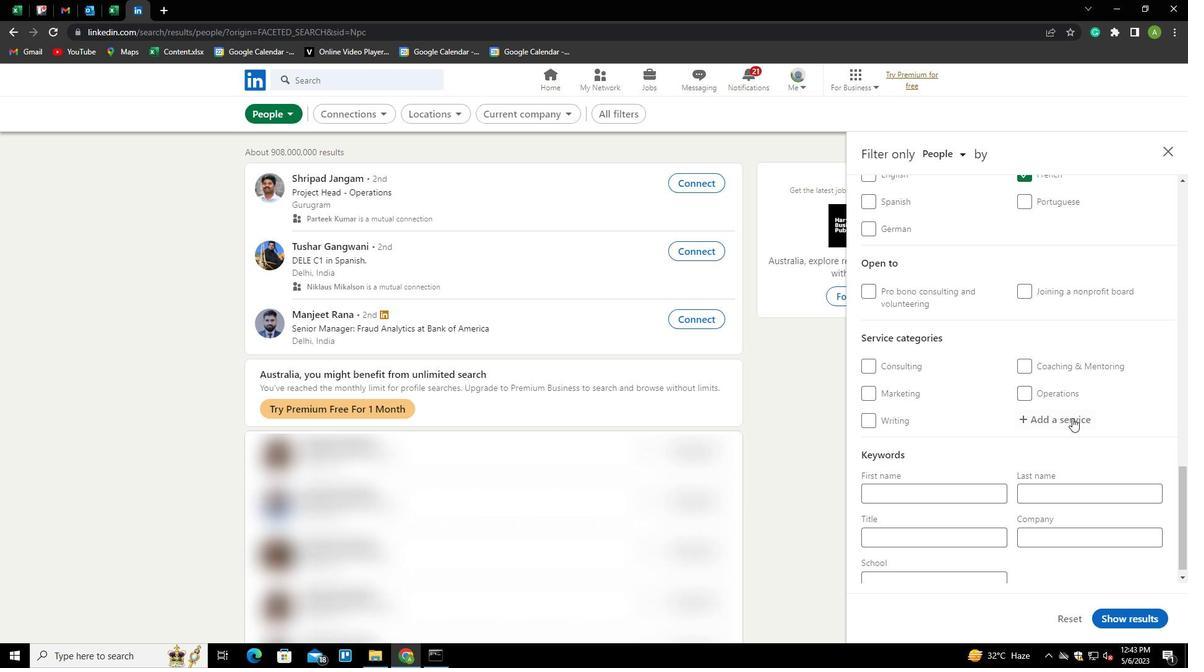 
Action: Mouse moved to (1064, 396)
Screenshot: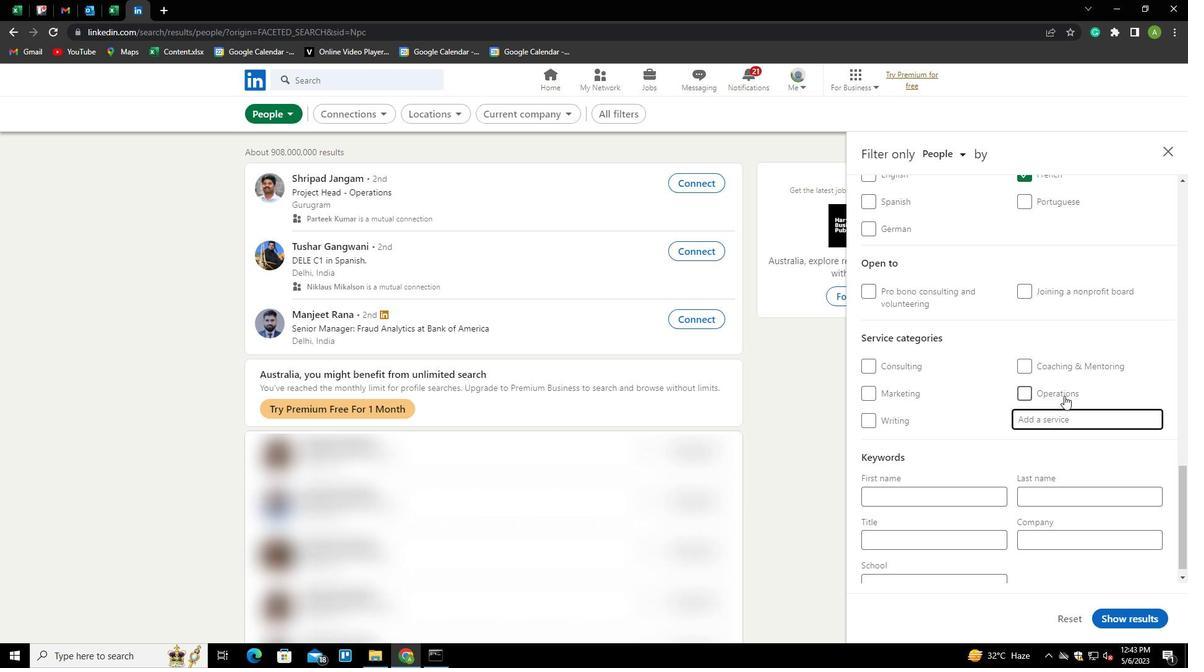 
Action: Key pressed <Key.shift>E<Key.backspace><Key.shift>DEMAND<Key.space><Key.shift>GENERATION<Key.down><Key.enter>
Screenshot: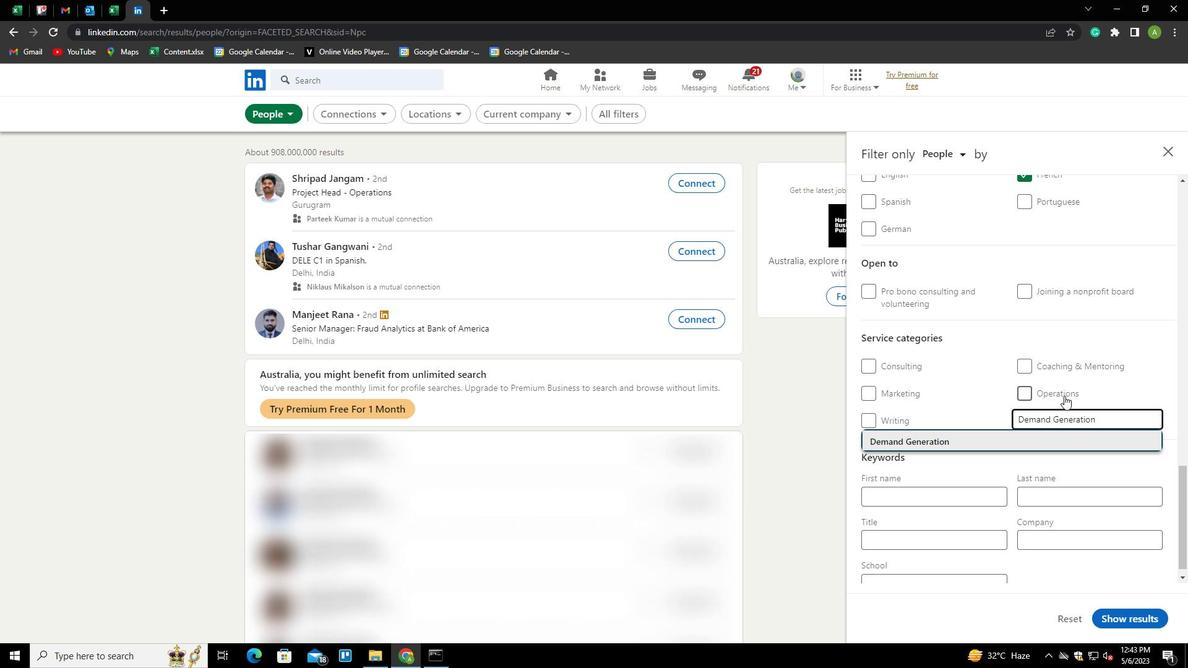 
Action: Mouse moved to (1064, 395)
Screenshot: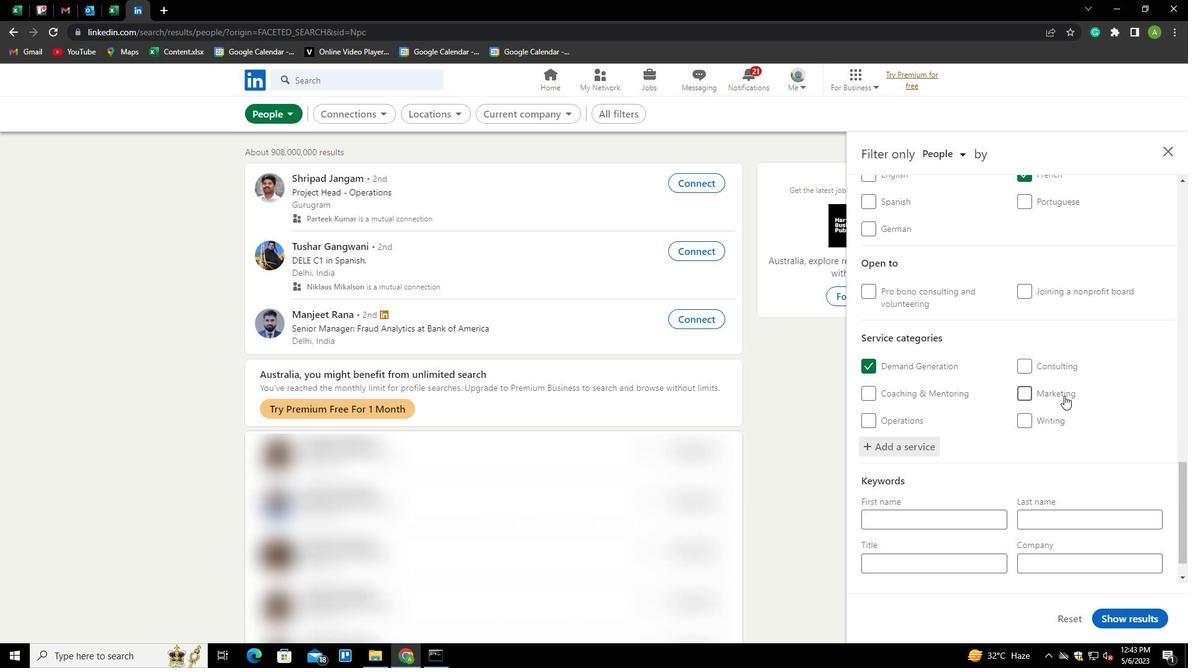 
Action: Mouse scrolled (1064, 395) with delta (0, 0)
Screenshot: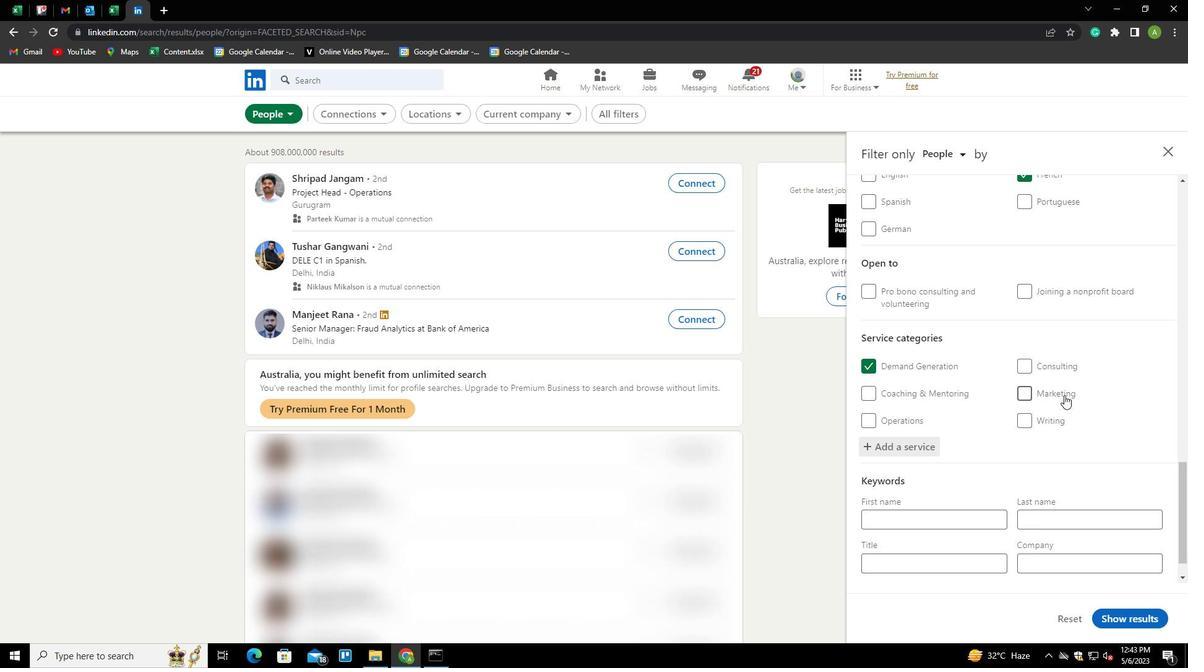 
Action: Mouse moved to (1064, 395)
Screenshot: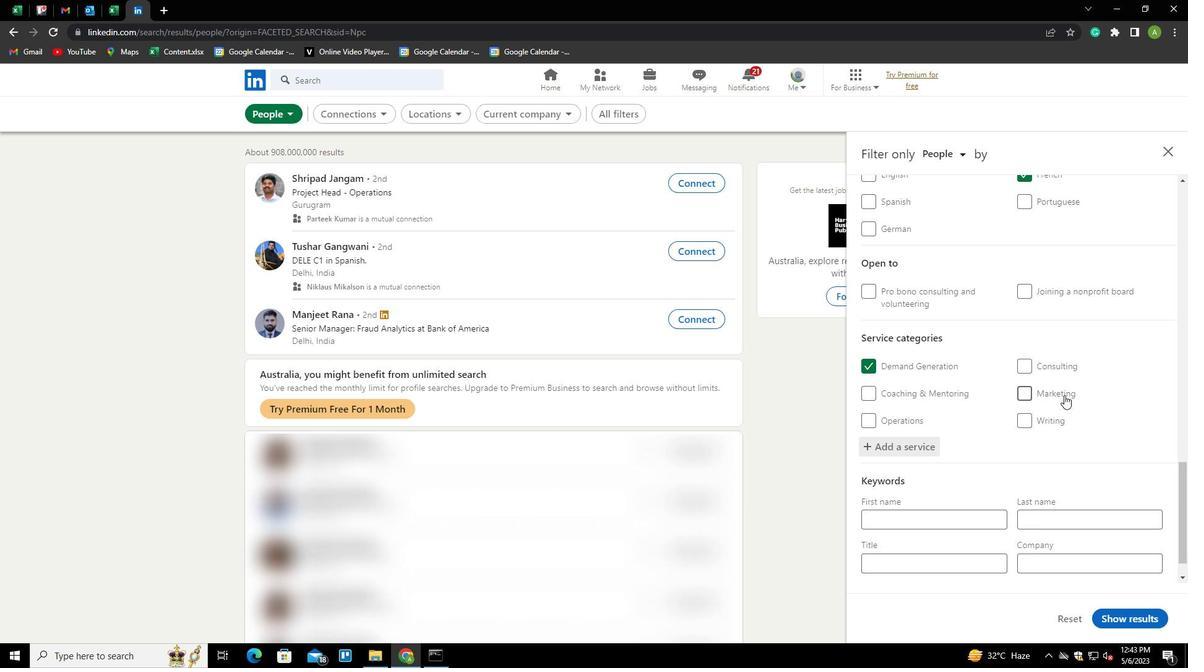 
Action: Mouse scrolled (1064, 395) with delta (0, 0)
Screenshot: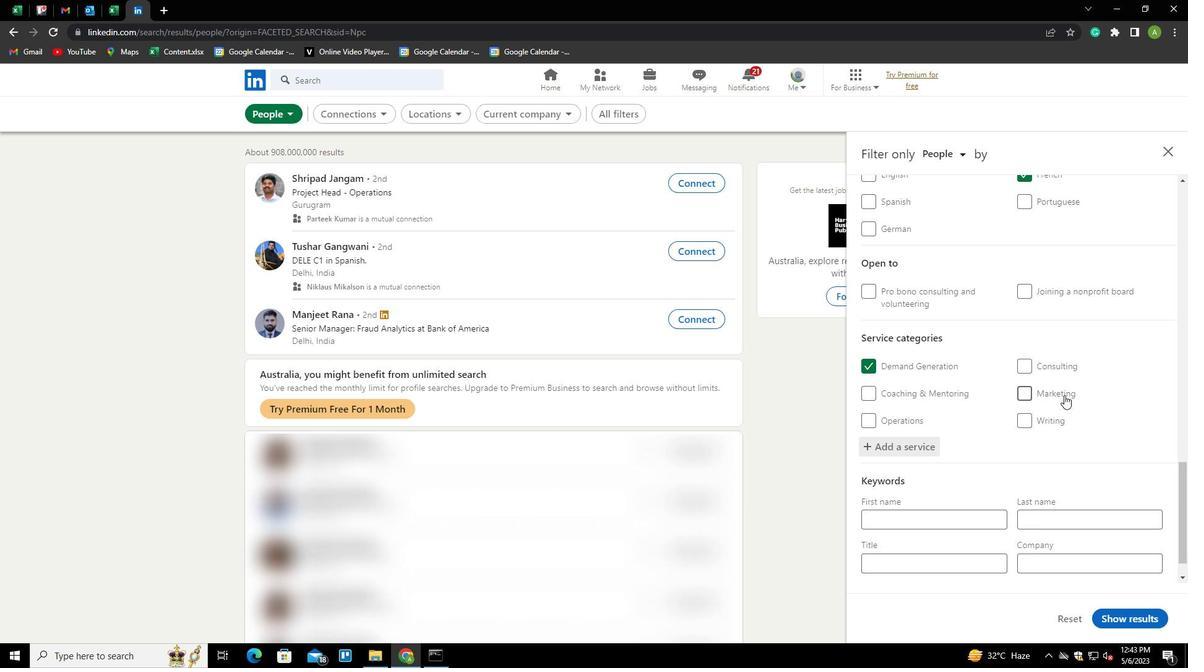 
Action: Mouse moved to (1063, 395)
Screenshot: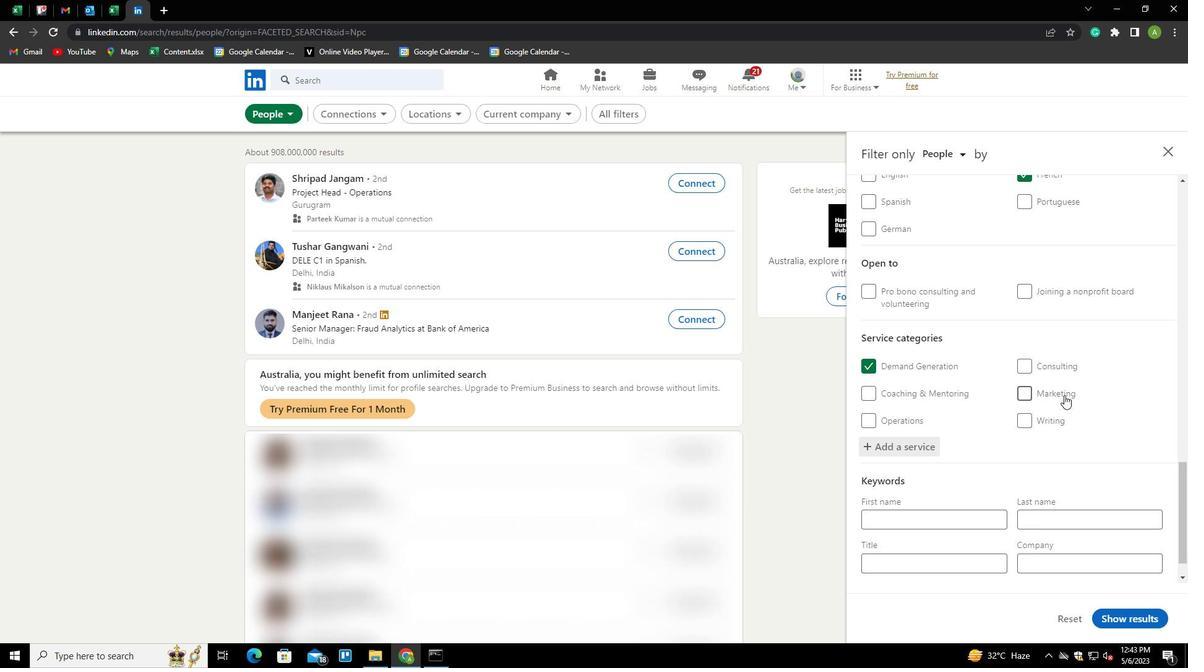 
Action: Mouse scrolled (1063, 395) with delta (0, 0)
Screenshot: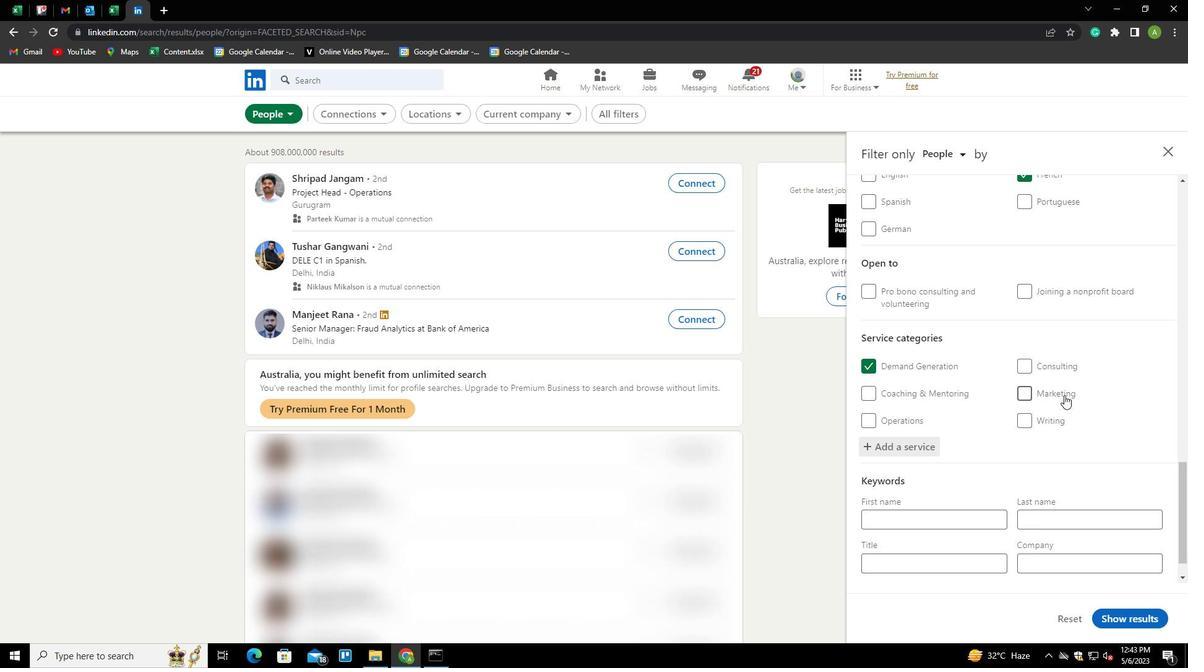 
Action: Mouse scrolled (1063, 395) with delta (0, 0)
Screenshot: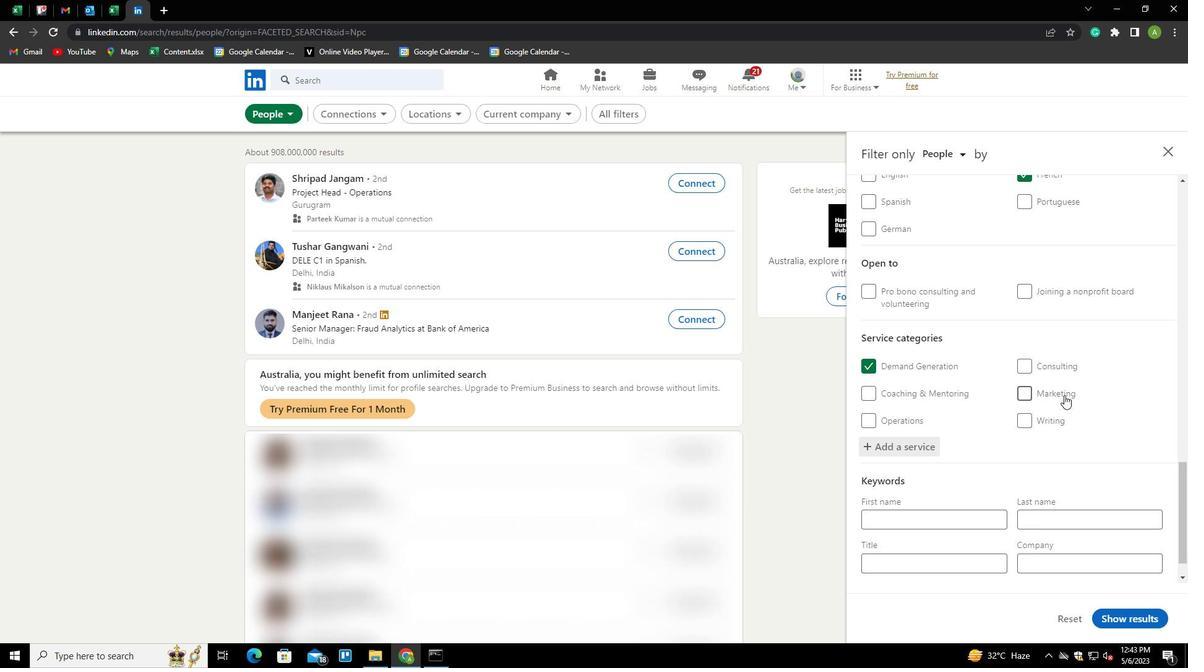 
Action: Mouse moved to (983, 526)
Screenshot: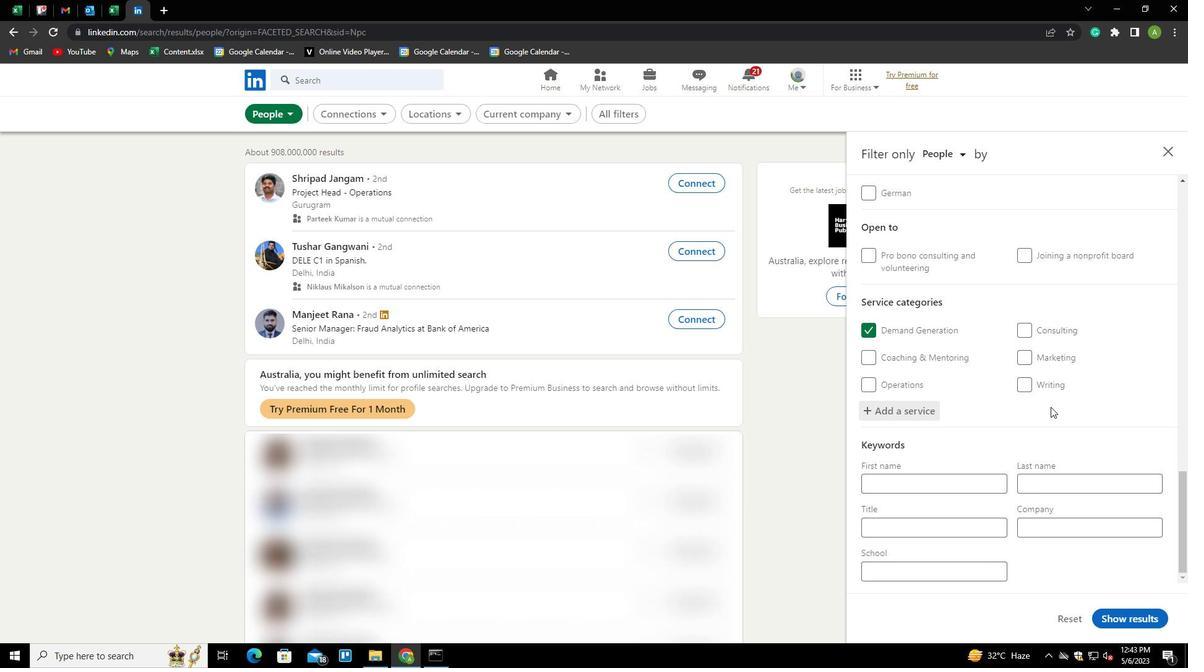 
Action: Mouse pressed left at (983, 526)
Screenshot: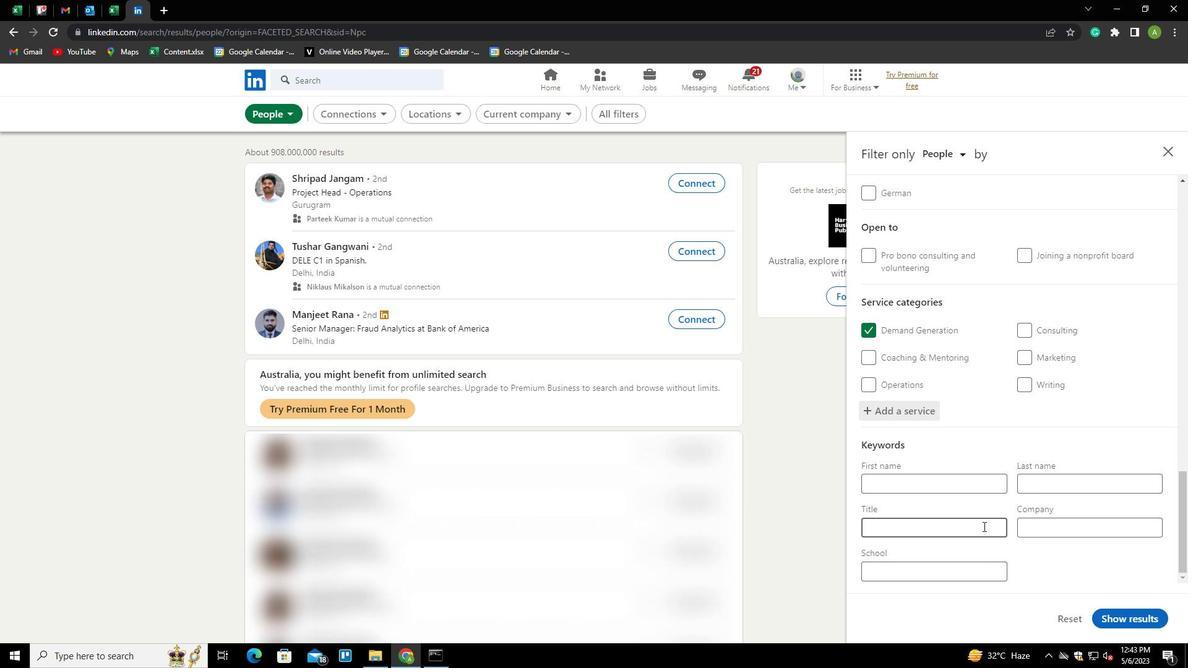 
Action: Mouse moved to (978, 525)
Screenshot: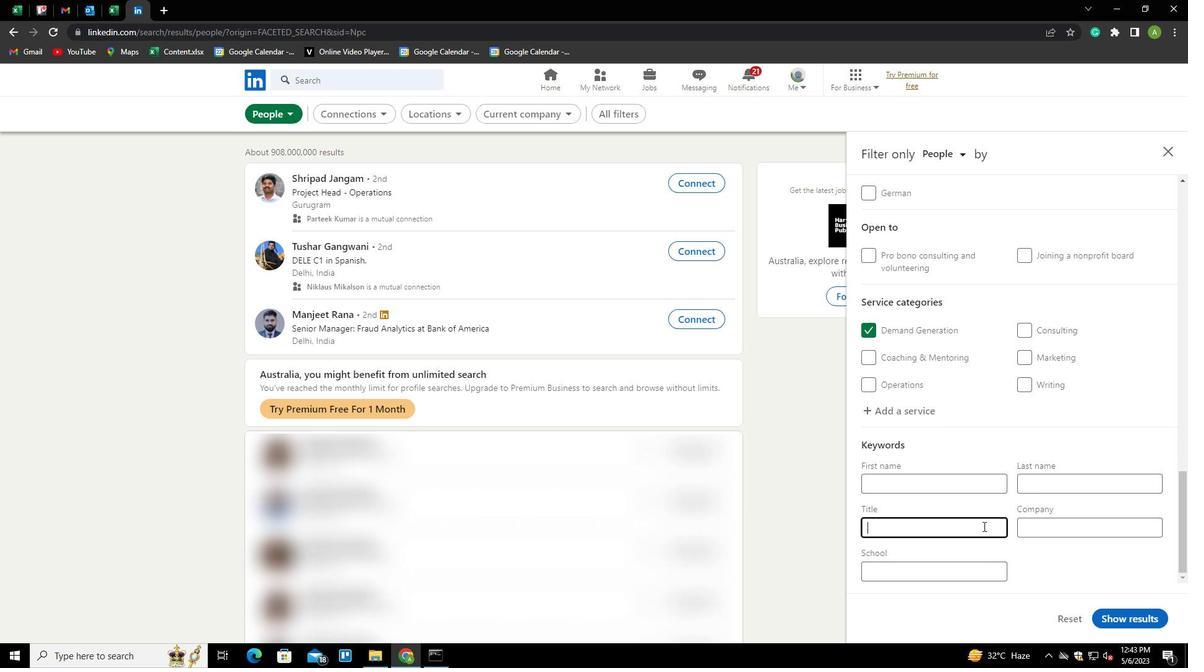
Action: Key pressed <Key.shift>
Screenshot: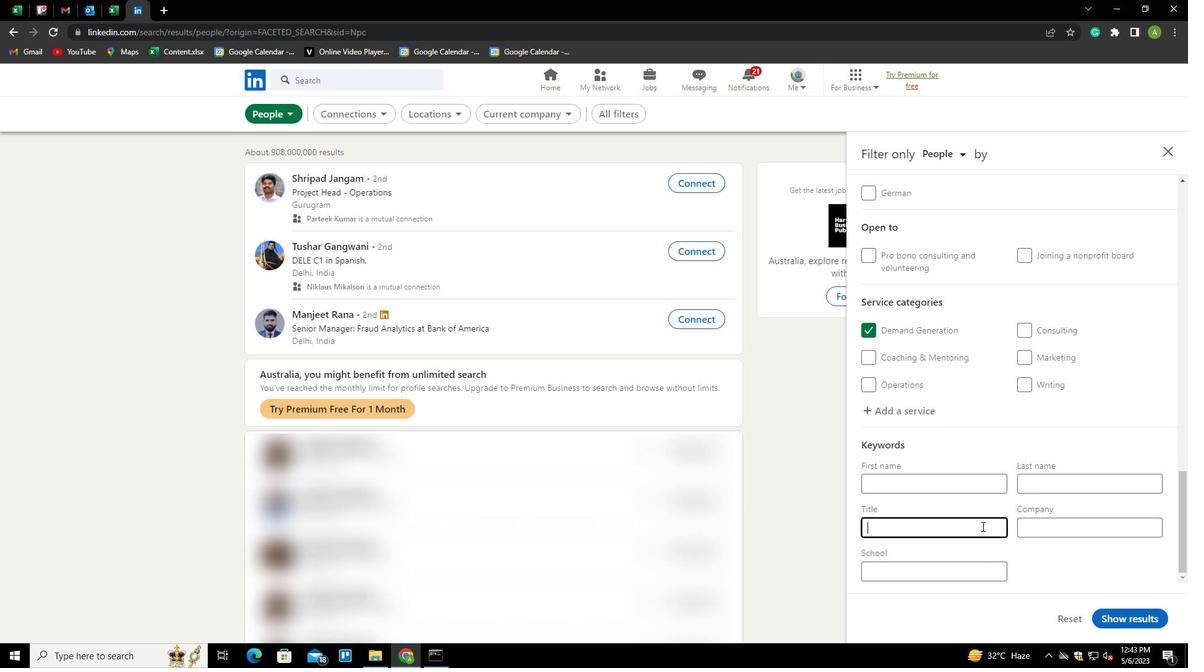 
Action: Mouse moved to (977, 524)
Screenshot: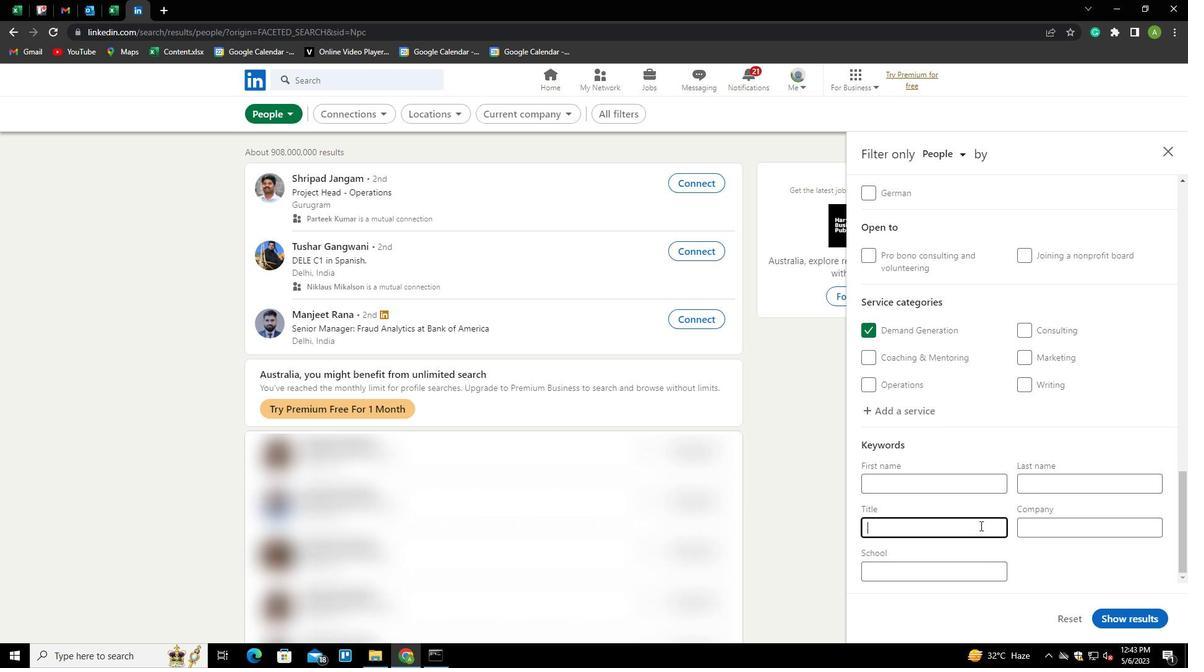 
Action: Key pressed CARPENTER
Screenshot: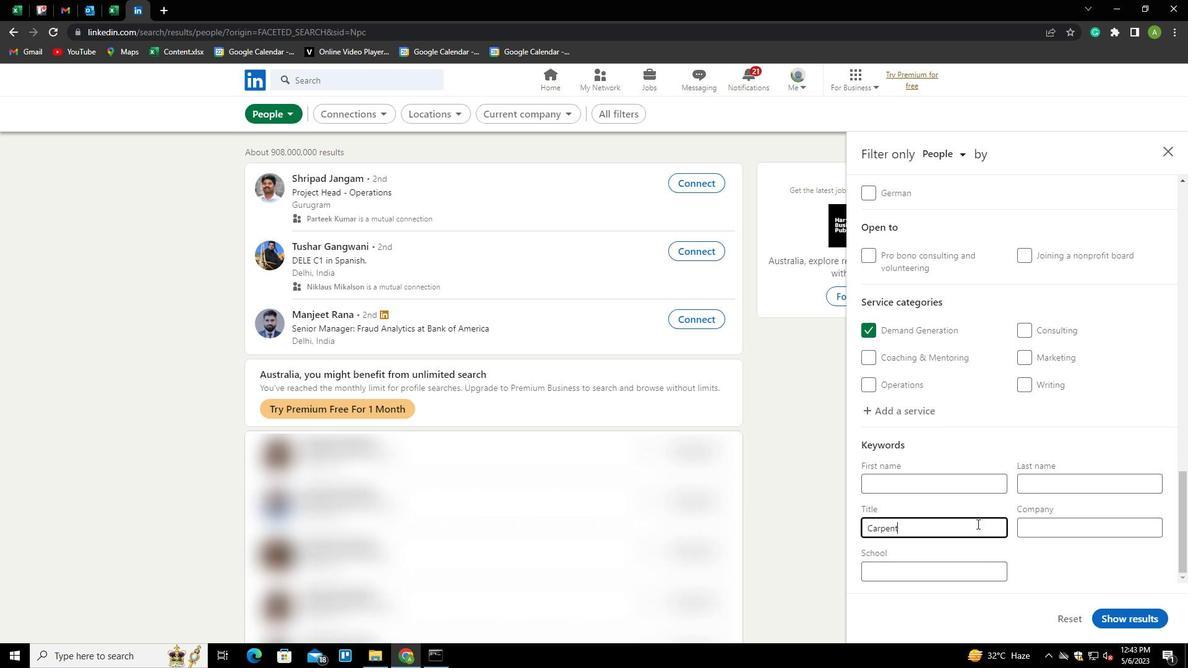 
Action: Mouse moved to (1084, 562)
Screenshot: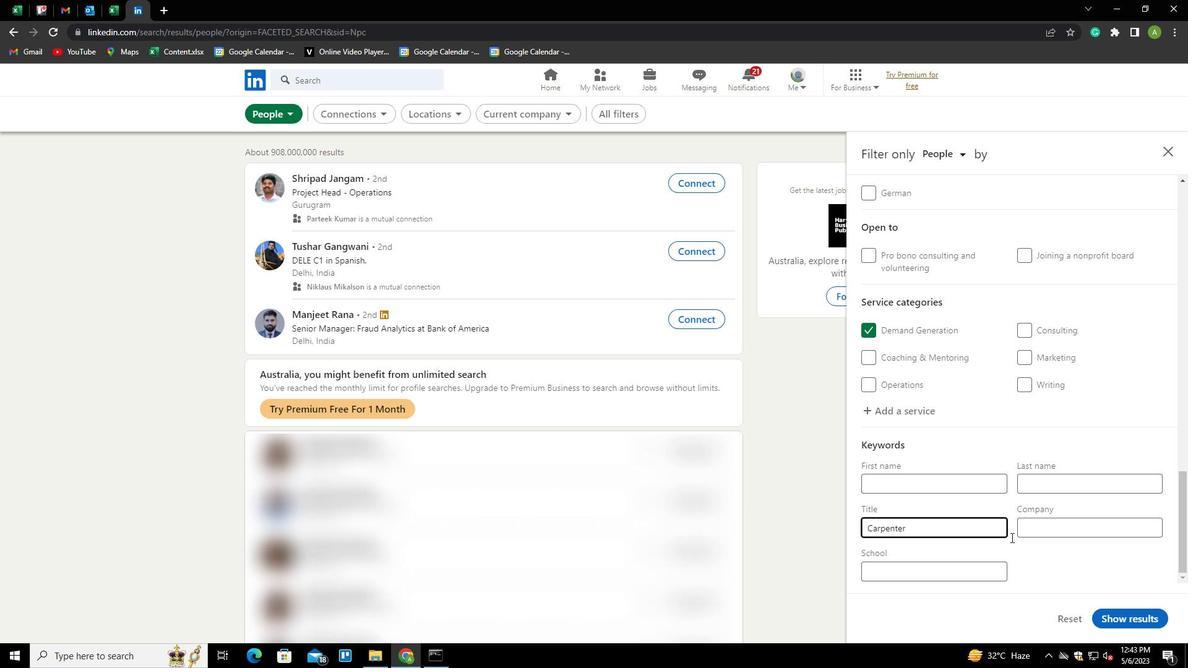 
Action: Mouse pressed left at (1084, 562)
Screenshot: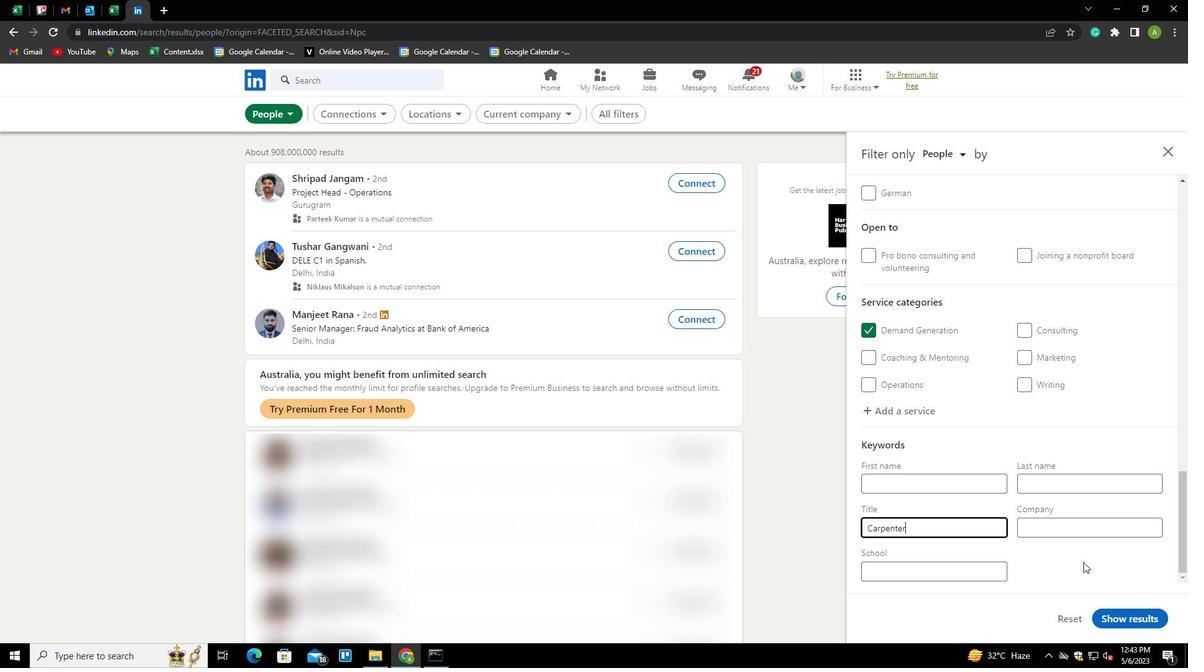 
Action: Mouse moved to (1113, 614)
Screenshot: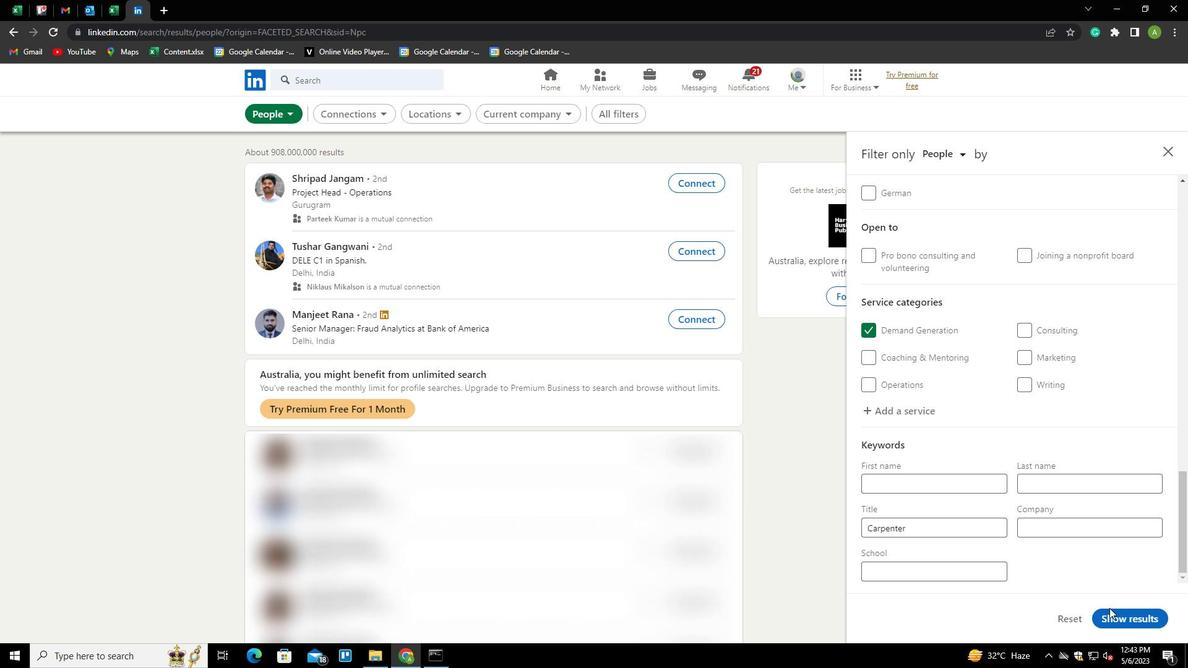 
Action: Mouse pressed left at (1113, 614)
Screenshot: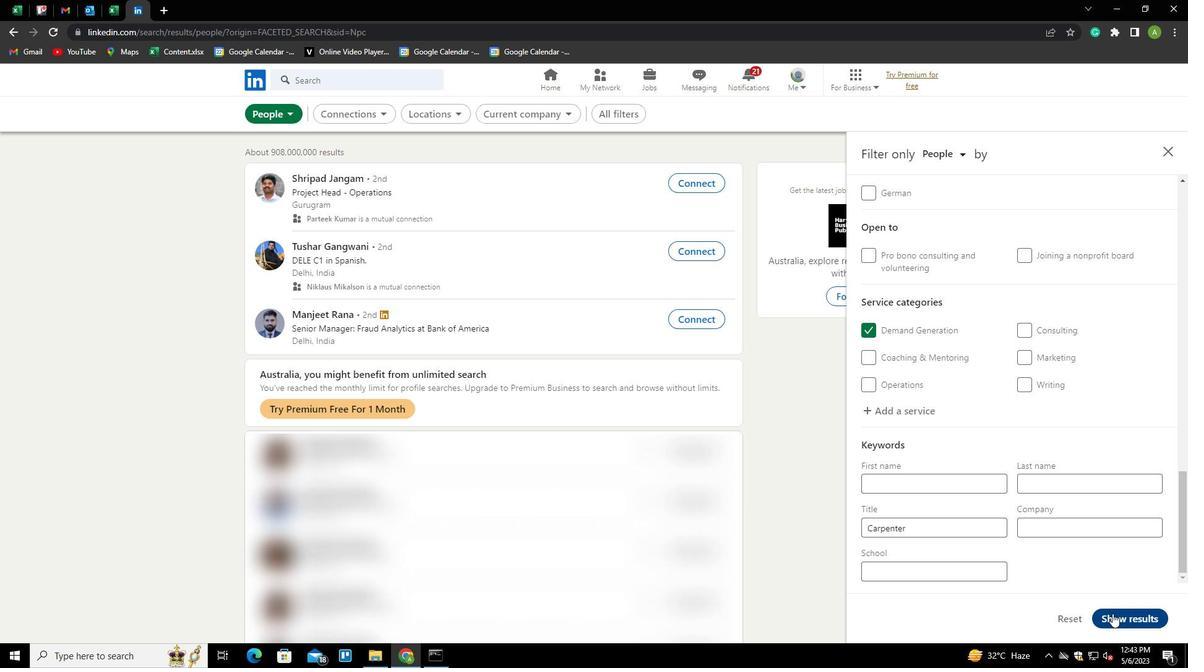 
Action: Mouse moved to (1059, 402)
Screenshot: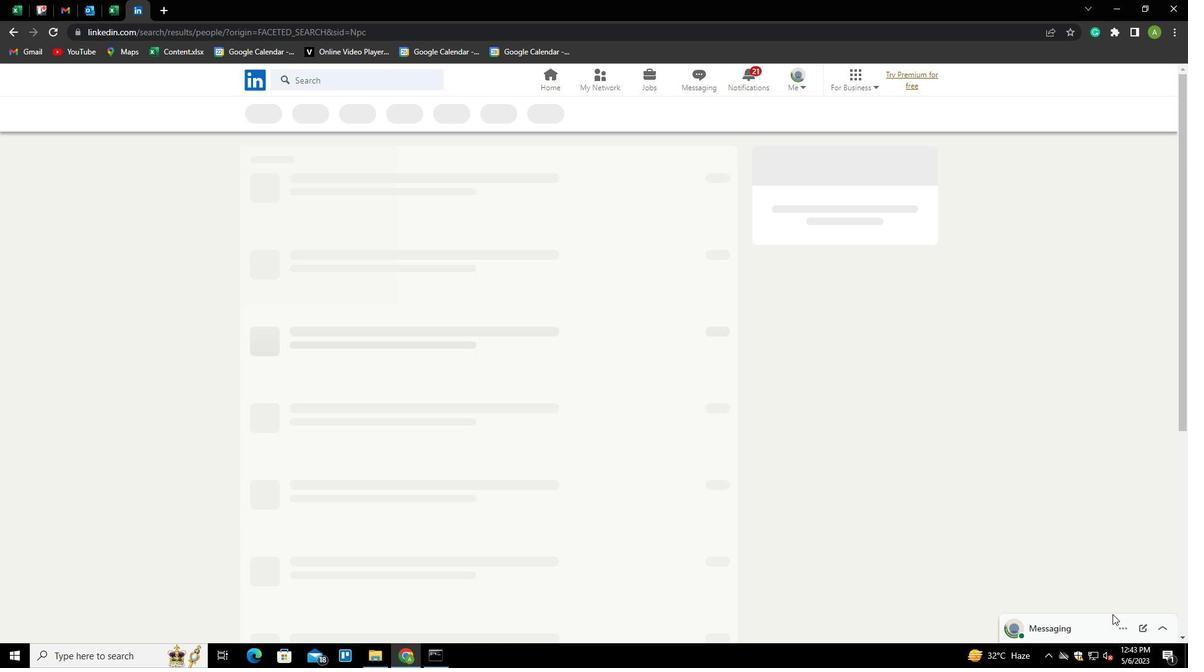 
